 Task: In the event  named  Client Appreciation Dinner Gala, Set a range of dates when you can accept meetings  '25 Jul â€" 20 Aug 2023'. Select a duration of  30 min. Select working hours  	_x000D_
MON- SAT 9:00am â€" 5:00pm. Add time before or after your events  as 5 min. Set the frequency of available time slots for invitees as  15 min. Set the minimum notice period and maximum events allowed per day as  39 hour and 6. , logged in from the account softage.4@softage.net and add another guest for the event, softage.5@softage.net
Action: Mouse pressed left at (439, 584)
Screenshot: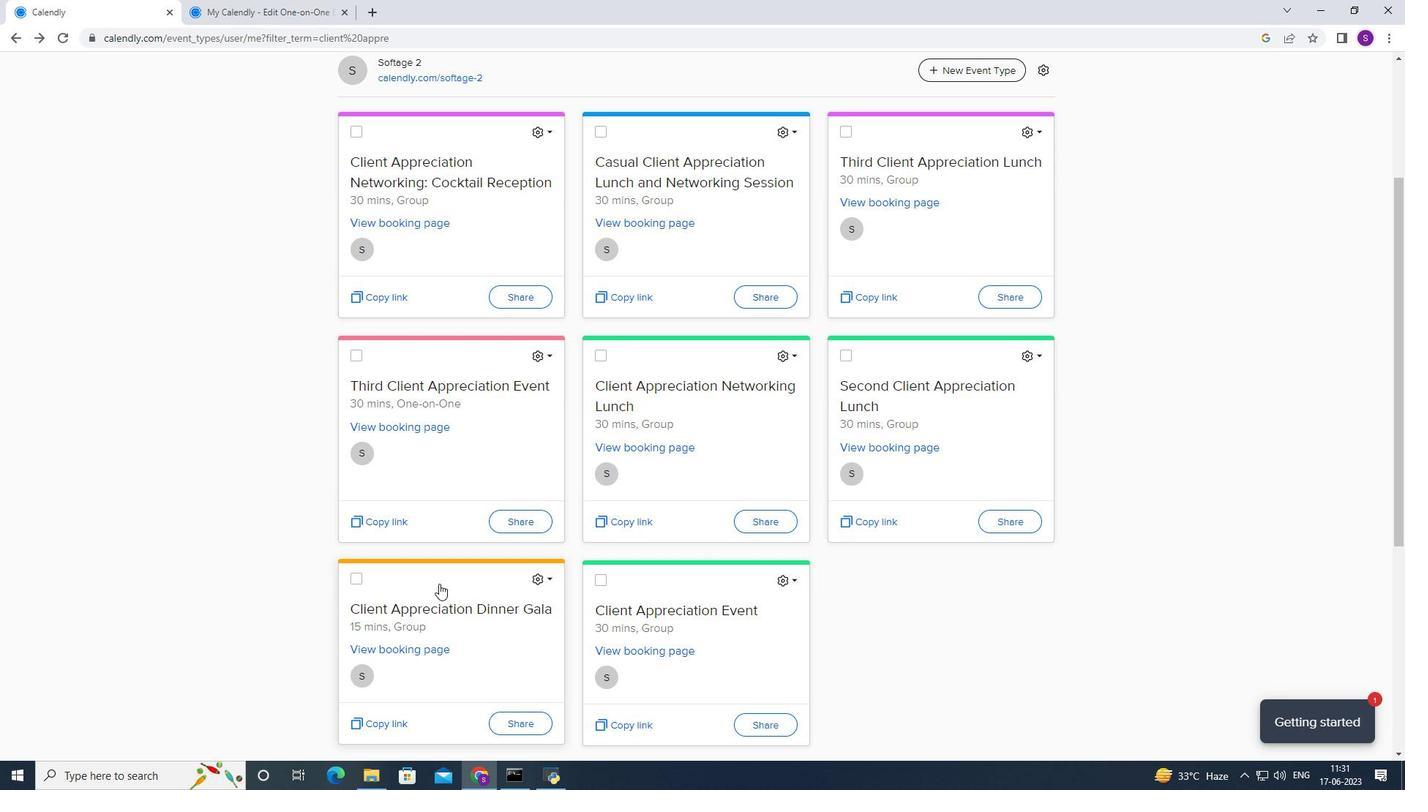 
Action: Mouse moved to (508, 324)
Screenshot: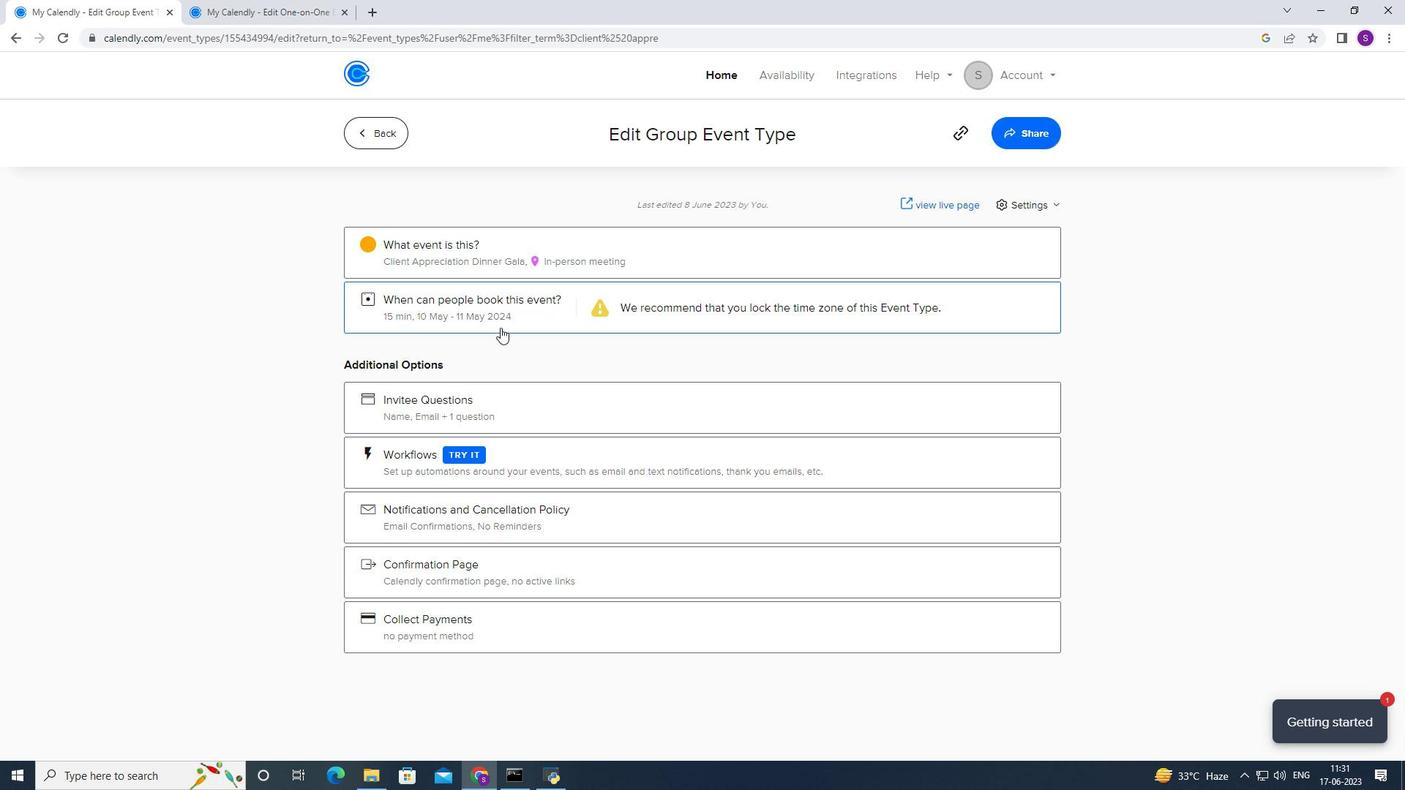 
Action: Mouse pressed left at (508, 324)
Screenshot: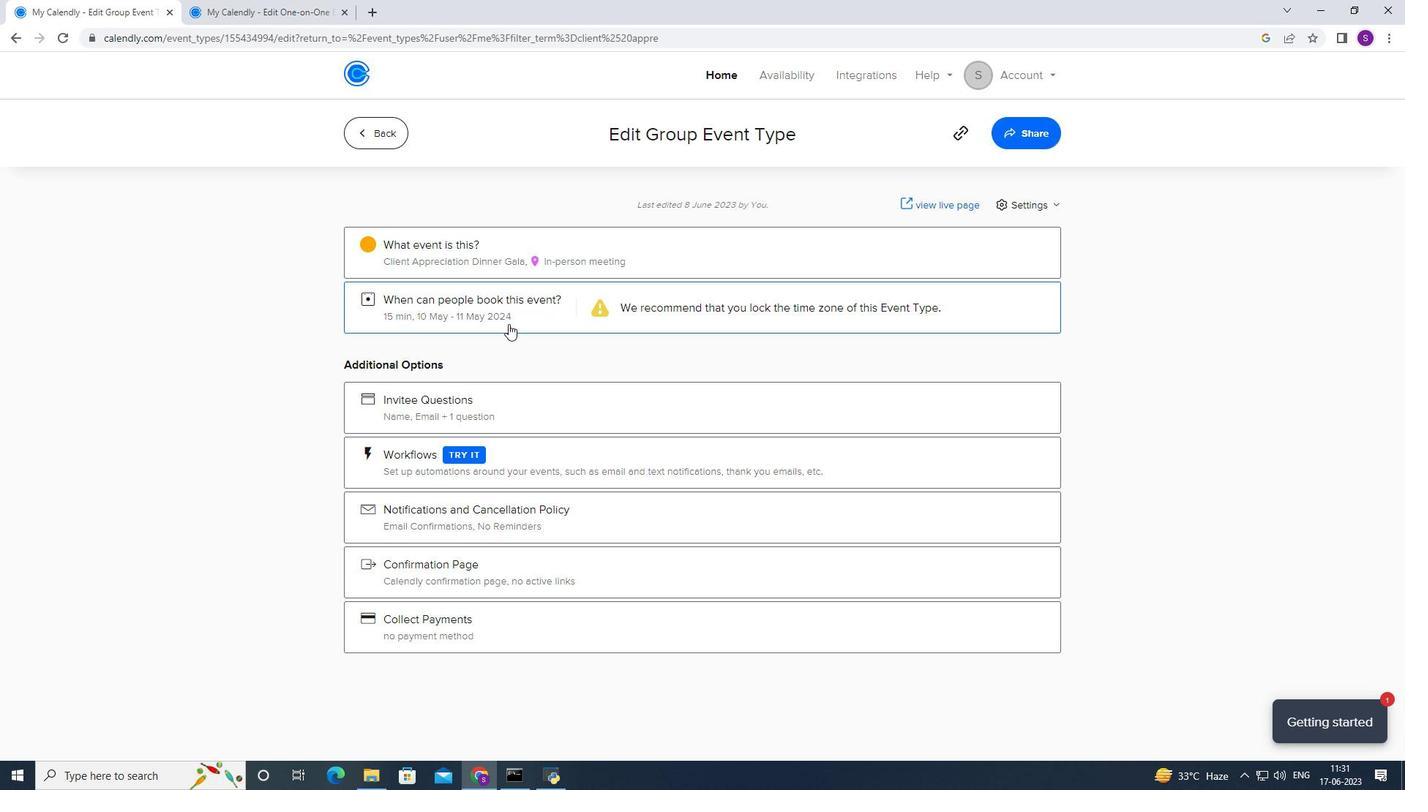 
Action: Mouse moved to (533, 508)
Screenshot: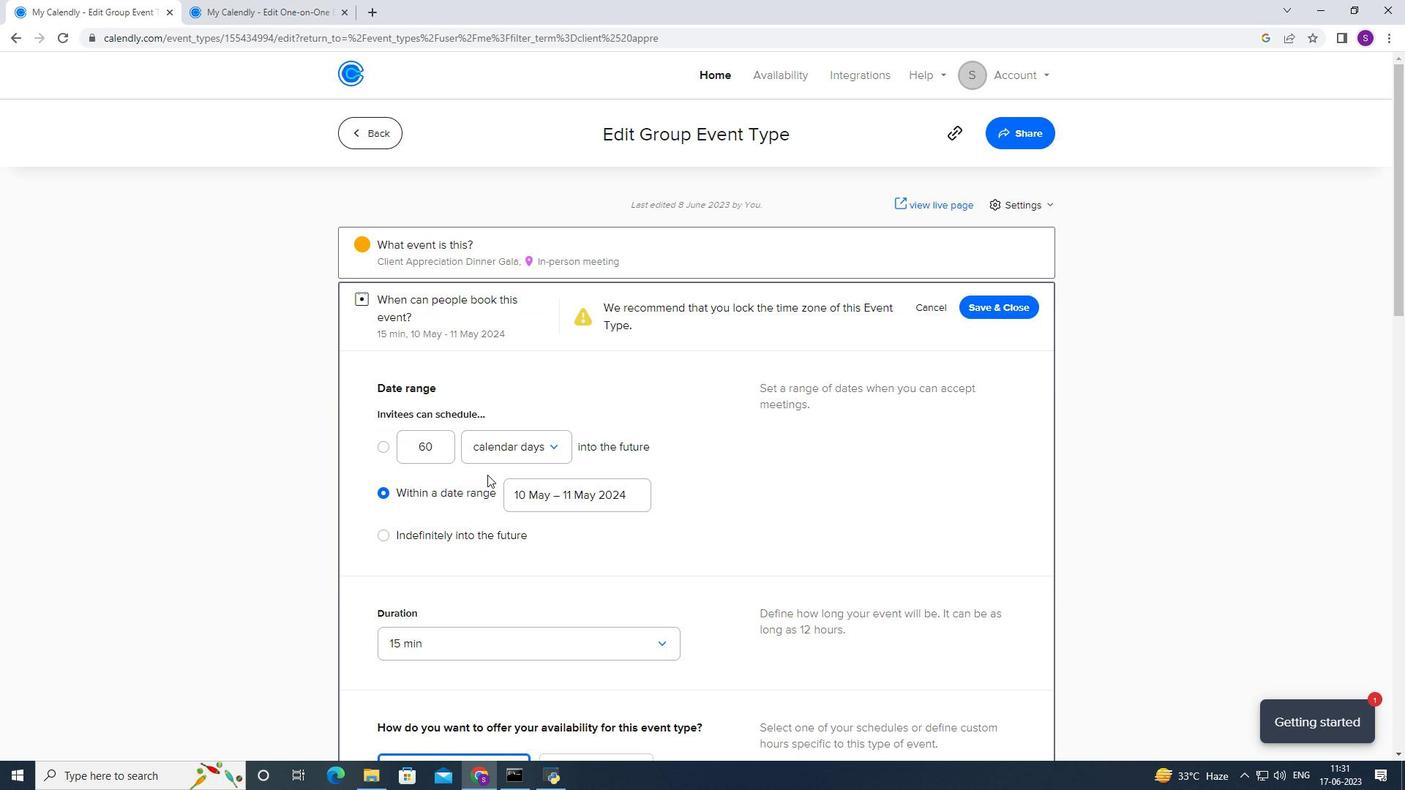 
Action: Mouse pressed left at (533, 508)
Screenshot: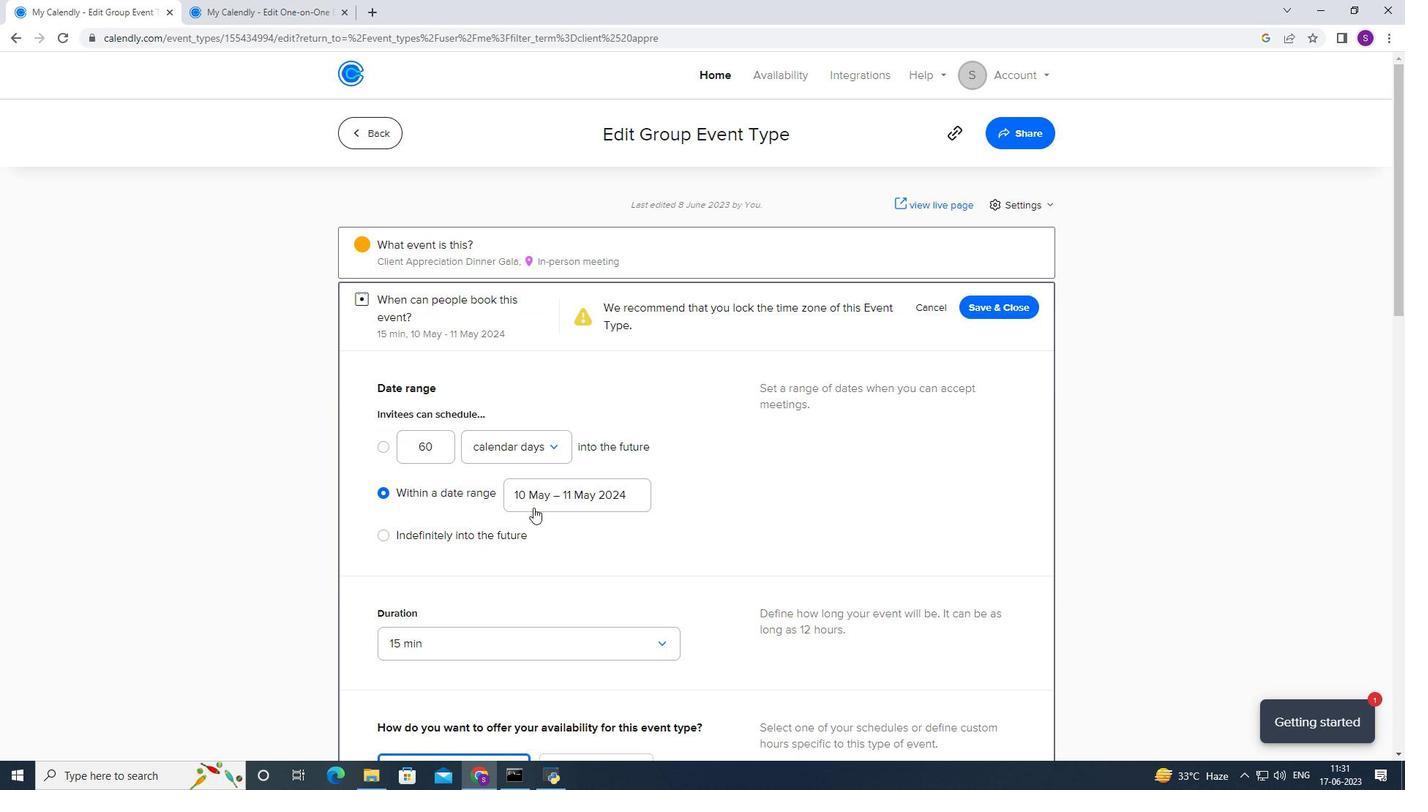
Action: Mouse moved to (623, 235)
Screenshot: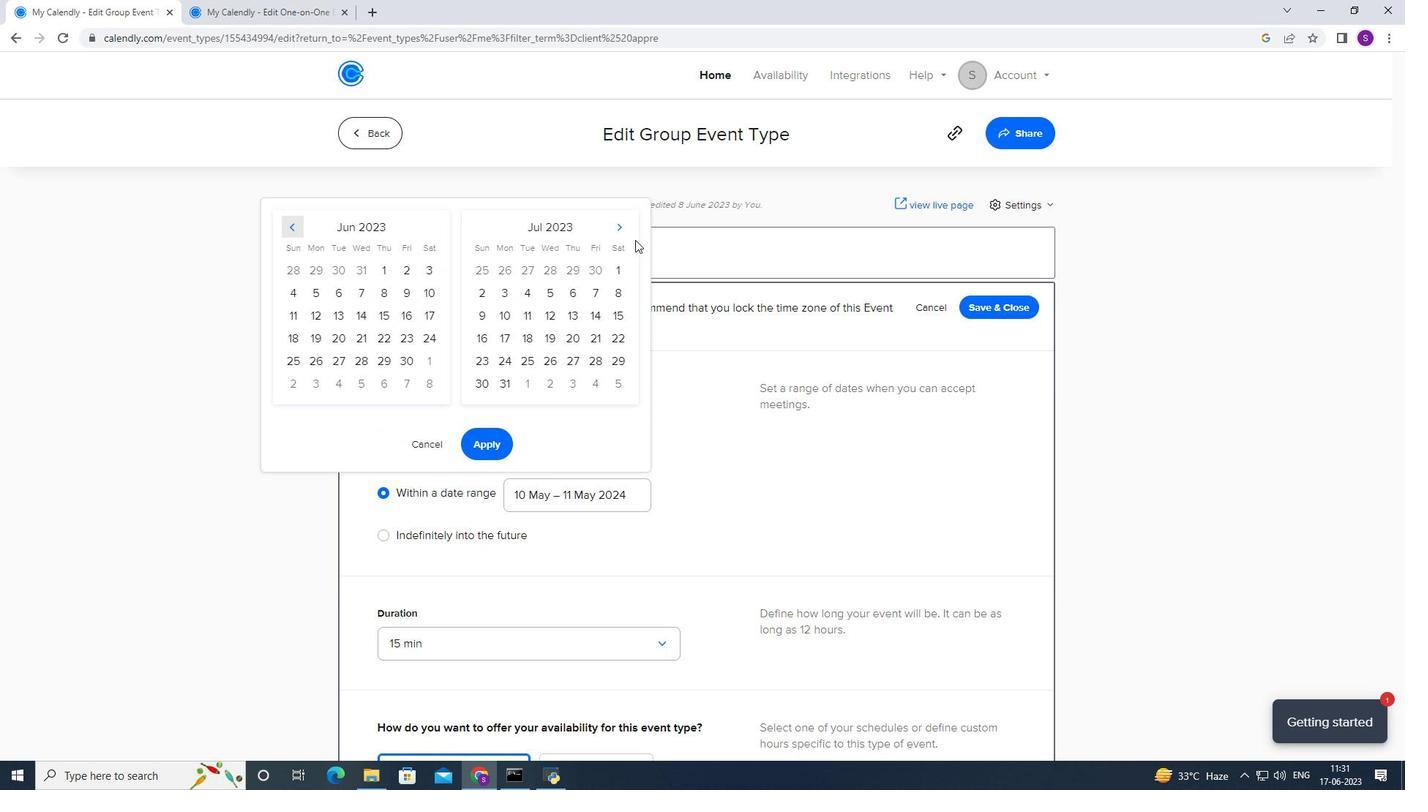 
Action: Mouse pressed left at (623, 235)
Screenshot: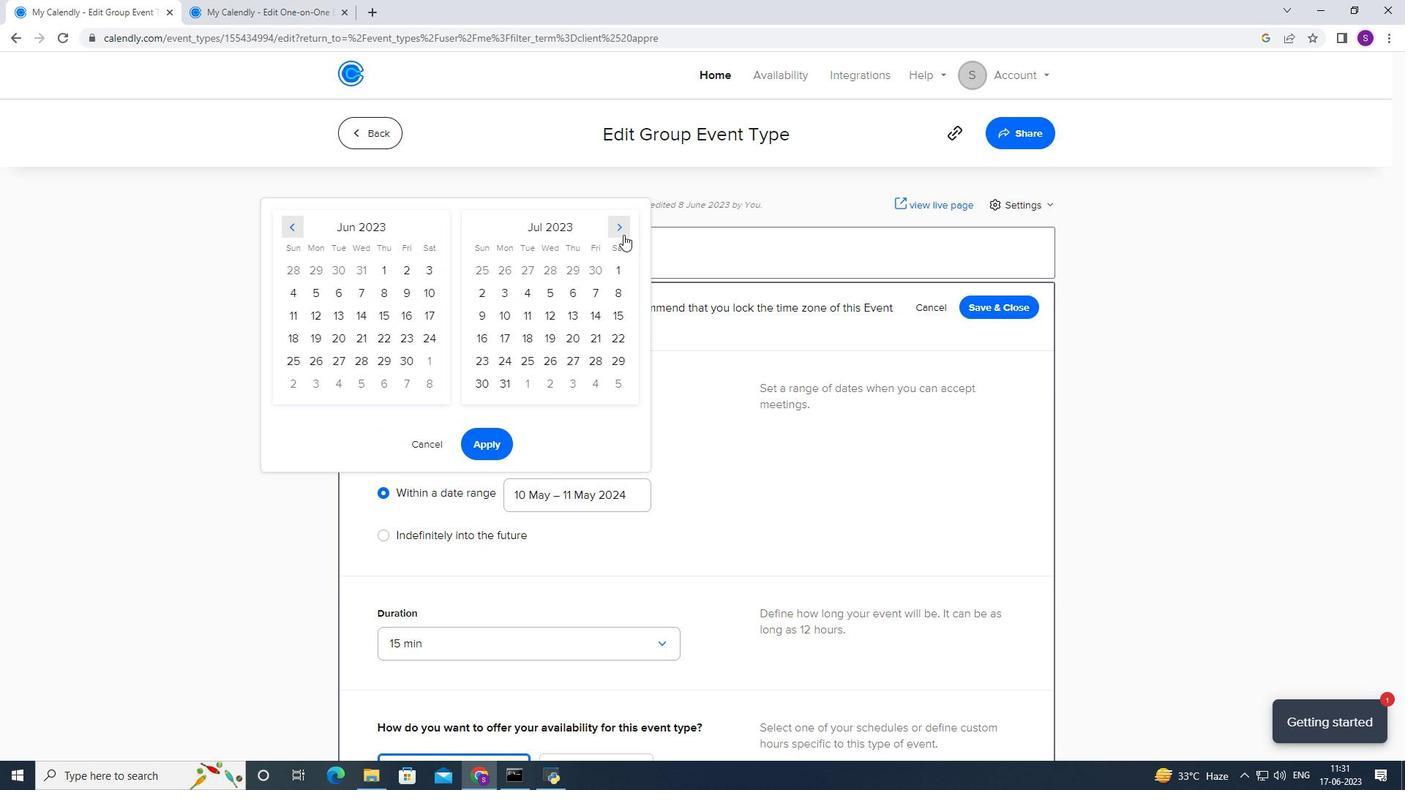 
Action: Mouse moved to (344, 356)
Screenshot: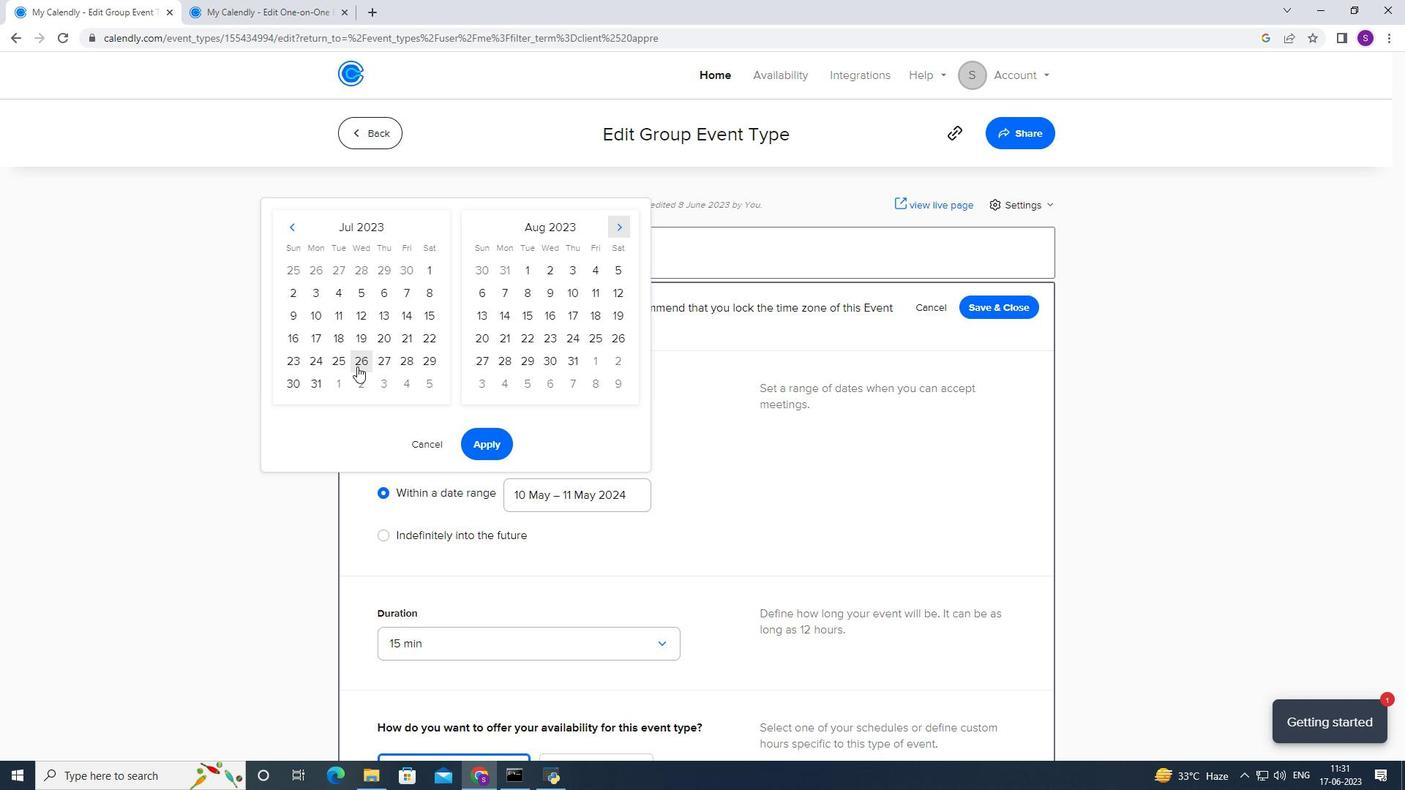
Action: Mouse pressed left at (344, 356)
Screenshot: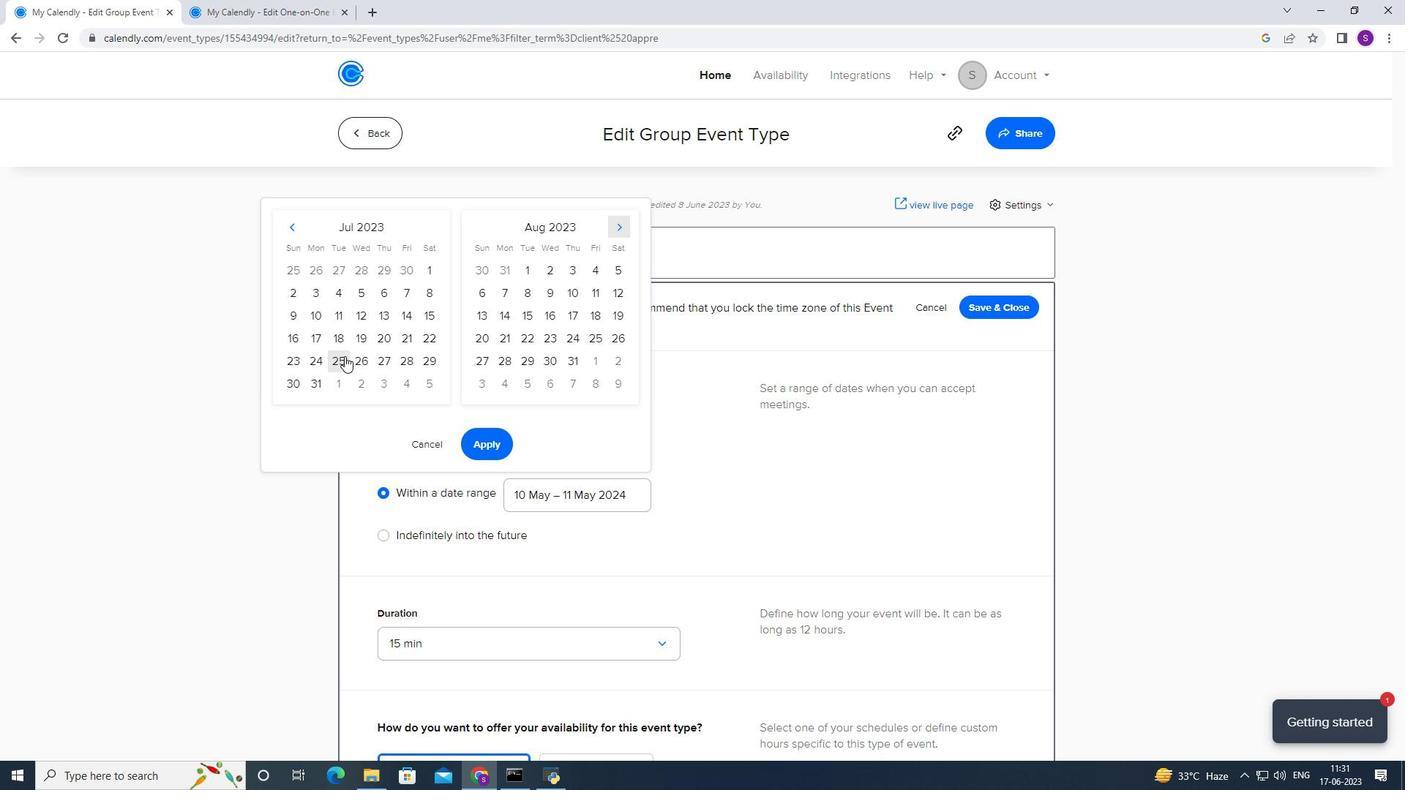 
Action: Mouse moved to (484, 332)
Screenshot: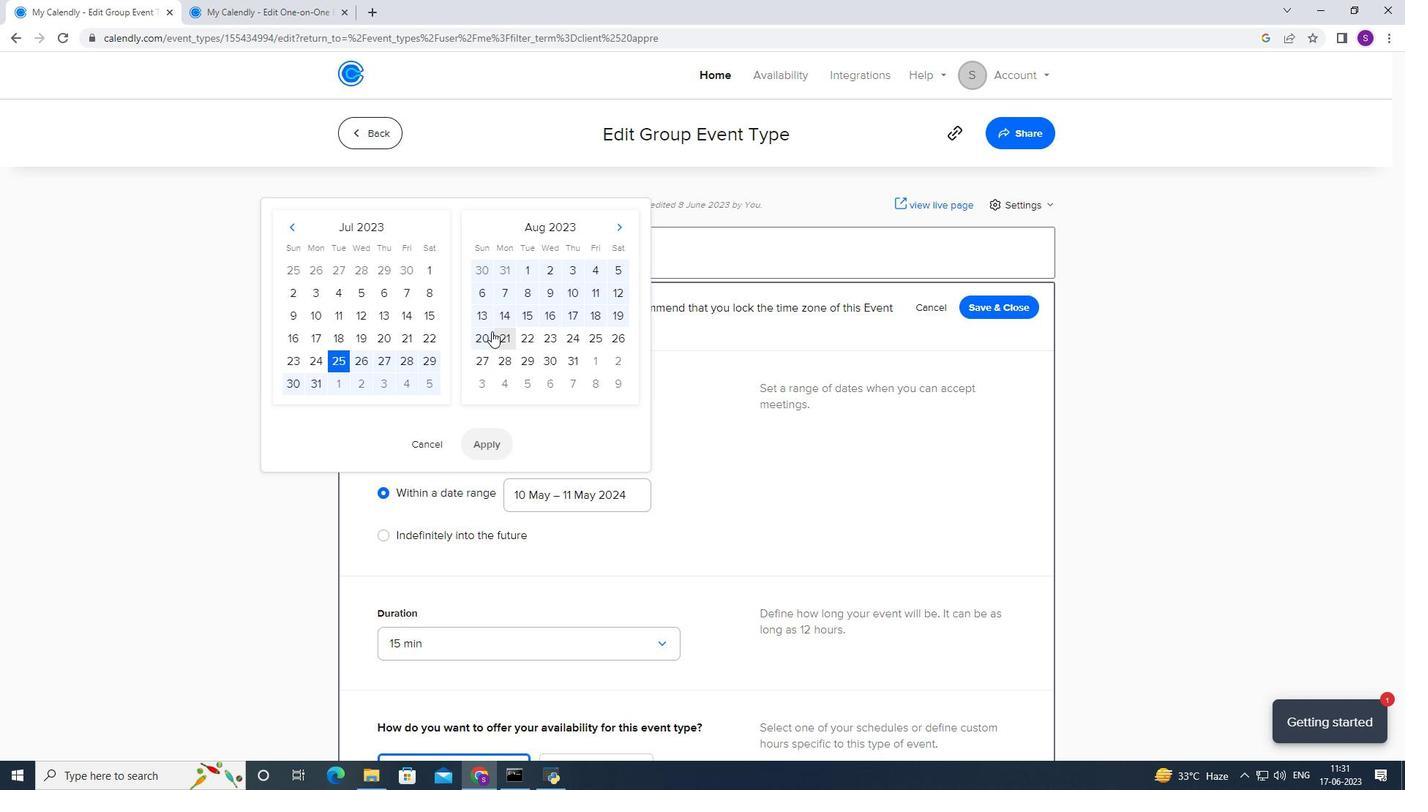 
Action: Mouse pressed left at (484, 332)
Screenshot: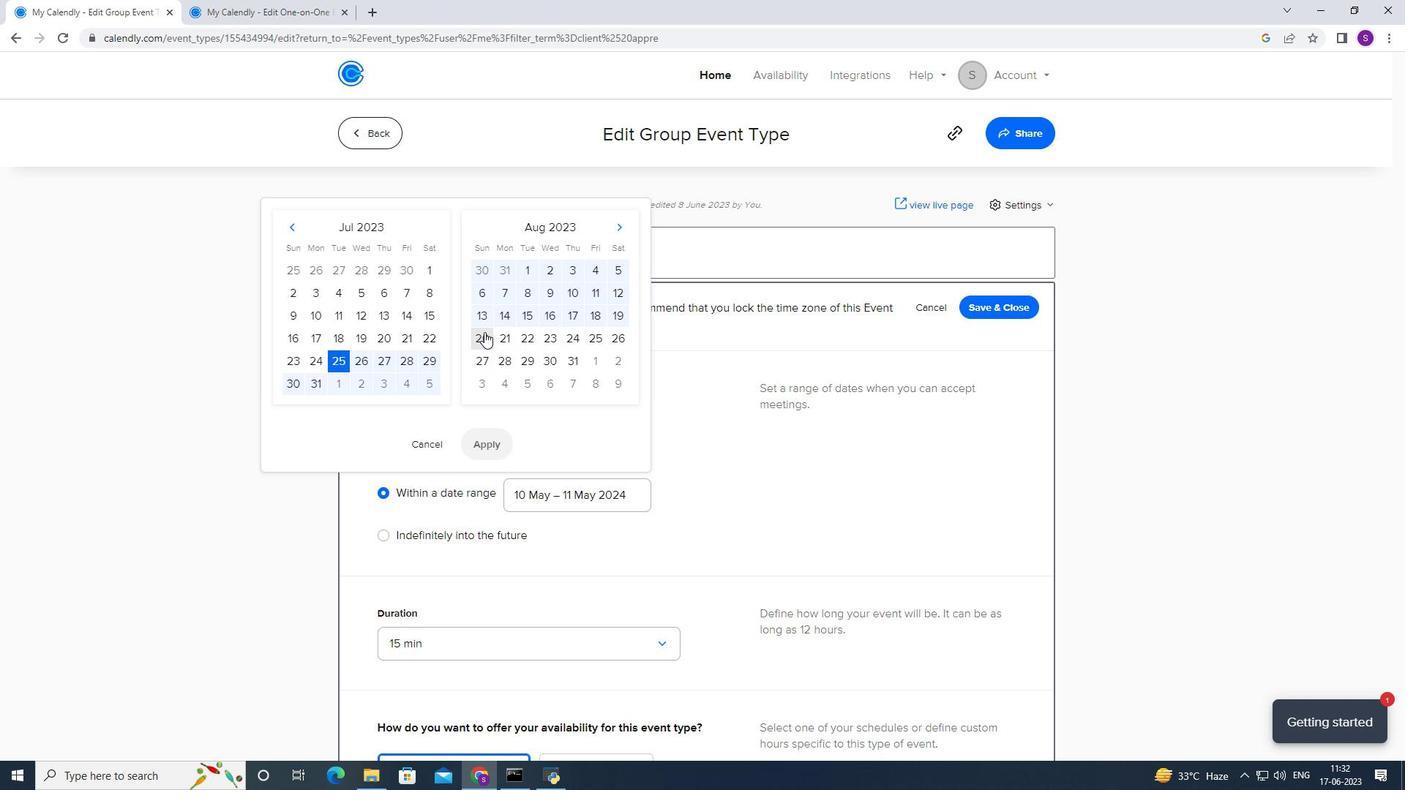 
Action: Mouse moved to (496, 456)
Screenshot: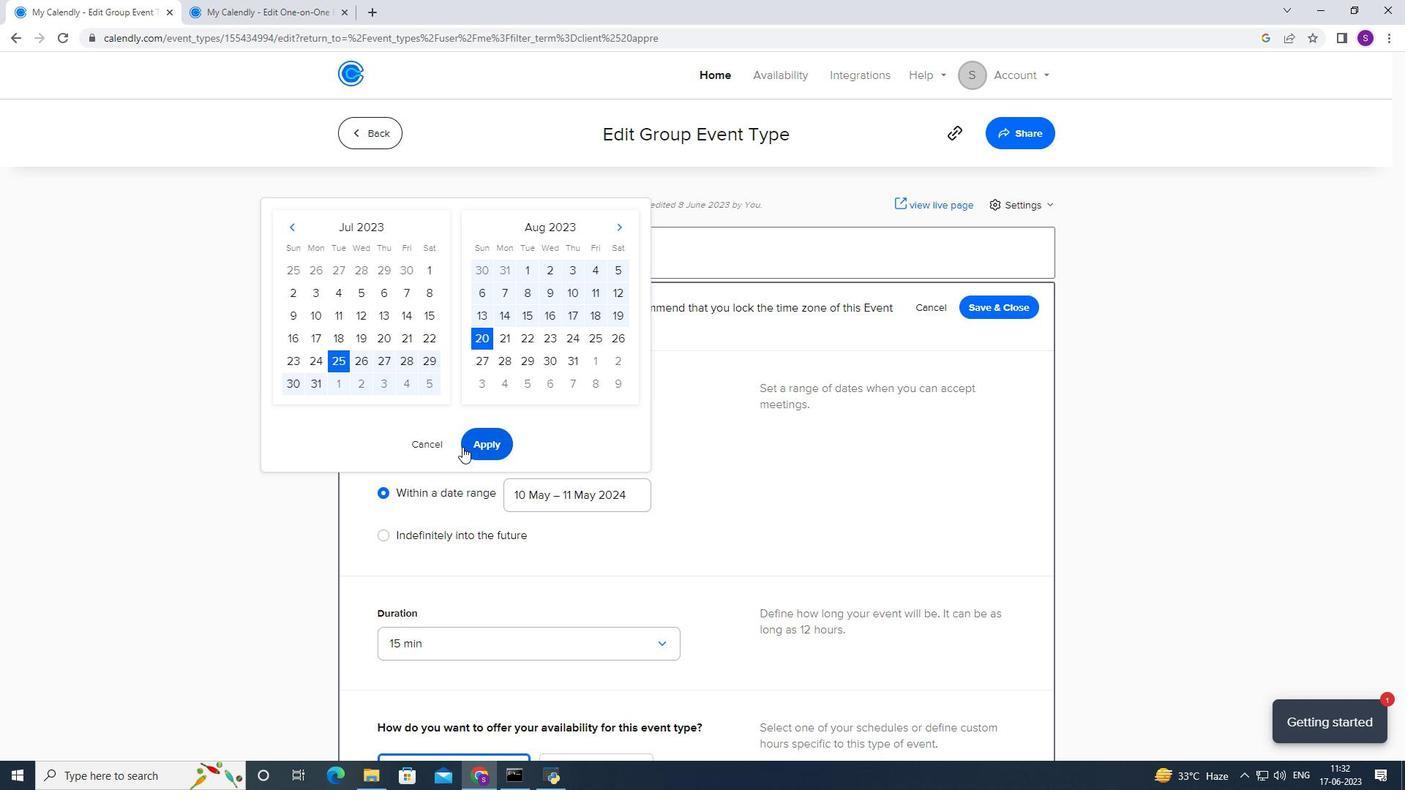 
Action: Mouse pressed left at (496, 456)
Screenshot: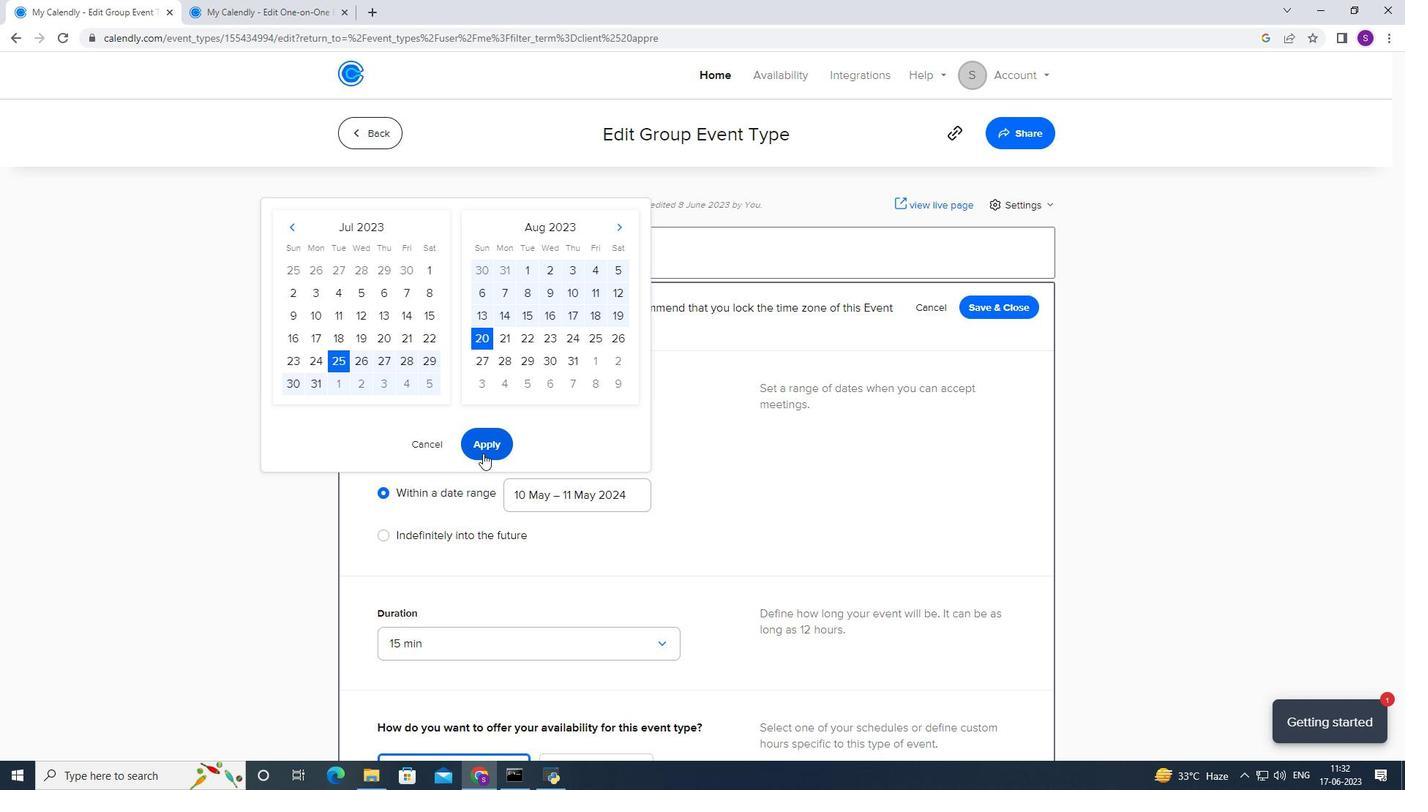 
Action: Mouse moved to (454, 435)
Screenshot: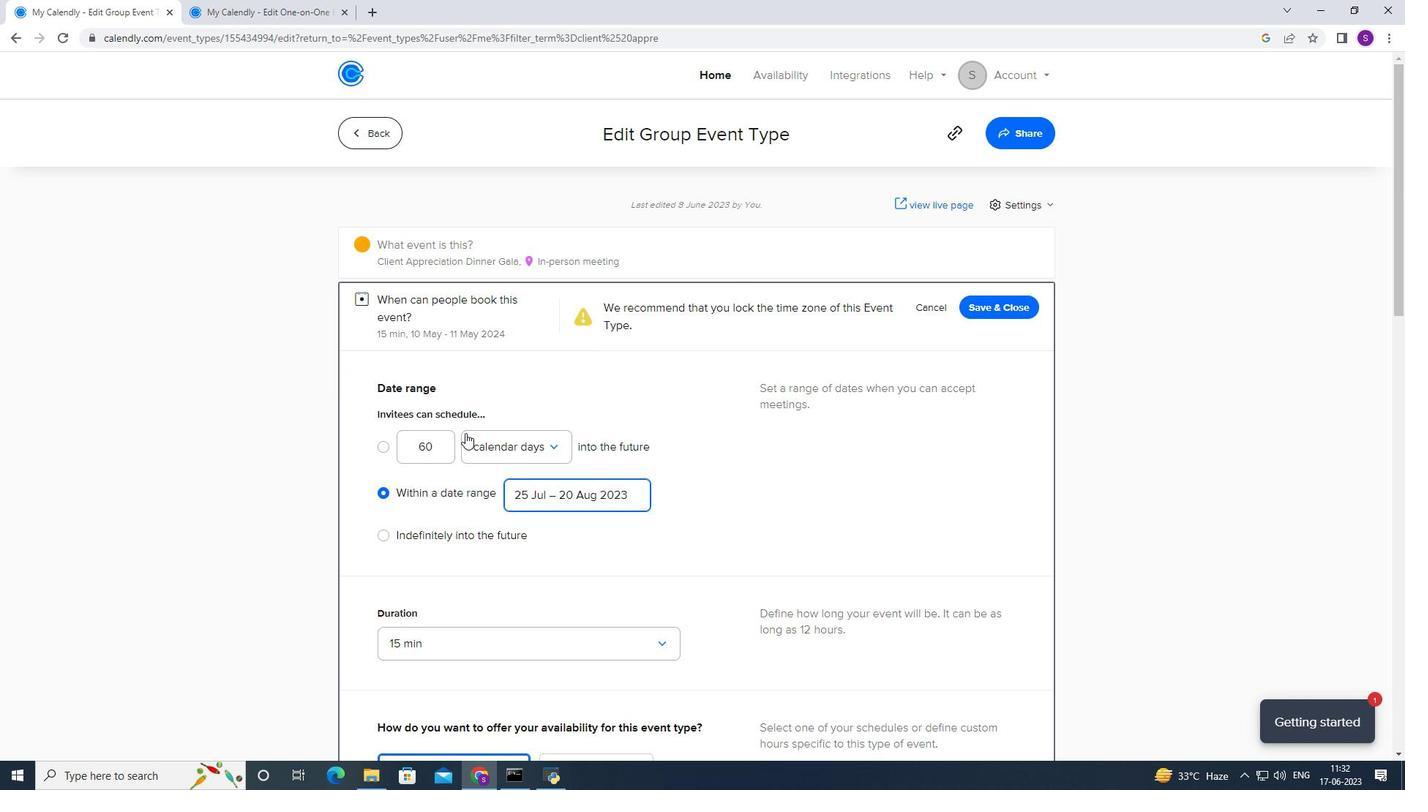 
Action: Mouse scrolled (454, 434) with delta (0, 0)
Screenshot: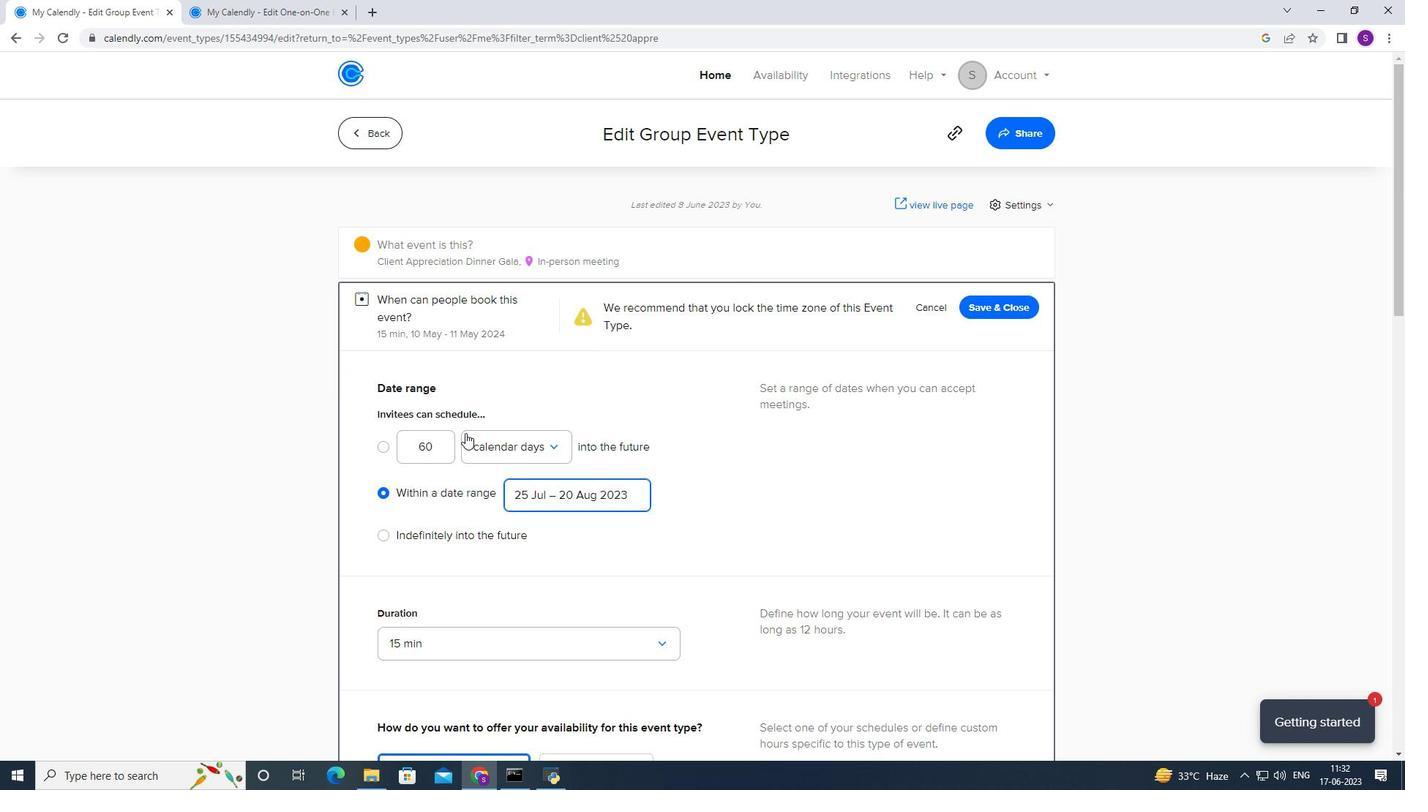 
Action: Mouse scrolled (454, 434) with delta (0, 0)
Screenshot: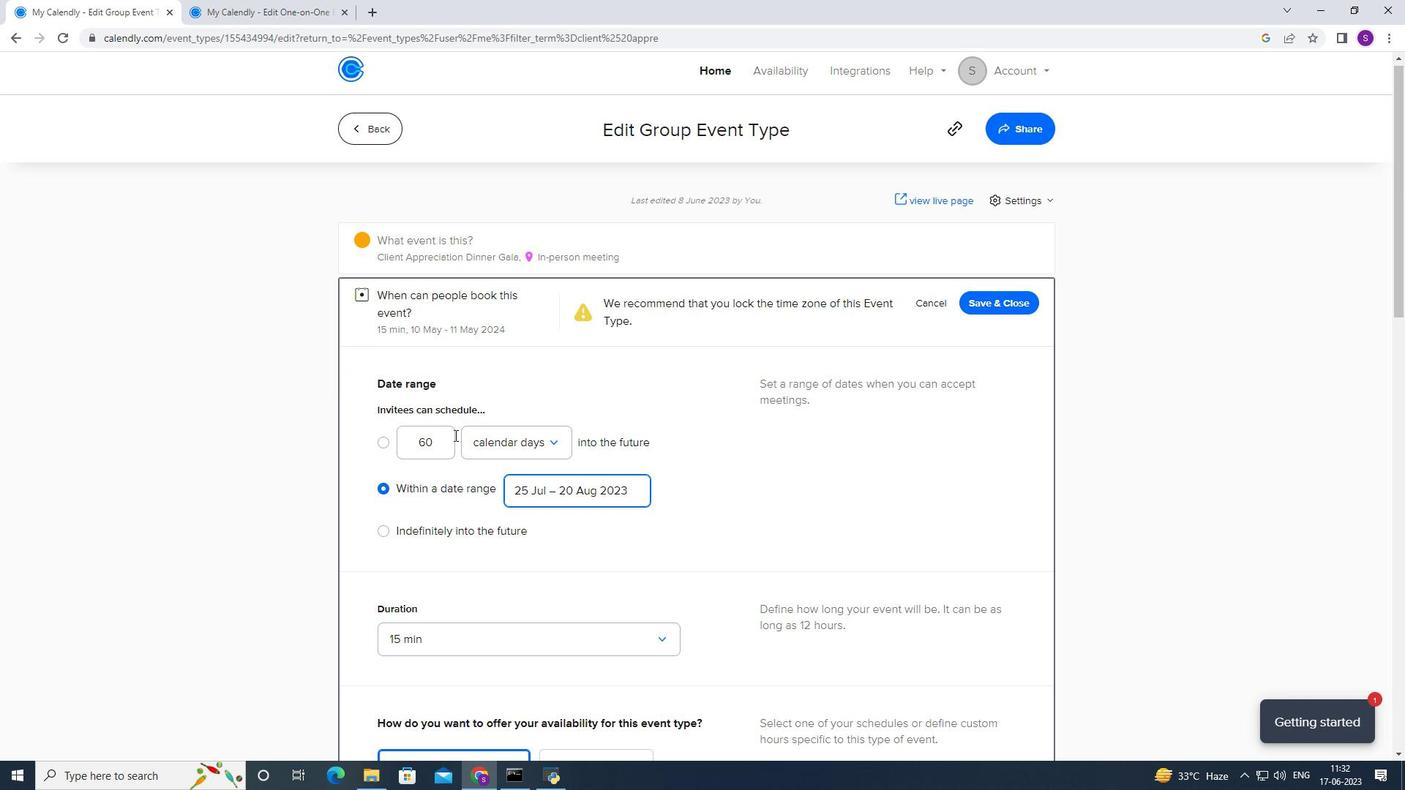 
Action: Mouse moved to (420, 483)
Screenshot: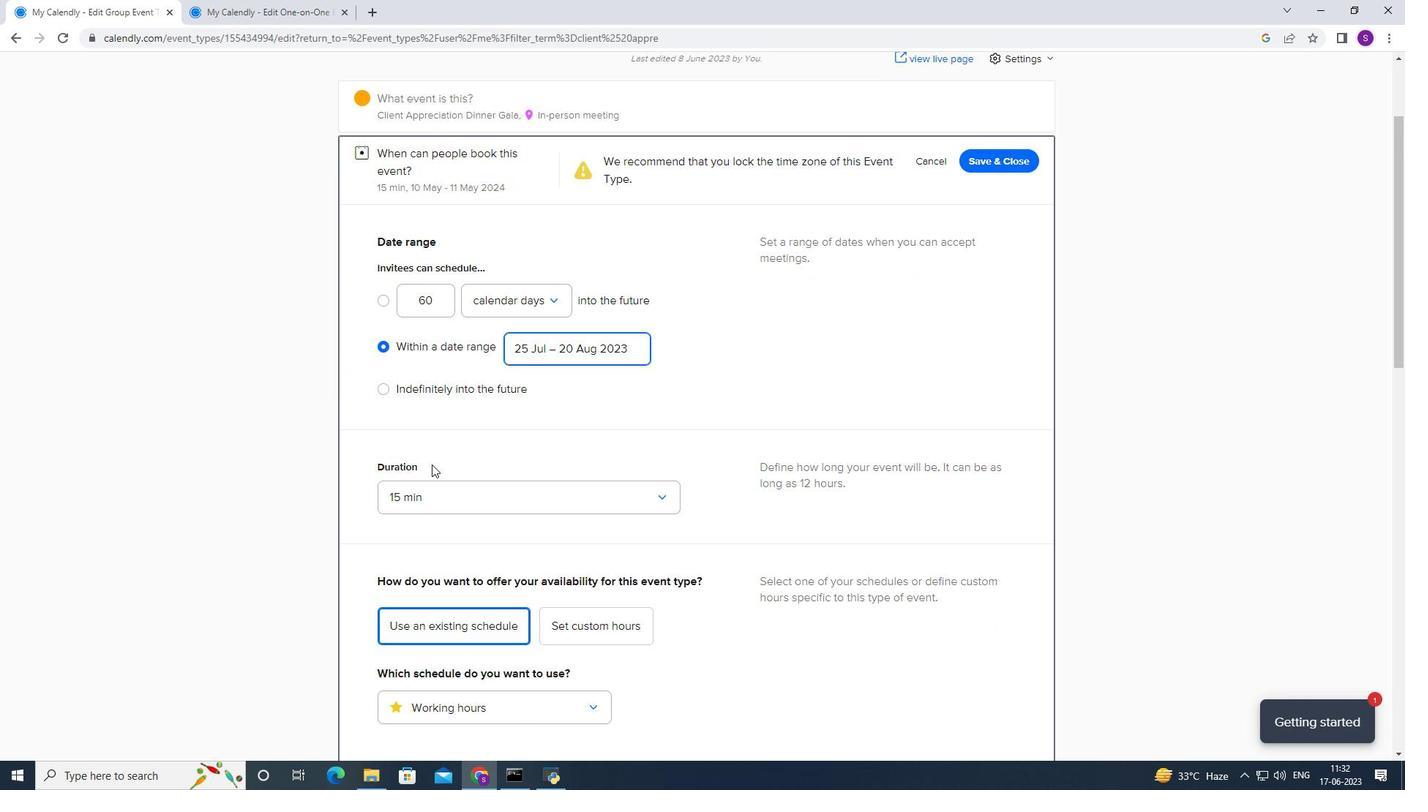
Action: Mouse pressed left at (420, 483)
Screenshot: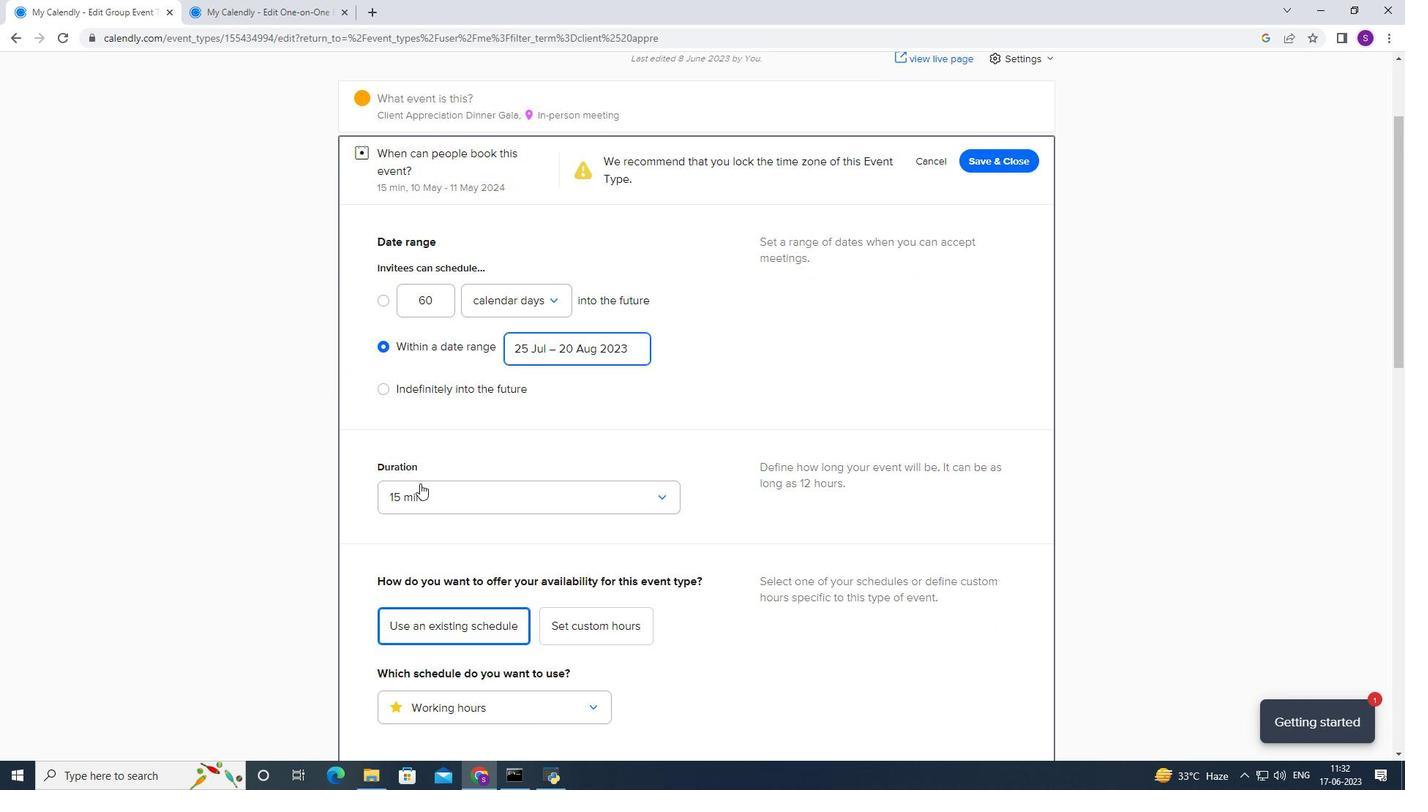 
Action: Mouse moved to (419, 483)
Screenshot: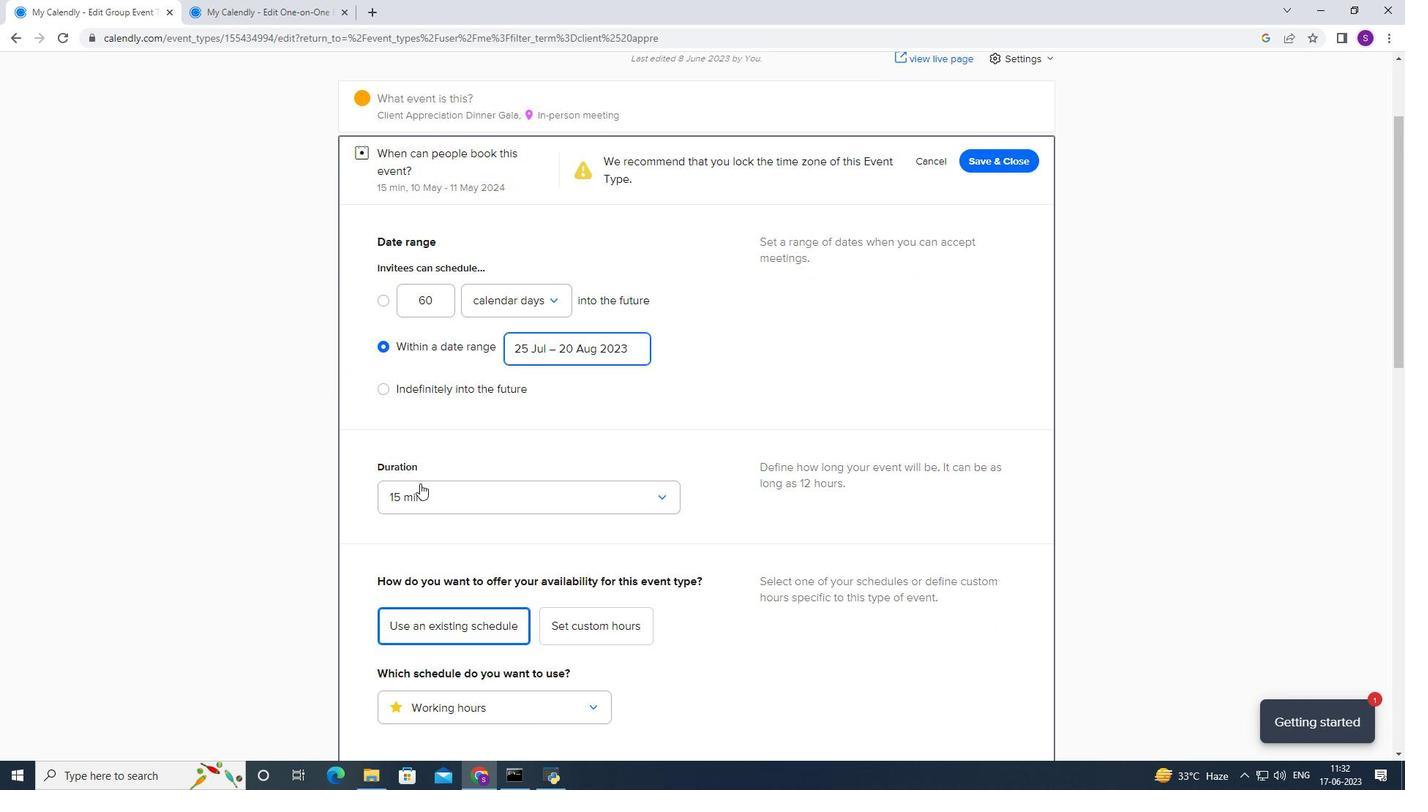 
Action: Mouse scrolled (419, 483) with delta (0, 0)
Screenshot: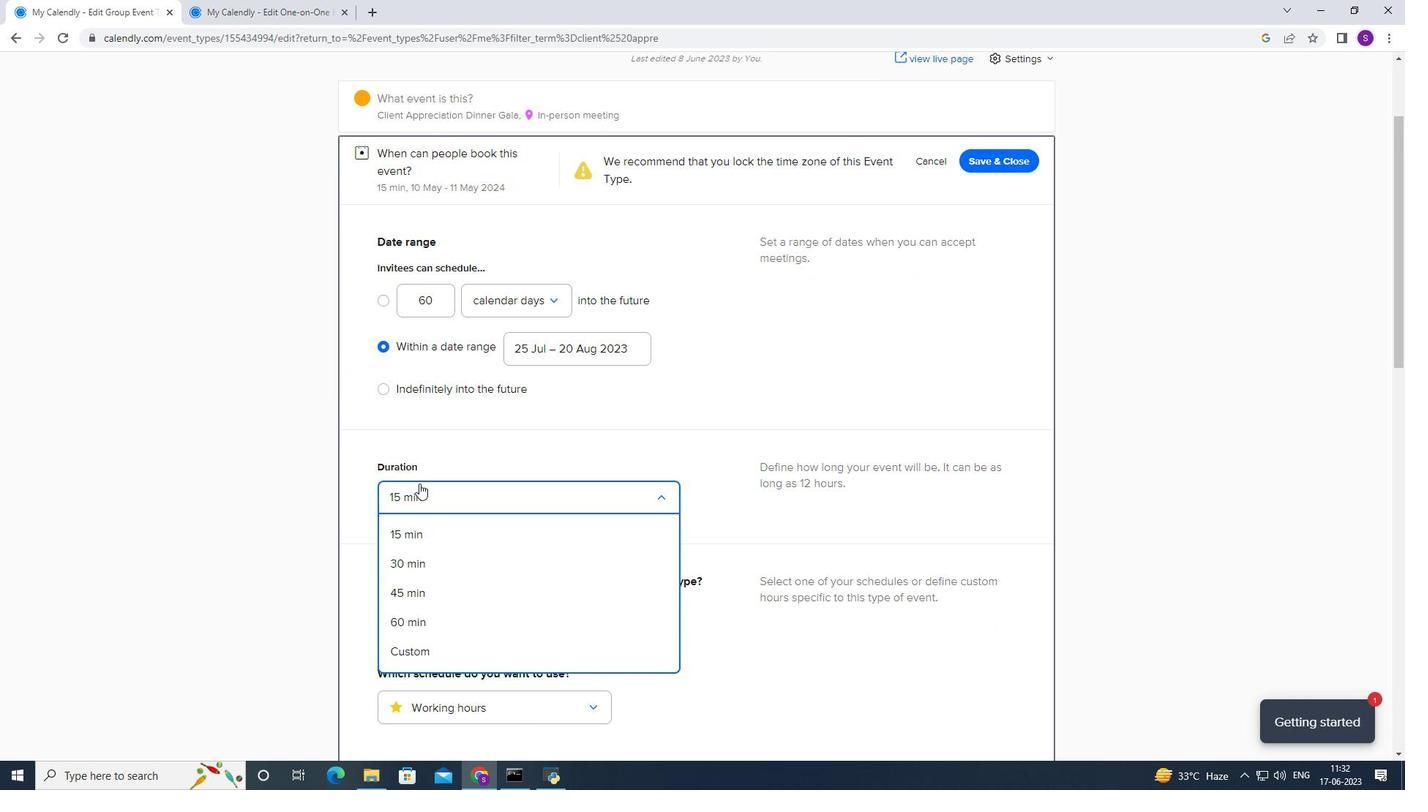 
Action: Mouse scrolled (419, 483) with delta (0, 0)
Screenshot: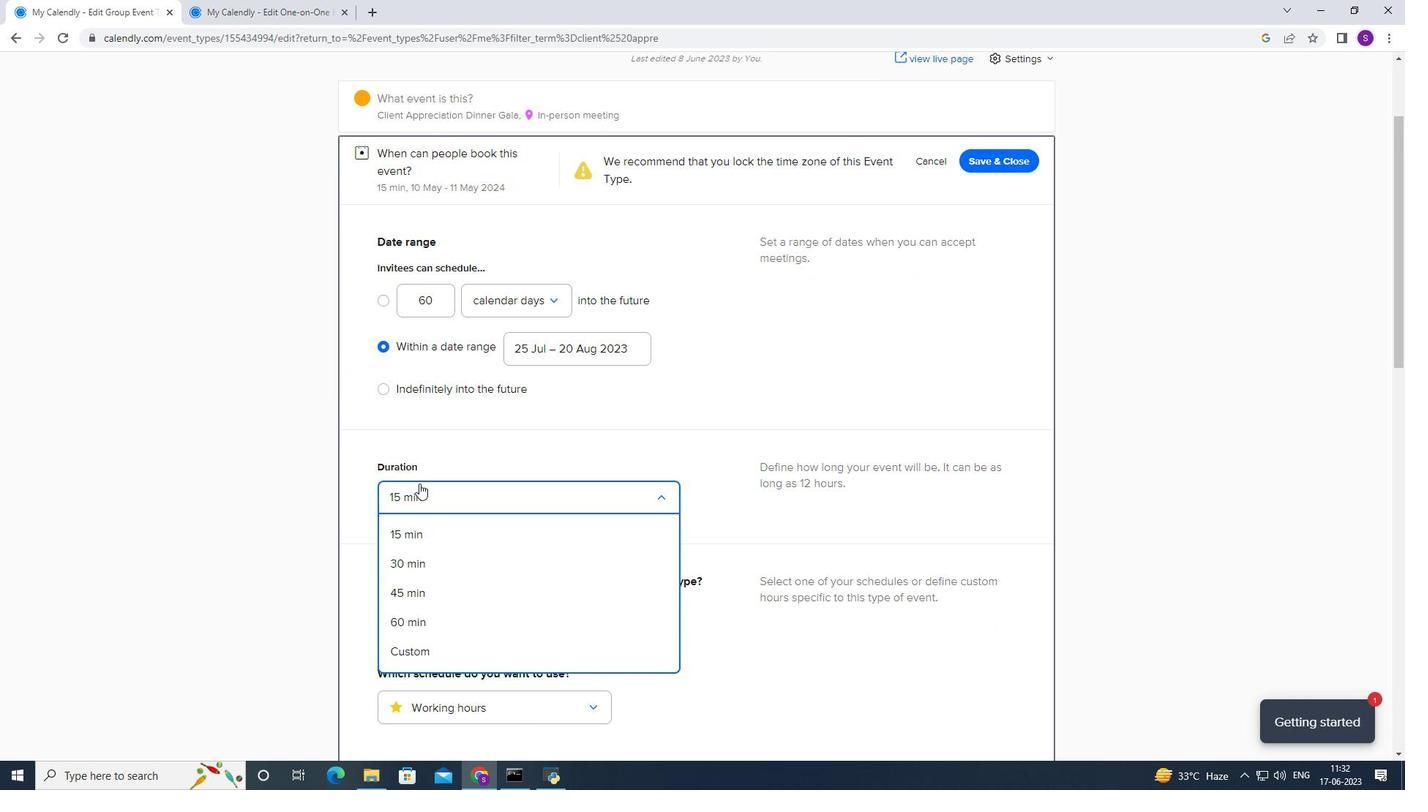 
Action: Mouse moved to (433, 421)
Screenshot: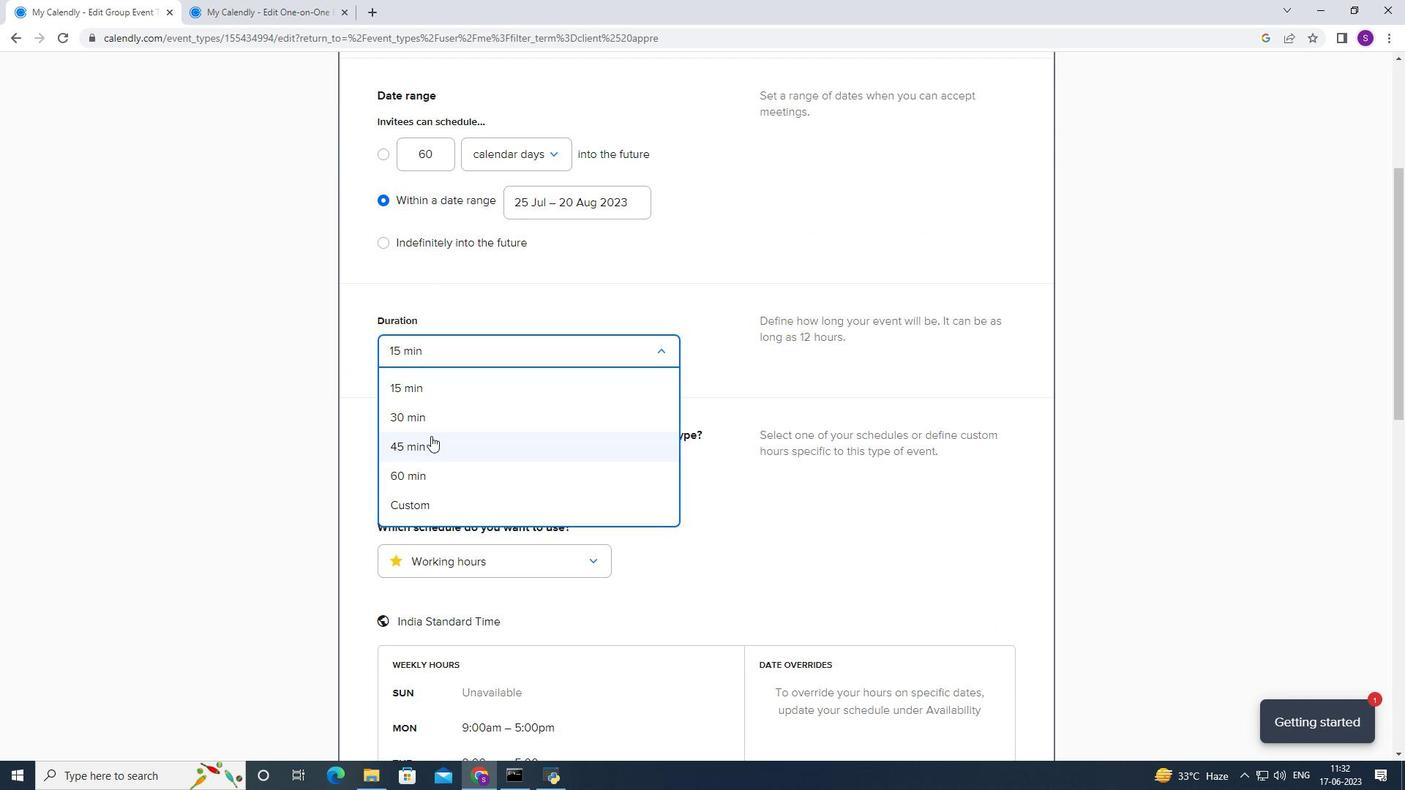 
Action: Mouse pressed left at (433, 421)
Screenshot: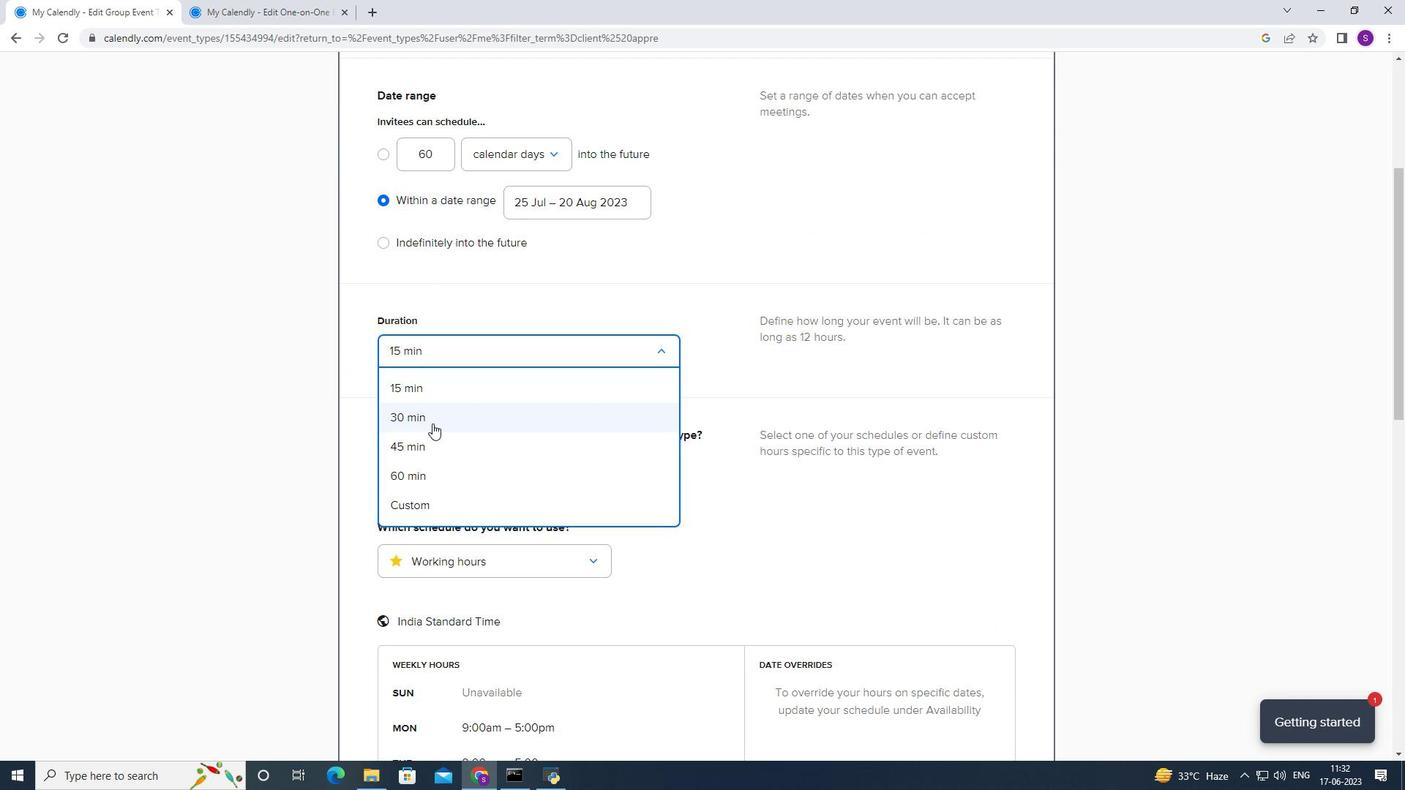 
Action: Mouse moved to (425, 465)
Screenshot: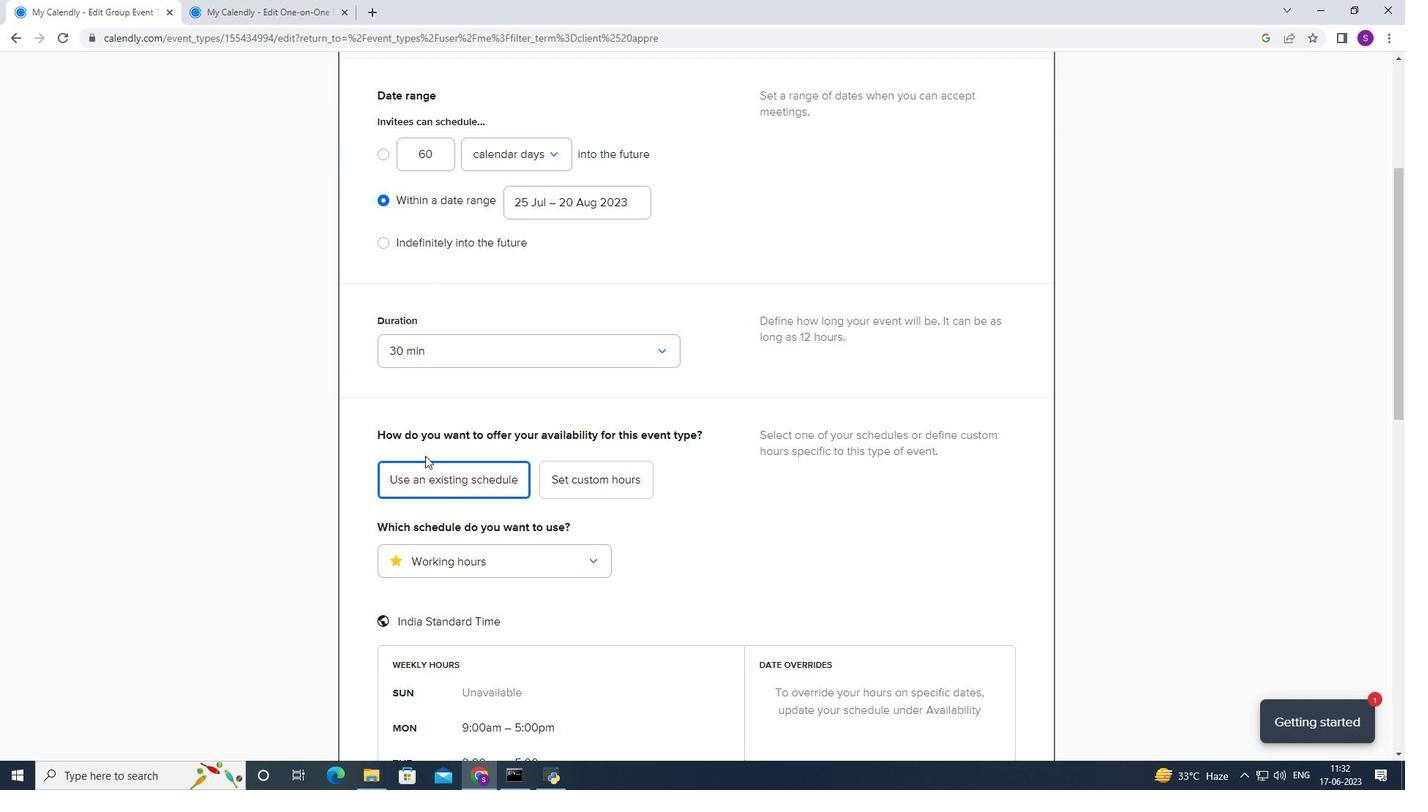 
Action: Mouse scrolled (425, 464) with delta (0, 0)
Screenshot: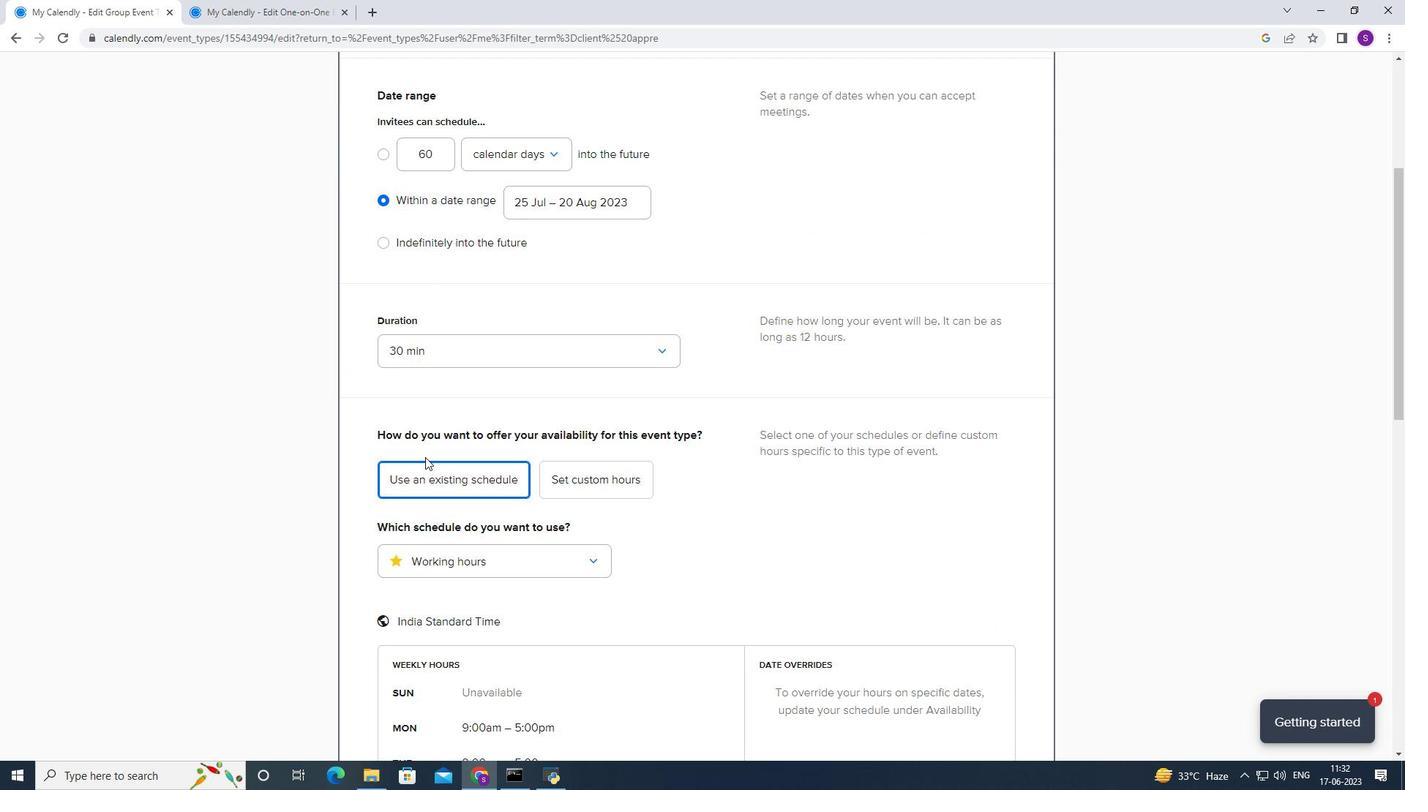 
Action: Mouse moved to (423, 479)
Screenshot: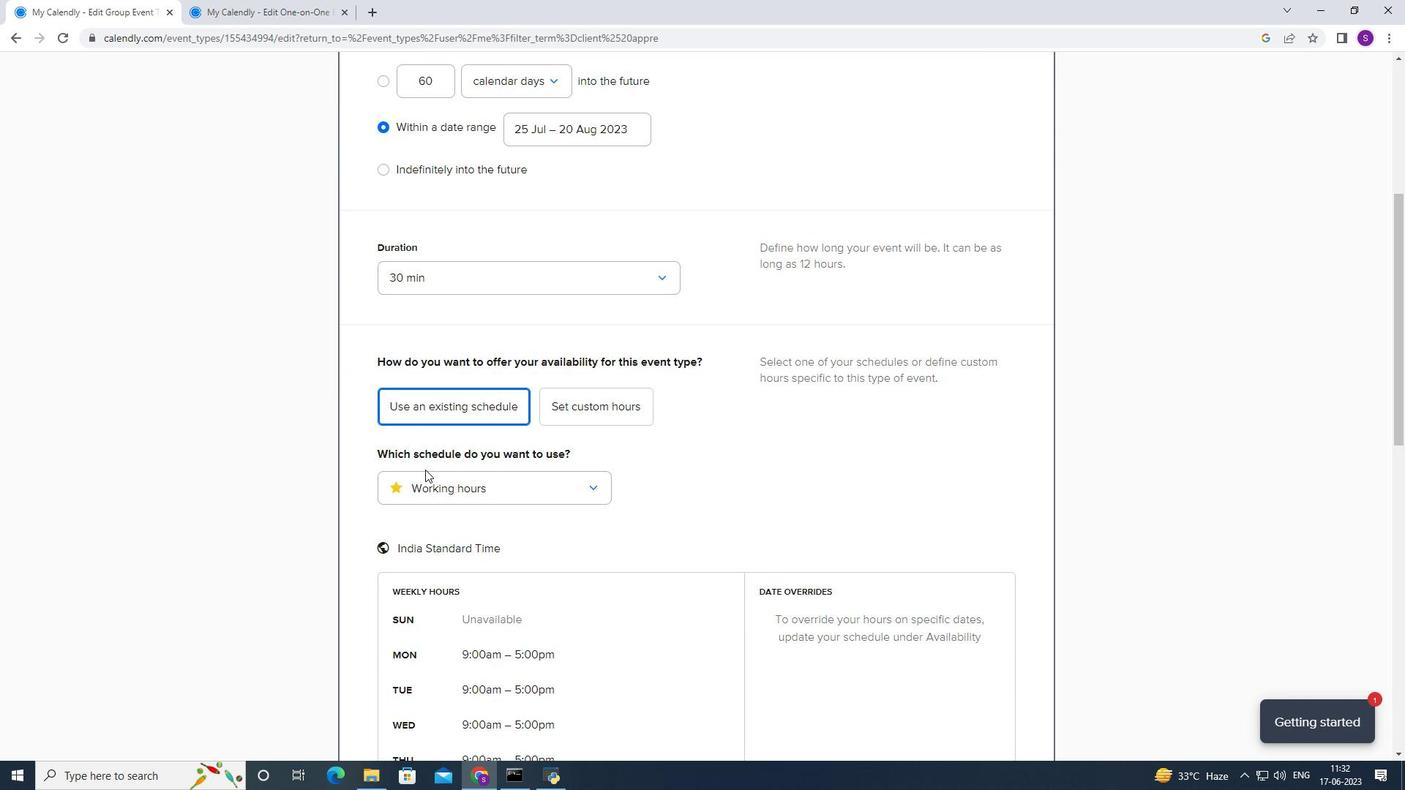 
Action: Mouse pressed left at (423, 479)
Screenshot: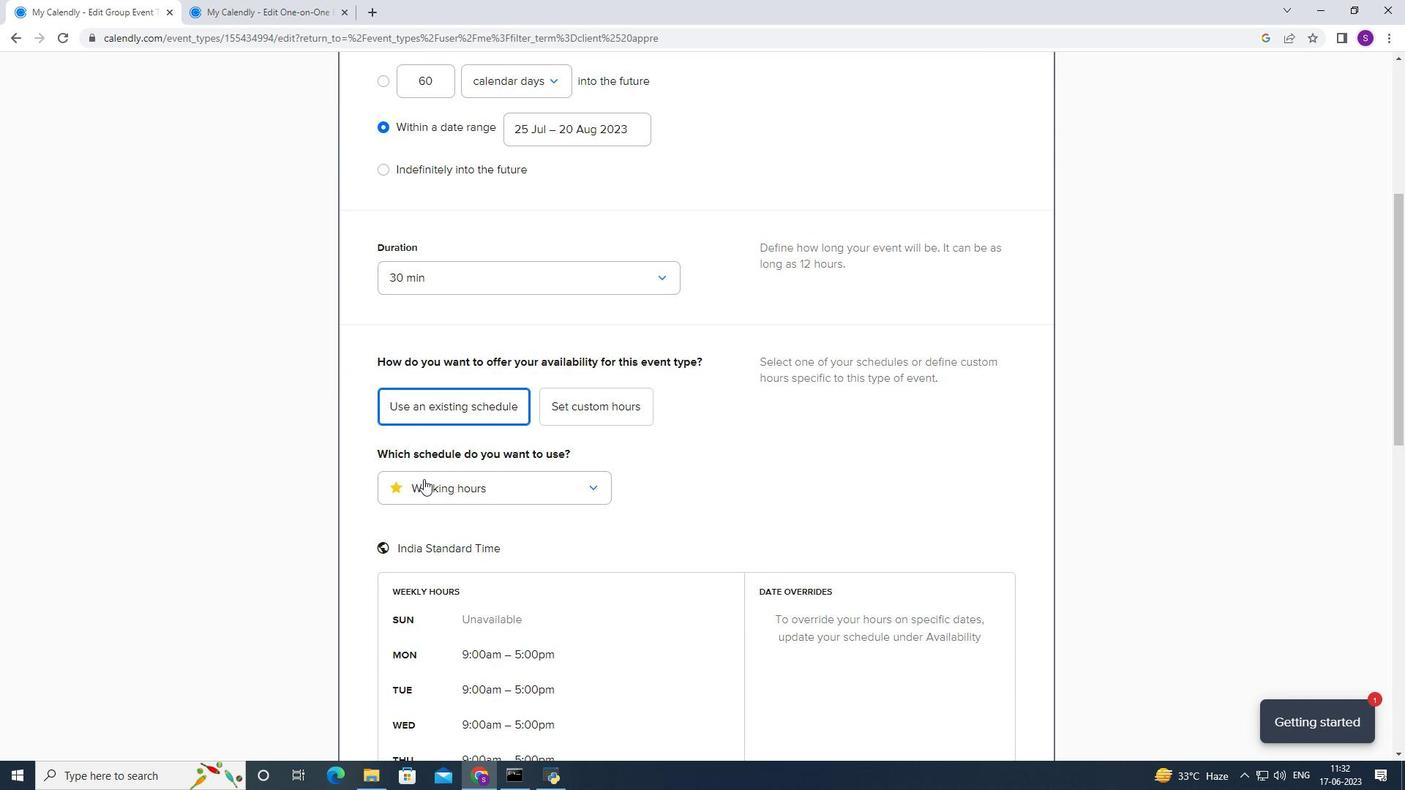 
Action: Mouse moved to (422, 526)
Screenshot: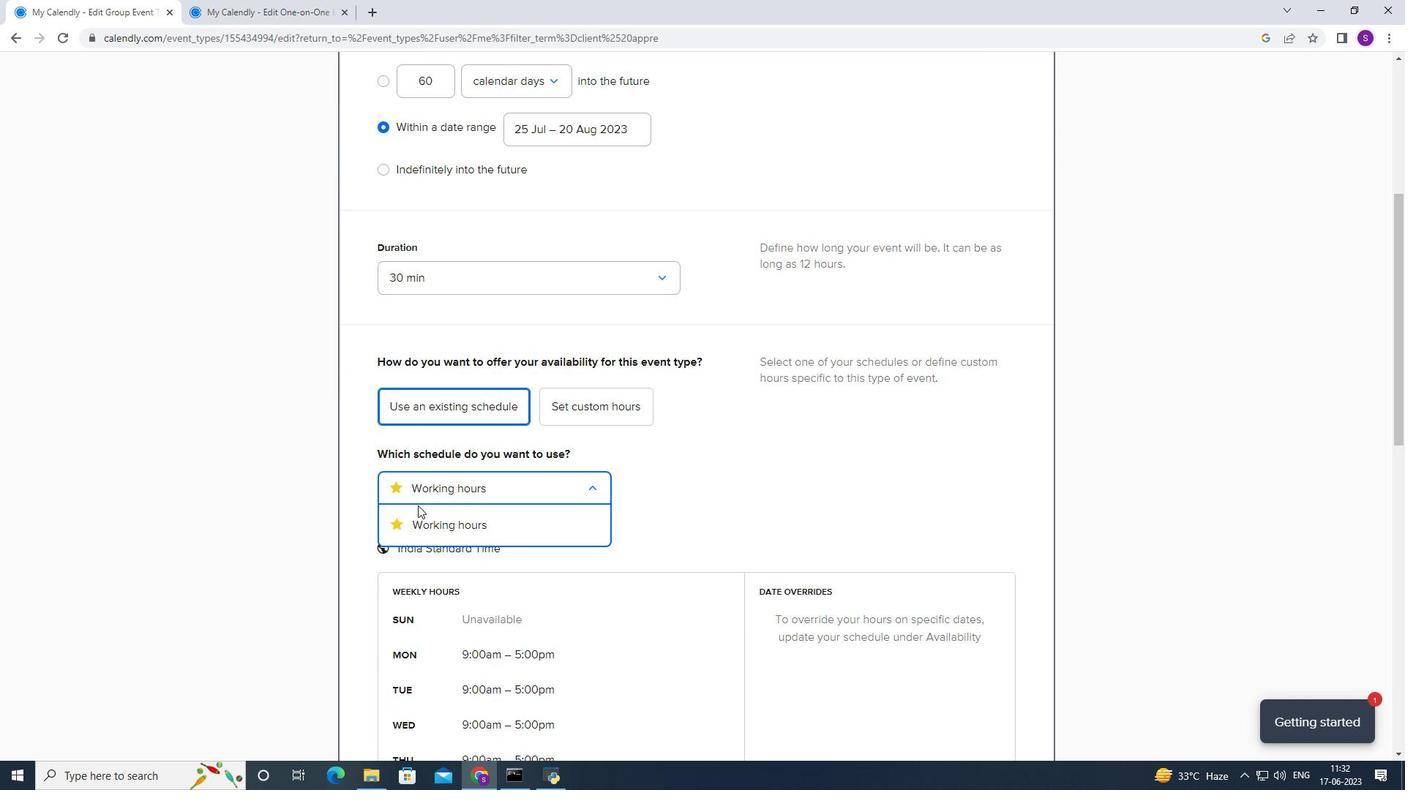 
Action: Mouse pressed left at (422, 526)
Screenshot: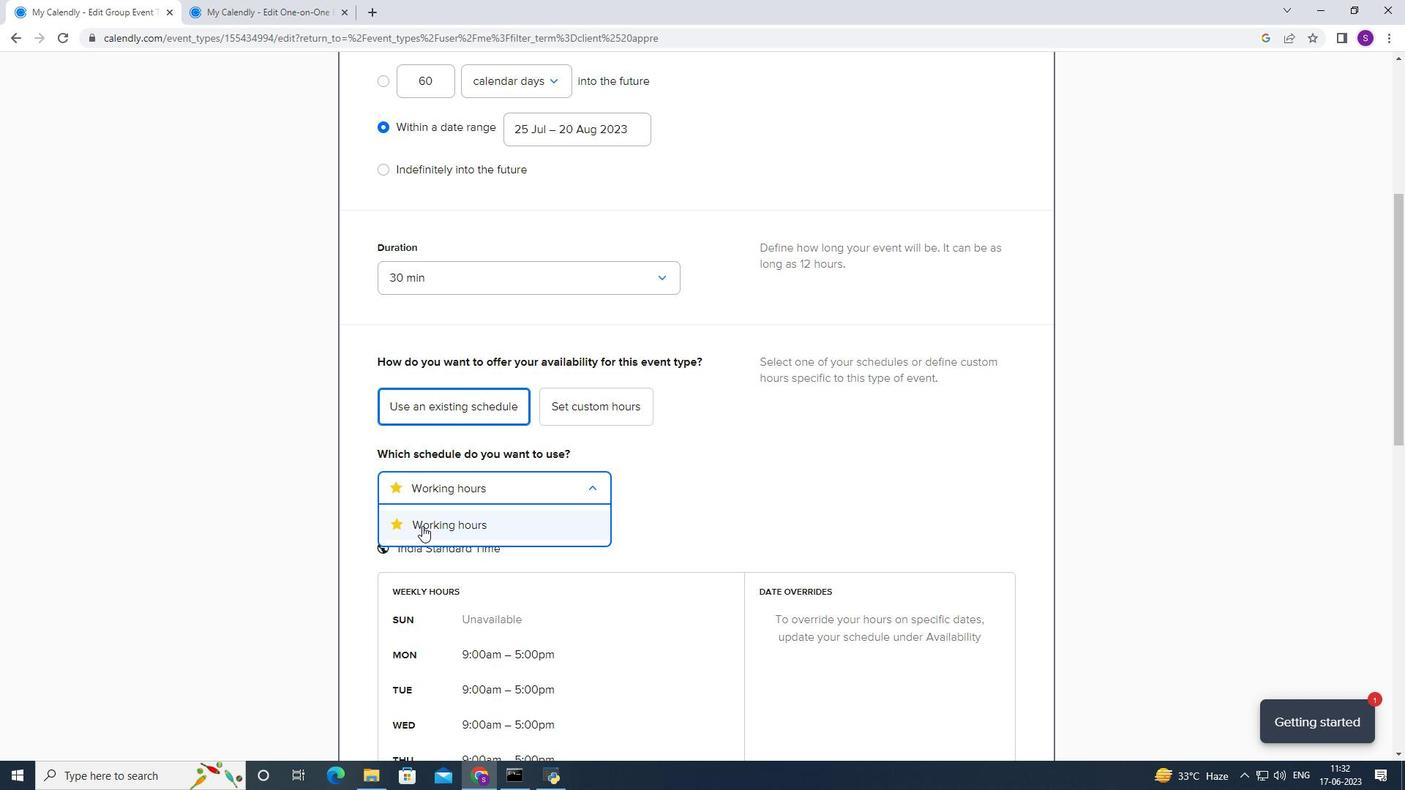 
Action: Mouse moved to (454, 500)
Screenshot: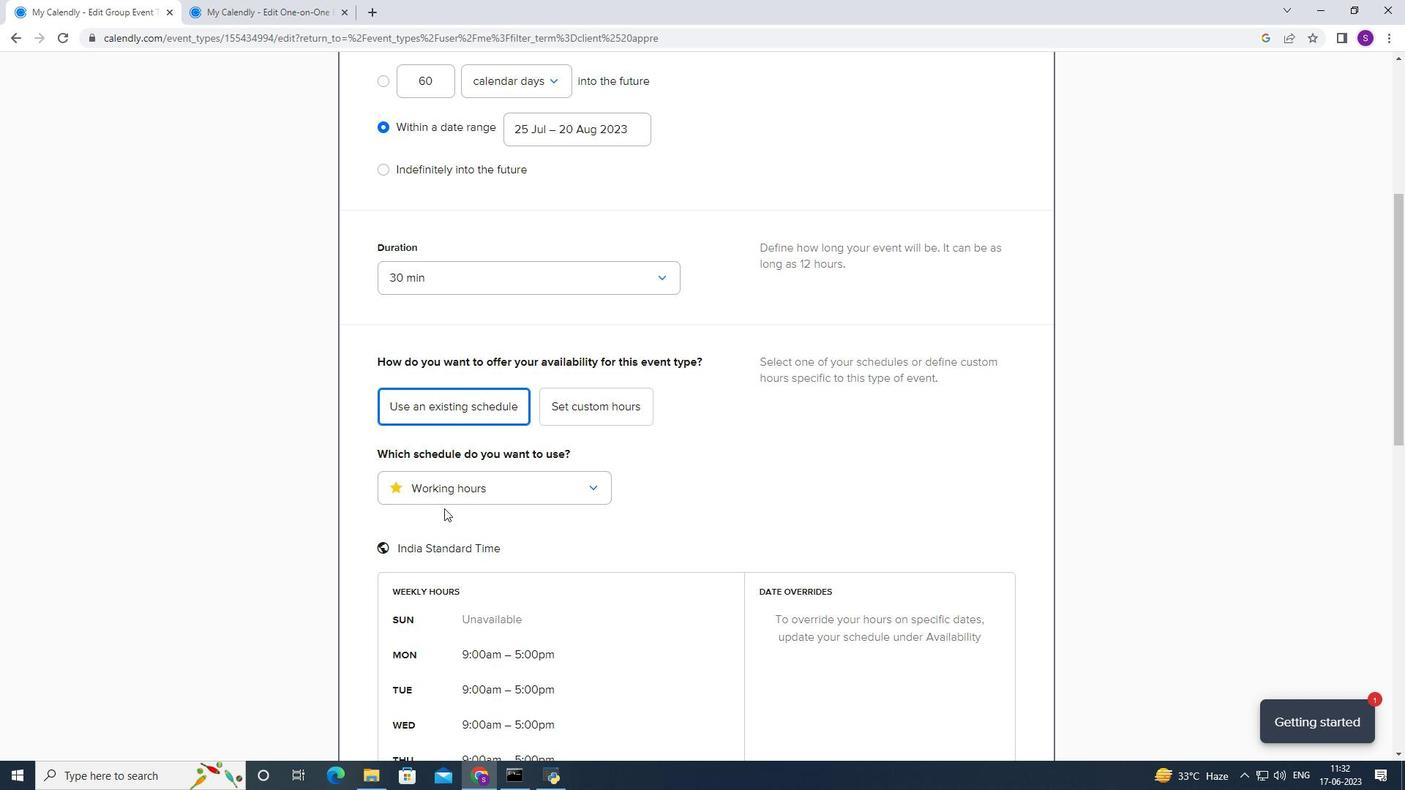 
Action: Mouse scrolled (454, 500) with delta (0, 0)
Screenshot: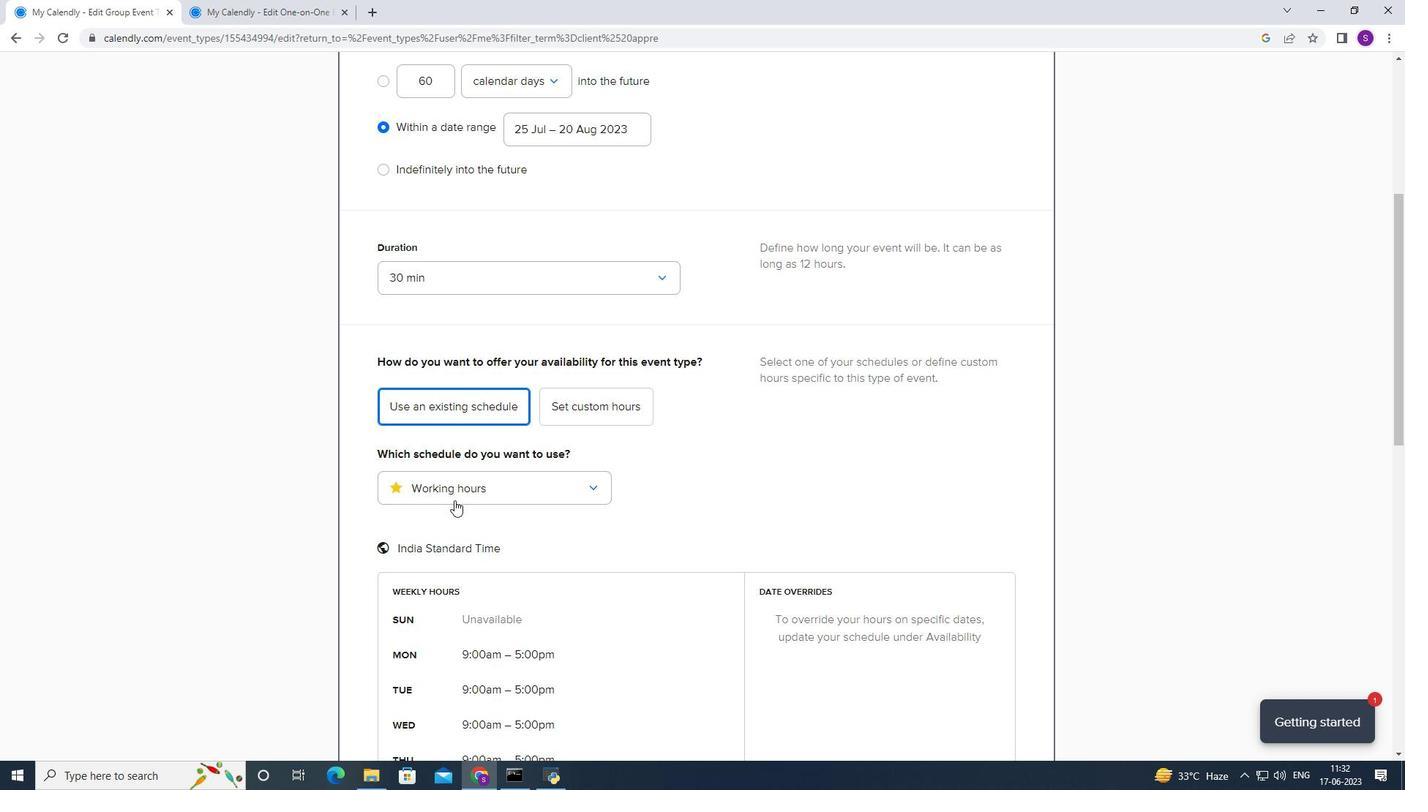 
Action: Mouse scrolled (454, 500) with delta (0, 0)
Screenshot: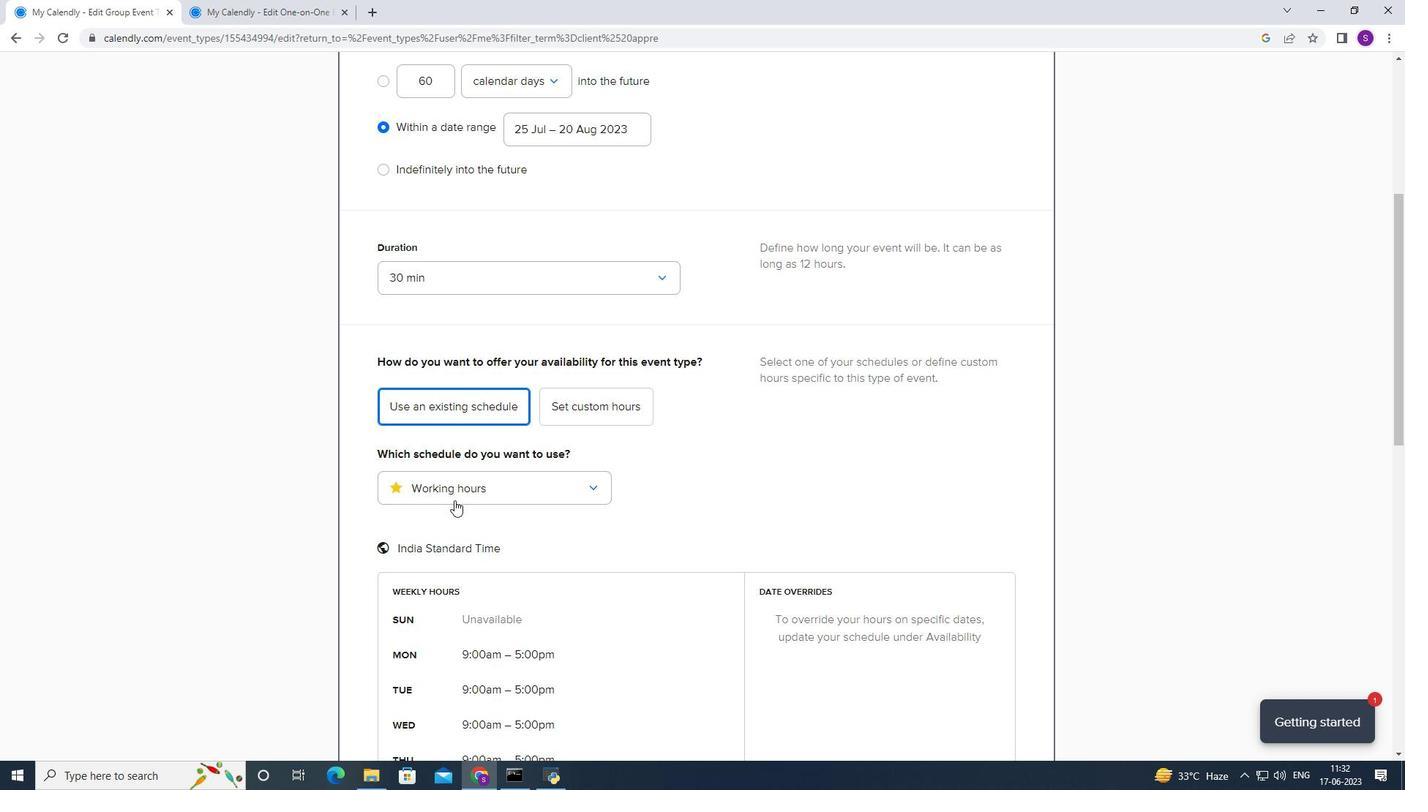 
Action: Mouse scrolled (454, 500) with delta (0, 0)
Screenshot: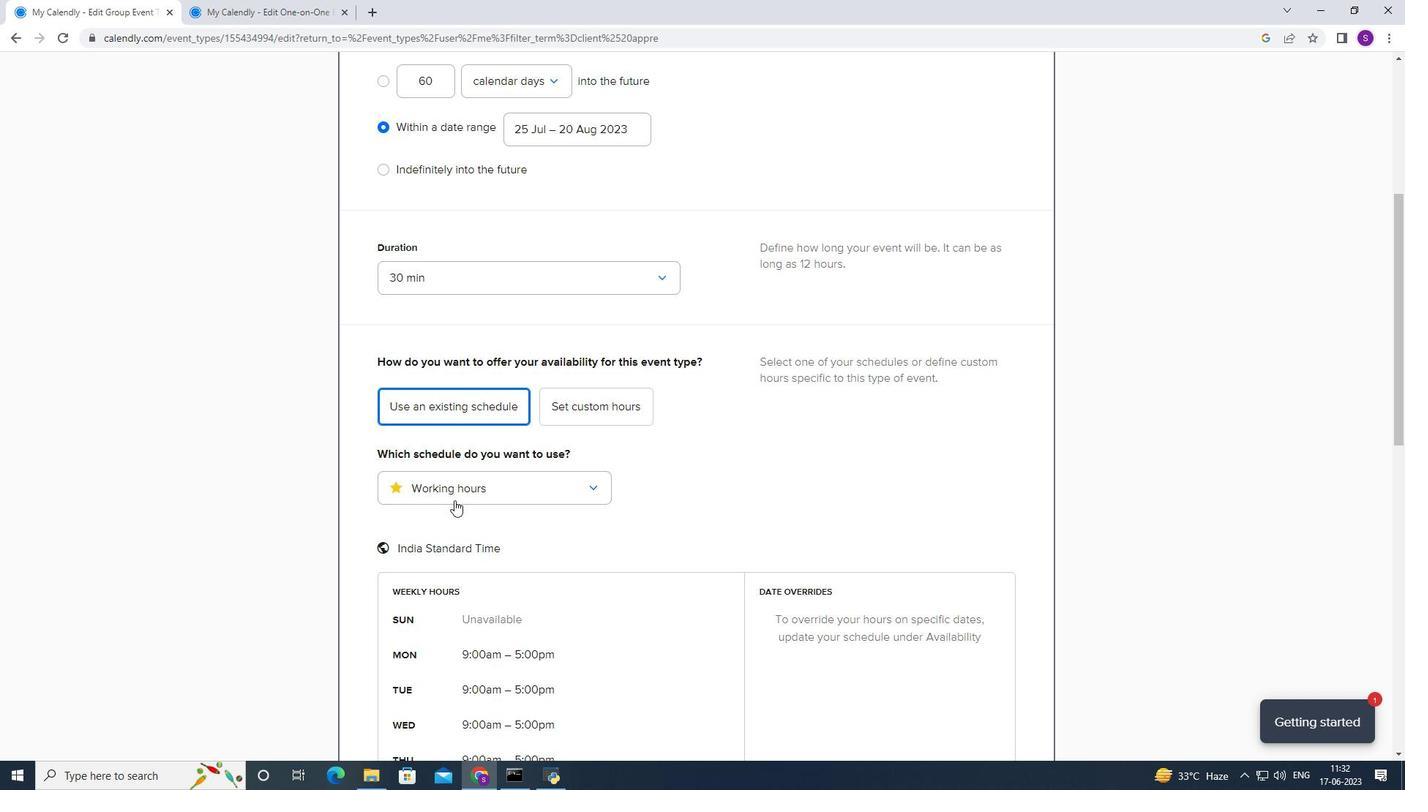
Action: Mouse moved to (606, 184)
Screenshot: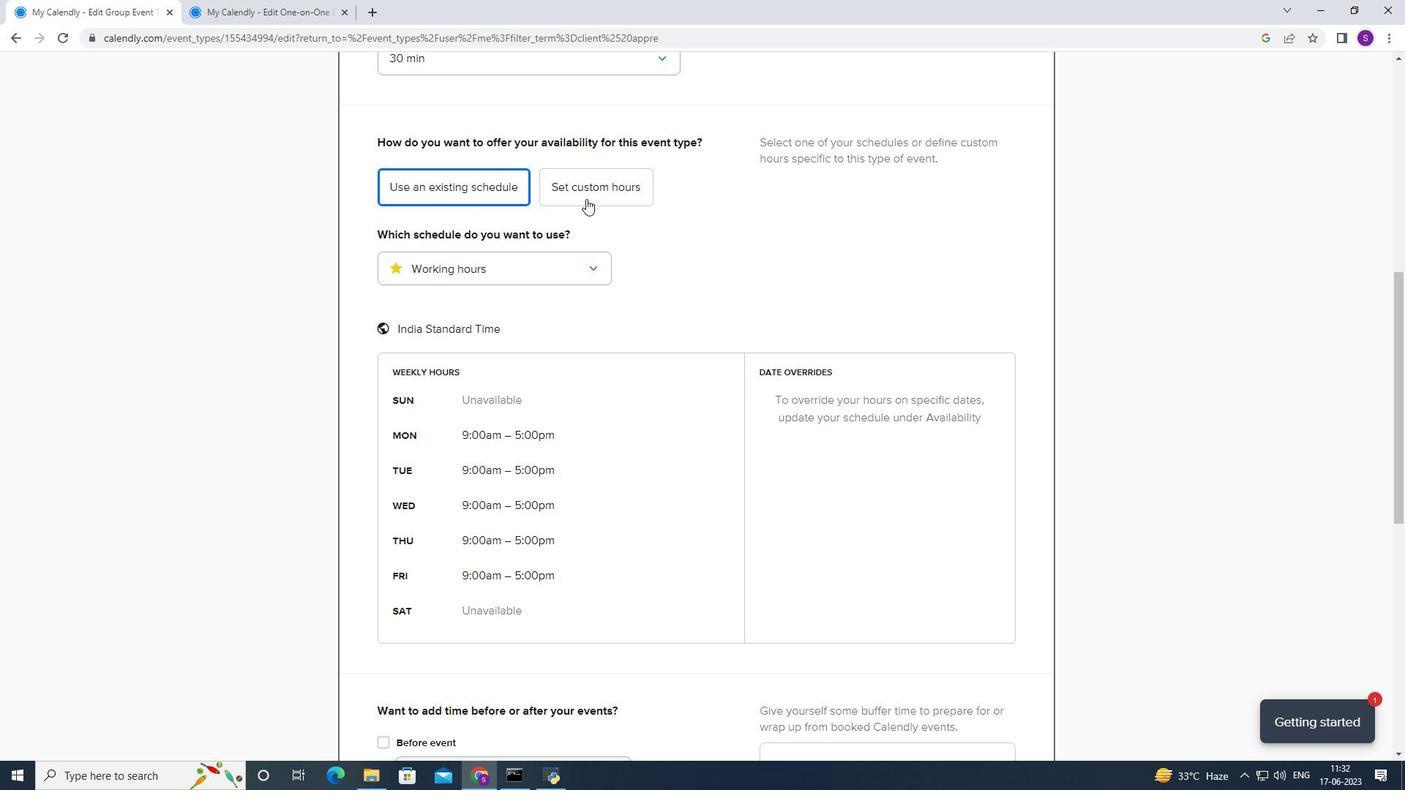 
Action: Mouse pressed left at (606, 184)
Screenshot: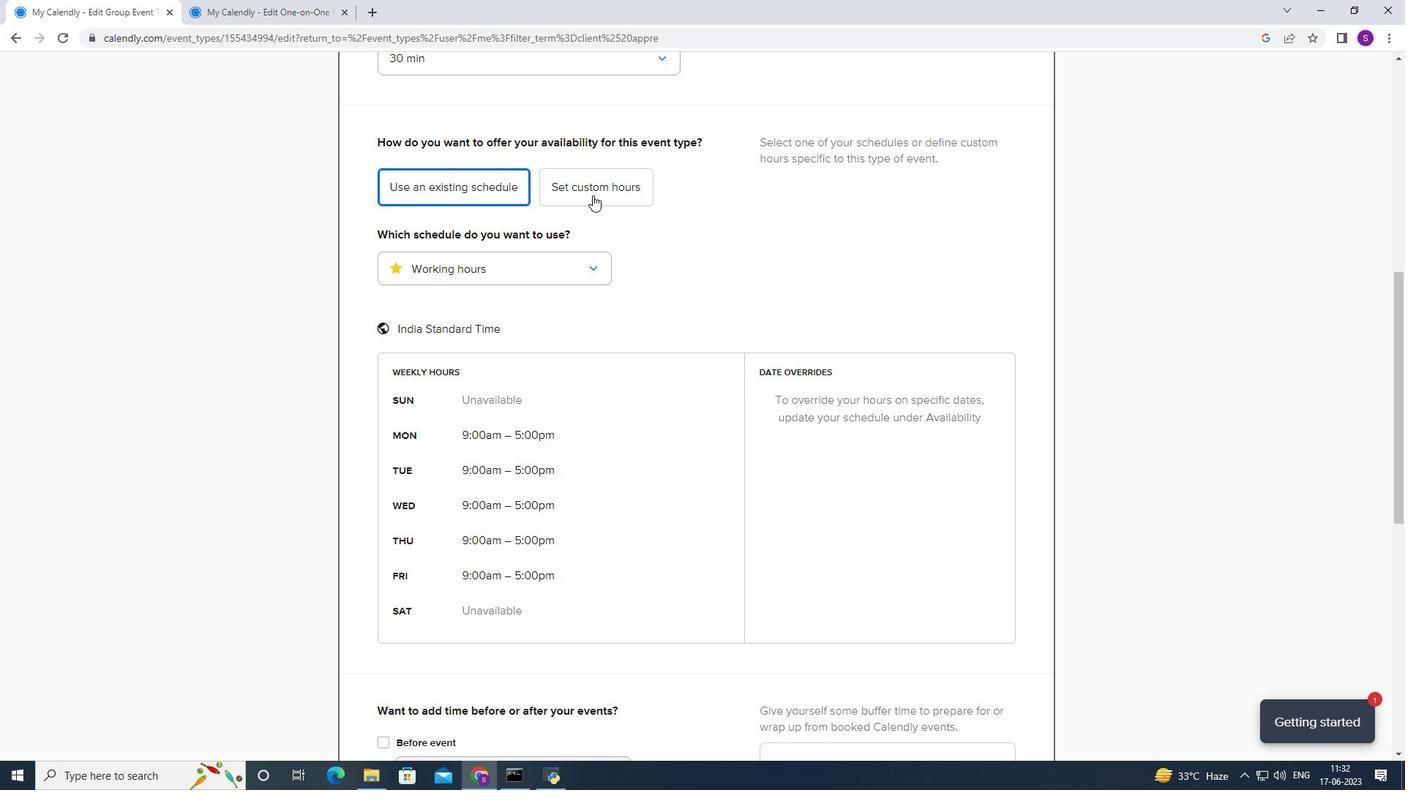 
Action: Mouse moved to (426, 502)
Screenshot: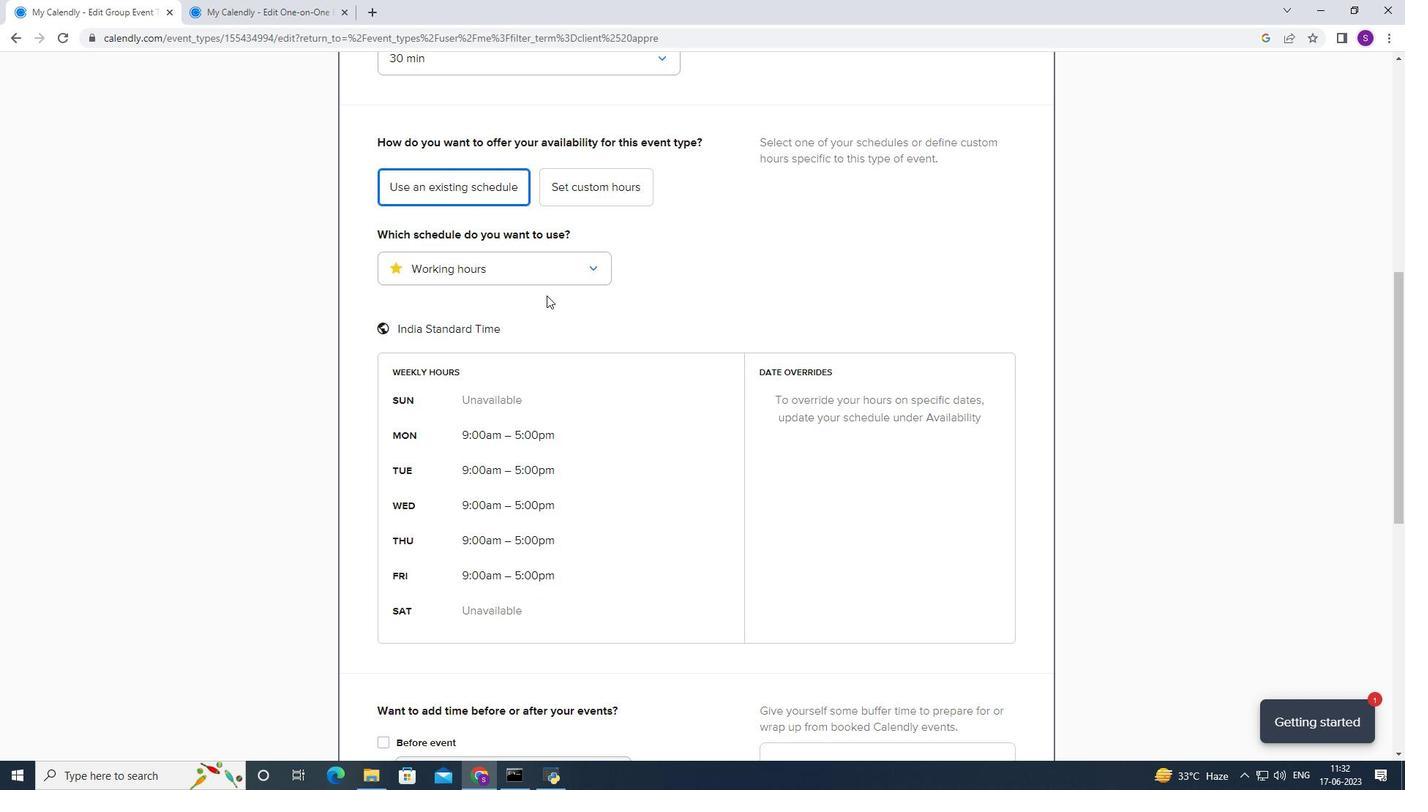 
Action: Mouse scrolled (426, 501) with delta (0, 0)
Screenshot: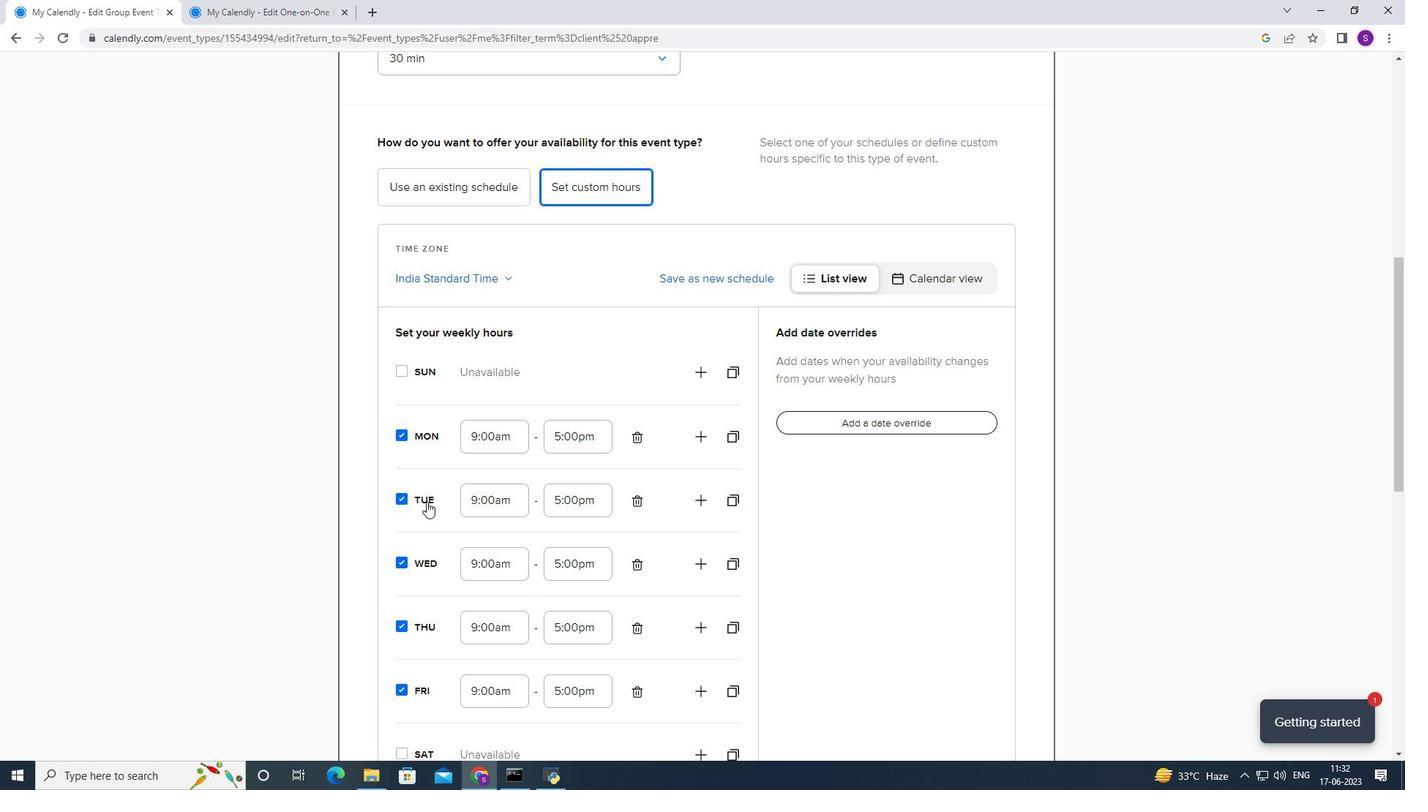 
Action: Mouse scrolled (426, 501) with delta (0, 0)
Screenshot: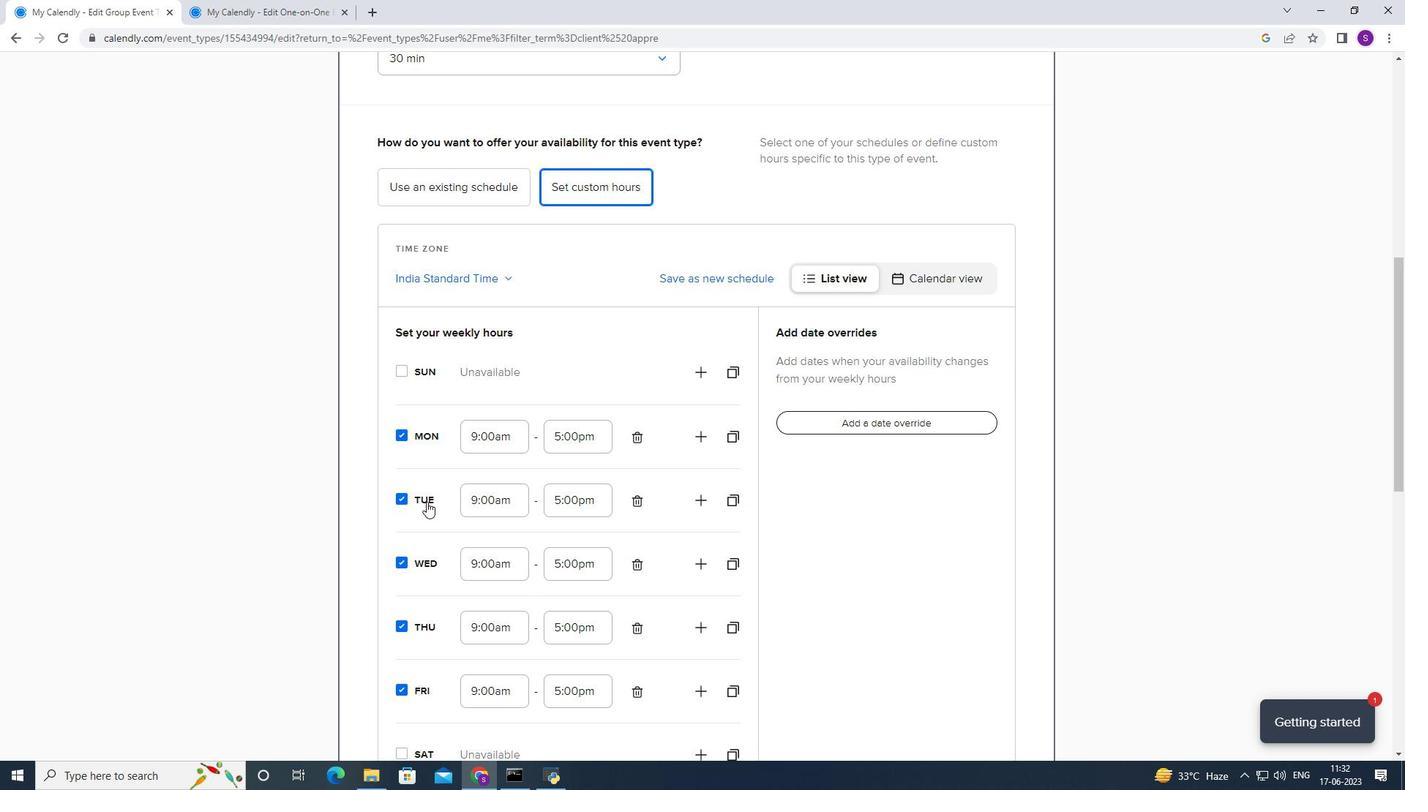 
Action: Mouse moved to (409, 611)
Screenshot: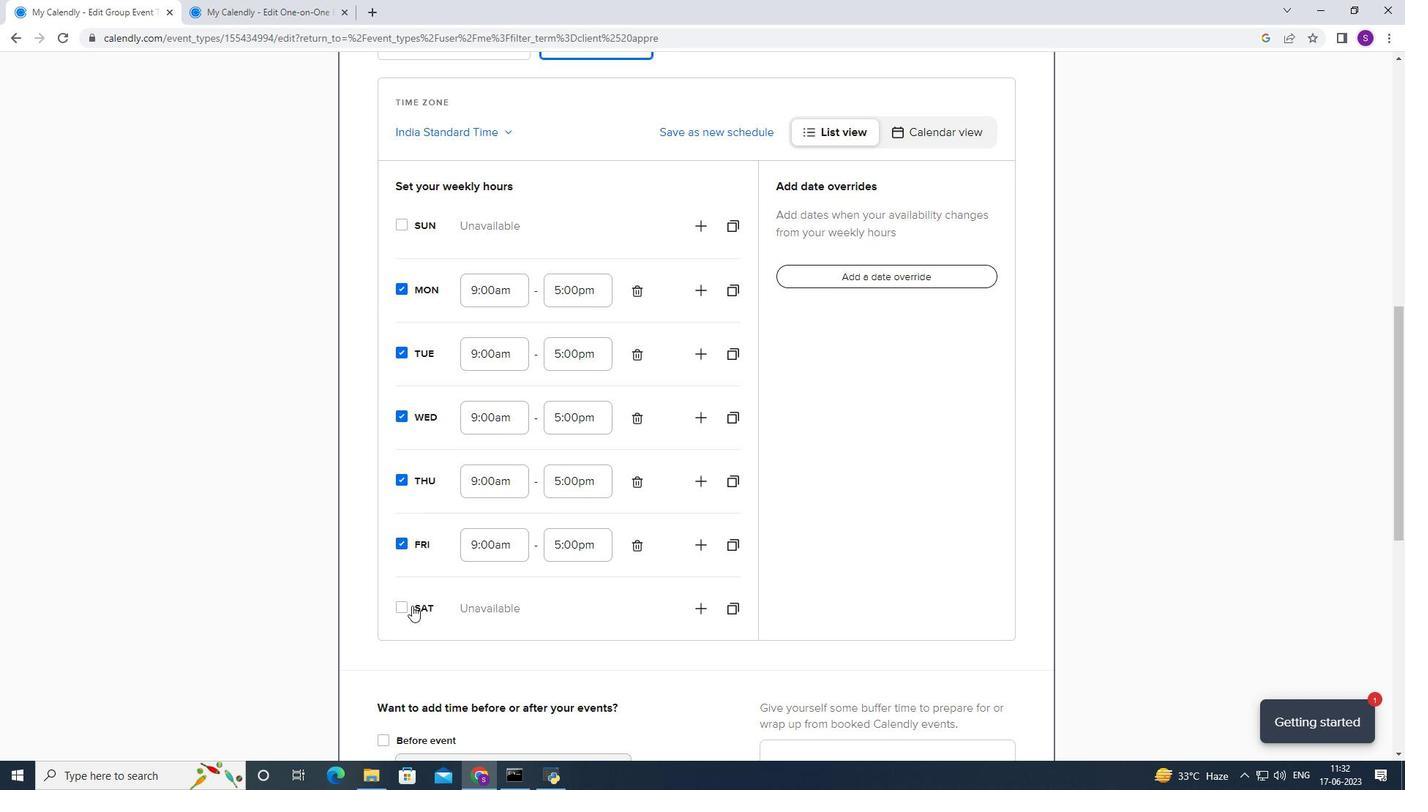 
Action: Mouse pressed left at (409, 611)
Screenshot: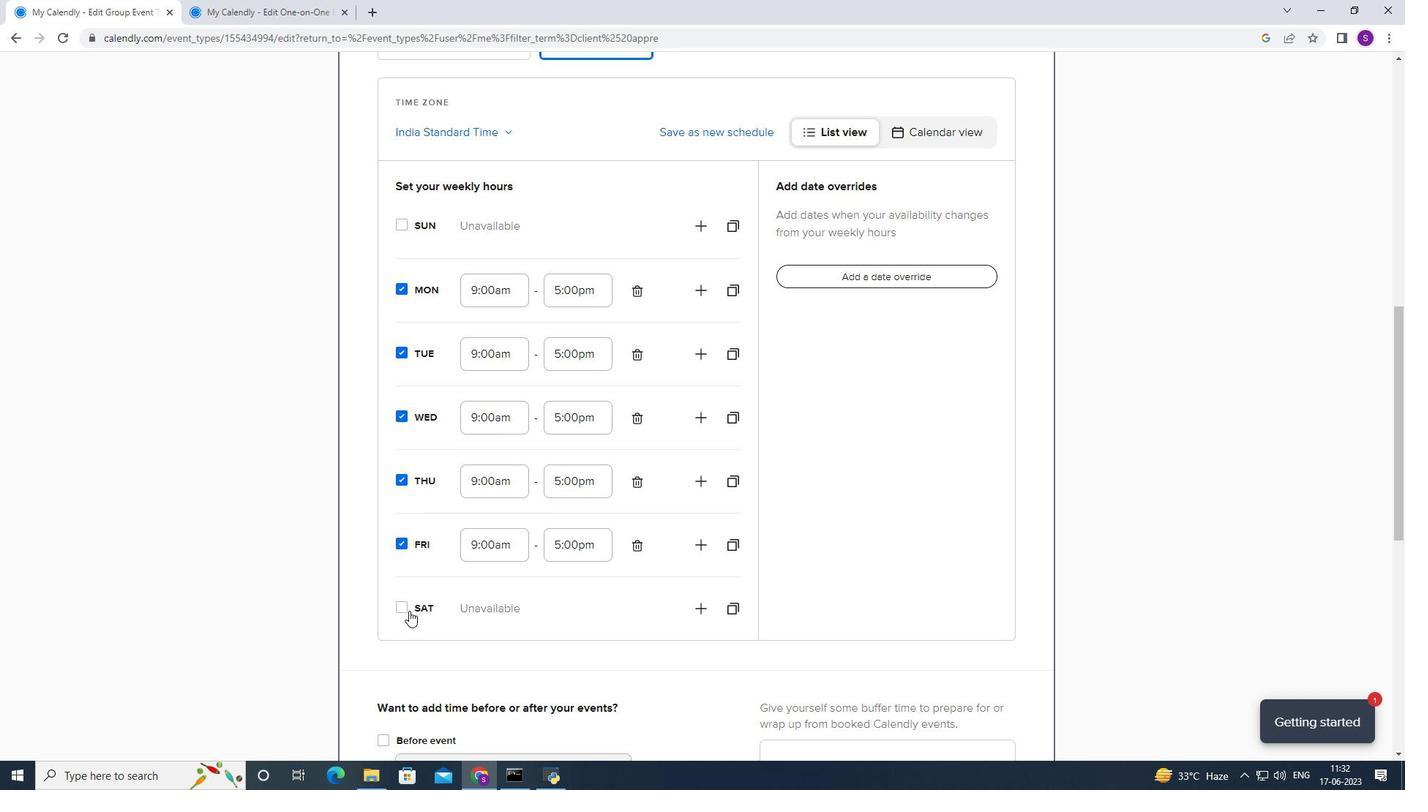 
Action: Mouse moved to (420, 601)
Screenshot: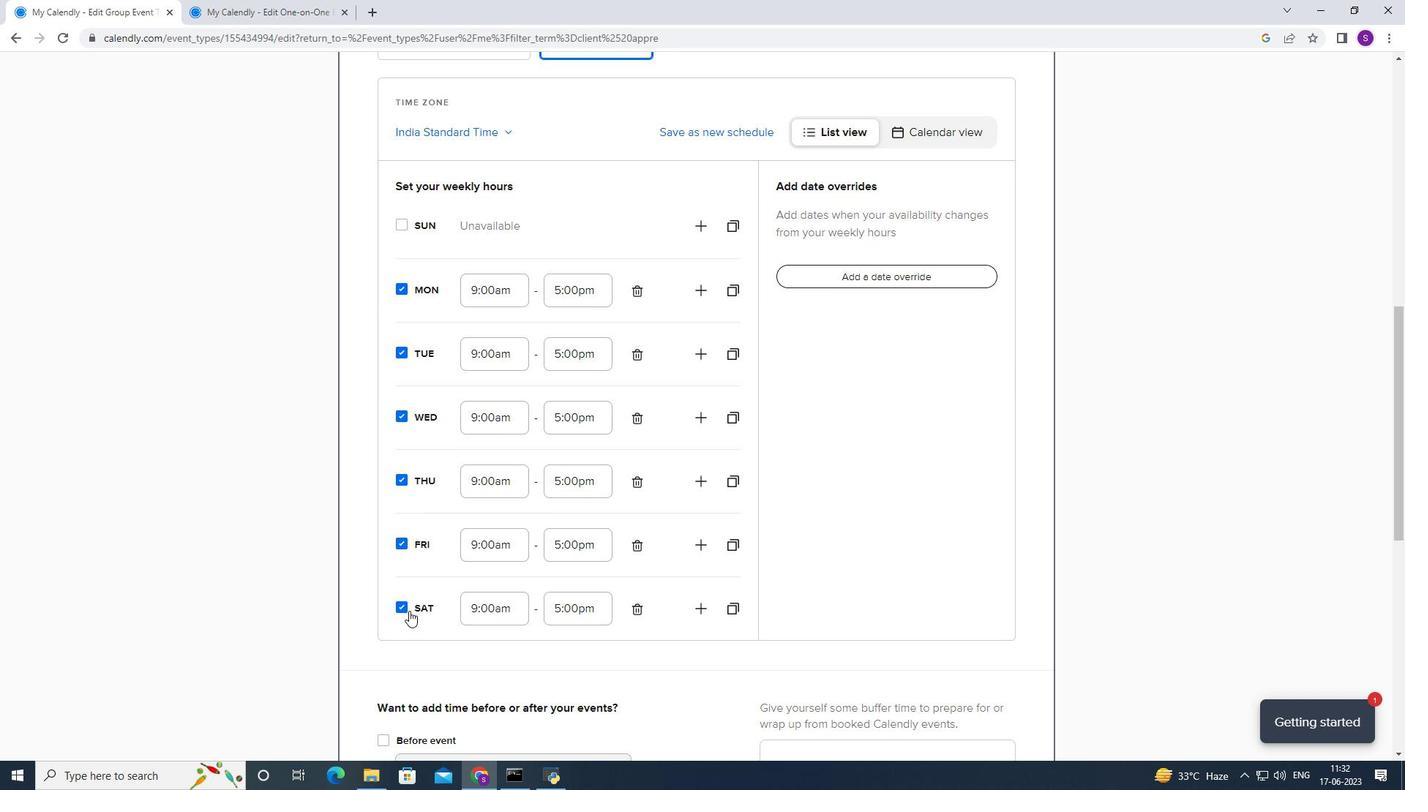 
Action: Mouse scrolled (420, 601) with delta (0, 0)
Screenshot: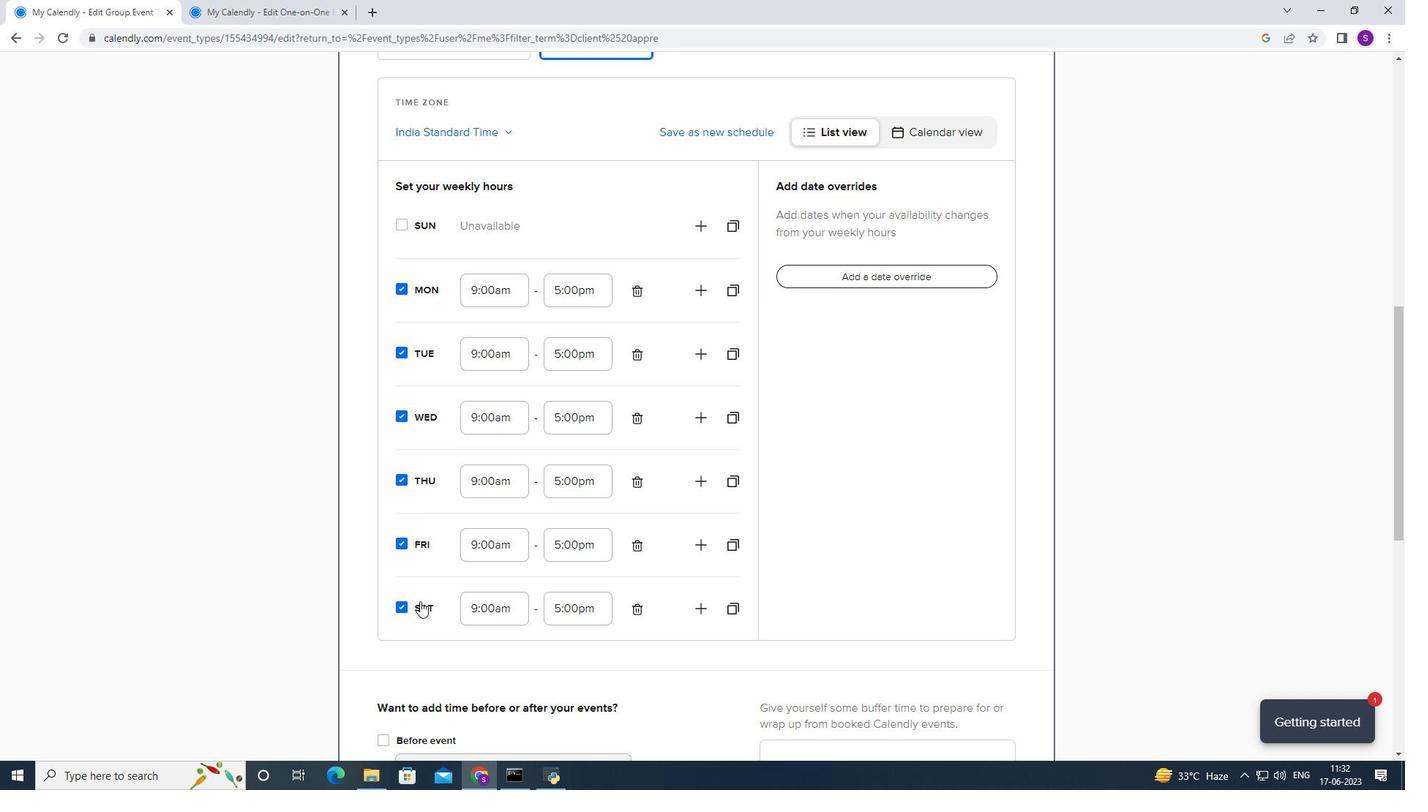 
Action: Mouse scrolled (420, 601) with delta (0, 0)
Screenshot: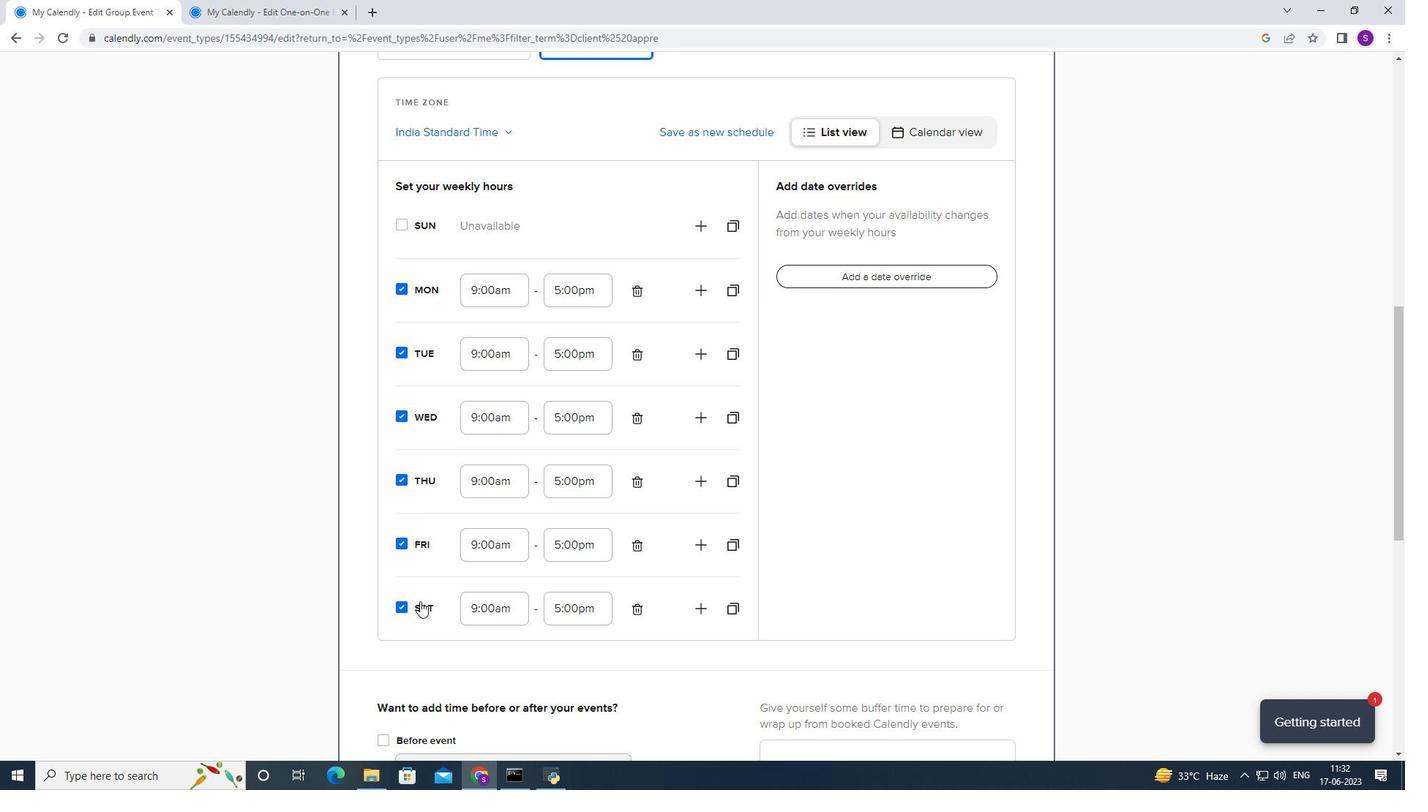 
Action: Mouse scrolled (420, 601) with delta (0, 0)
Screenshot: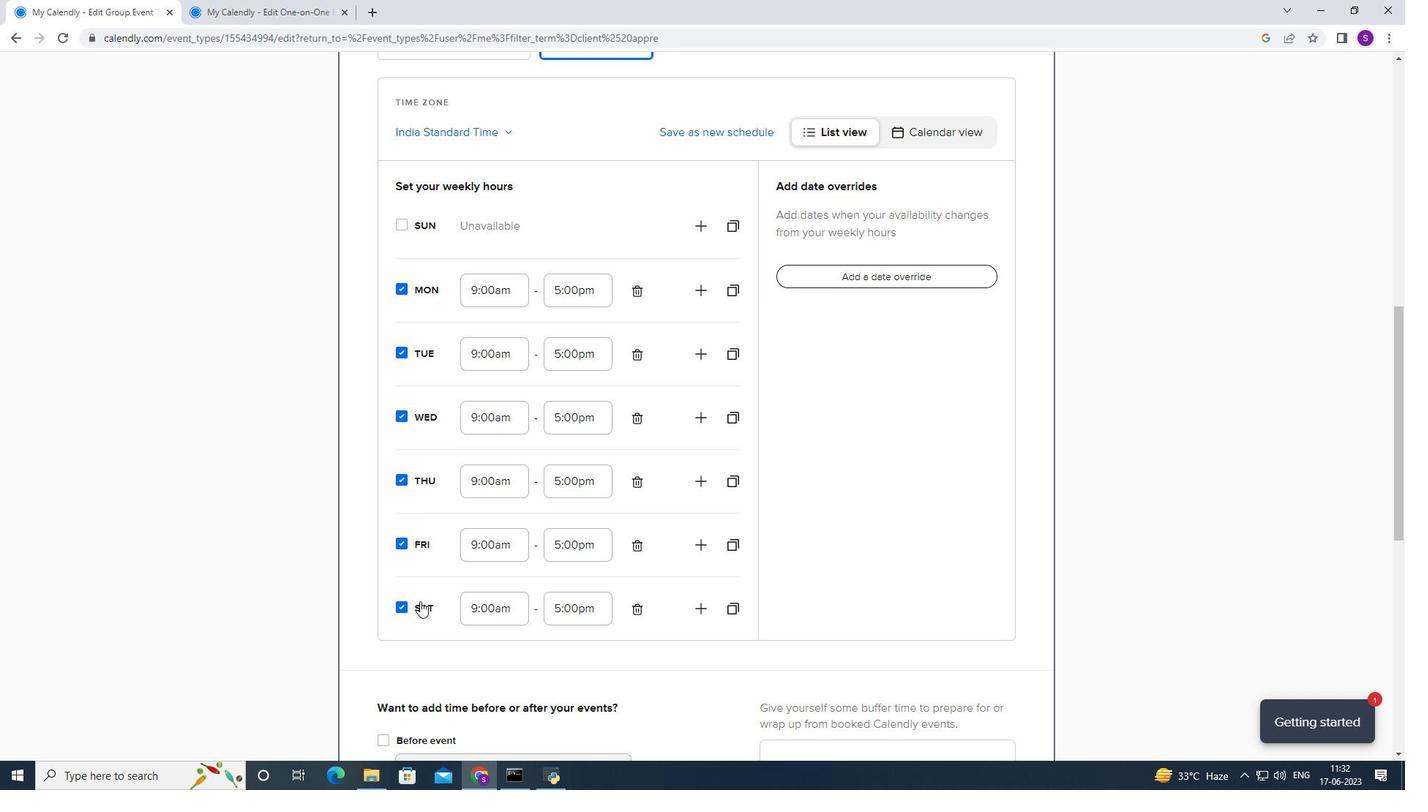 
Action: Mouse scrolled (420, 601) with delta (0, 0)
Screenshot: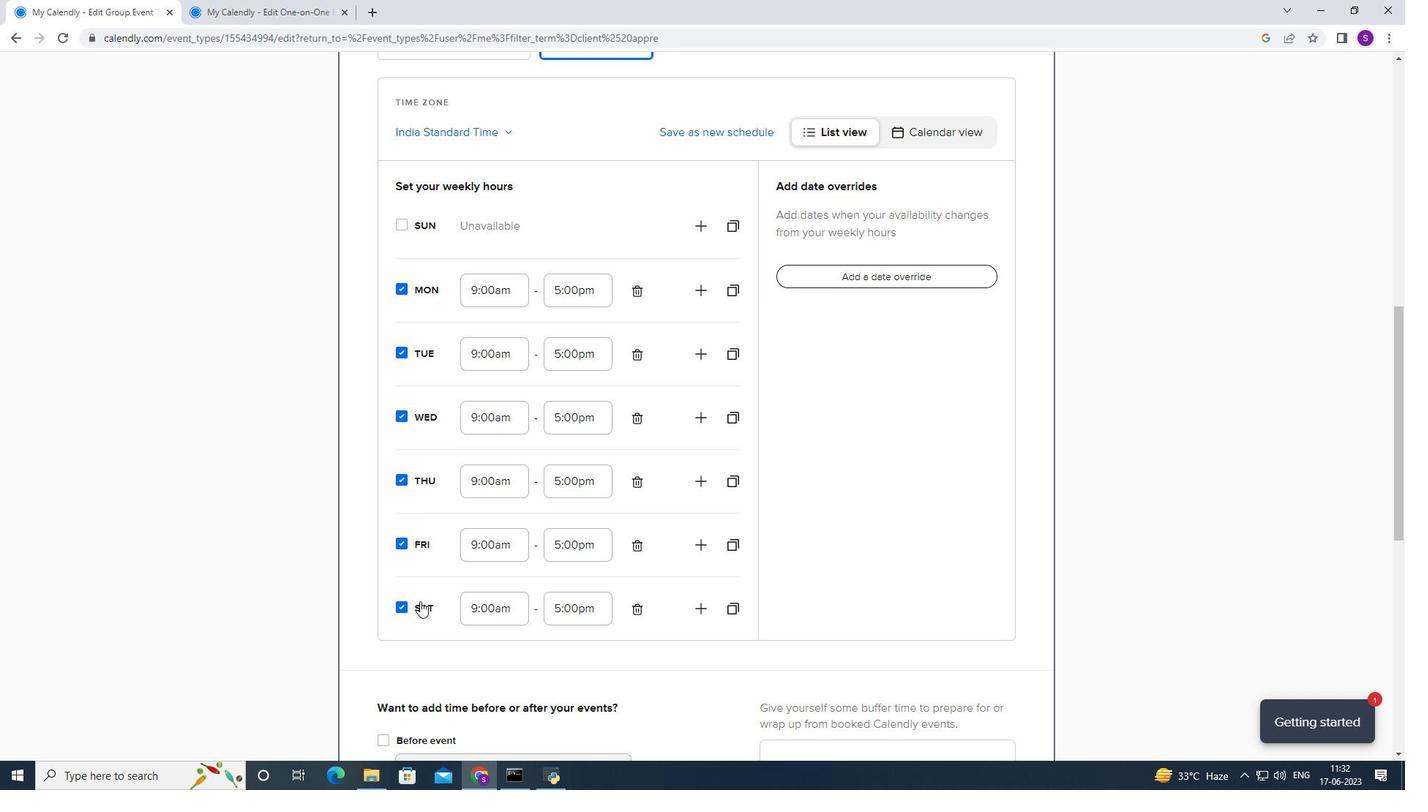 
Action: Mouse scrolled (420, 601) with delta (0, 0)
Screenshot: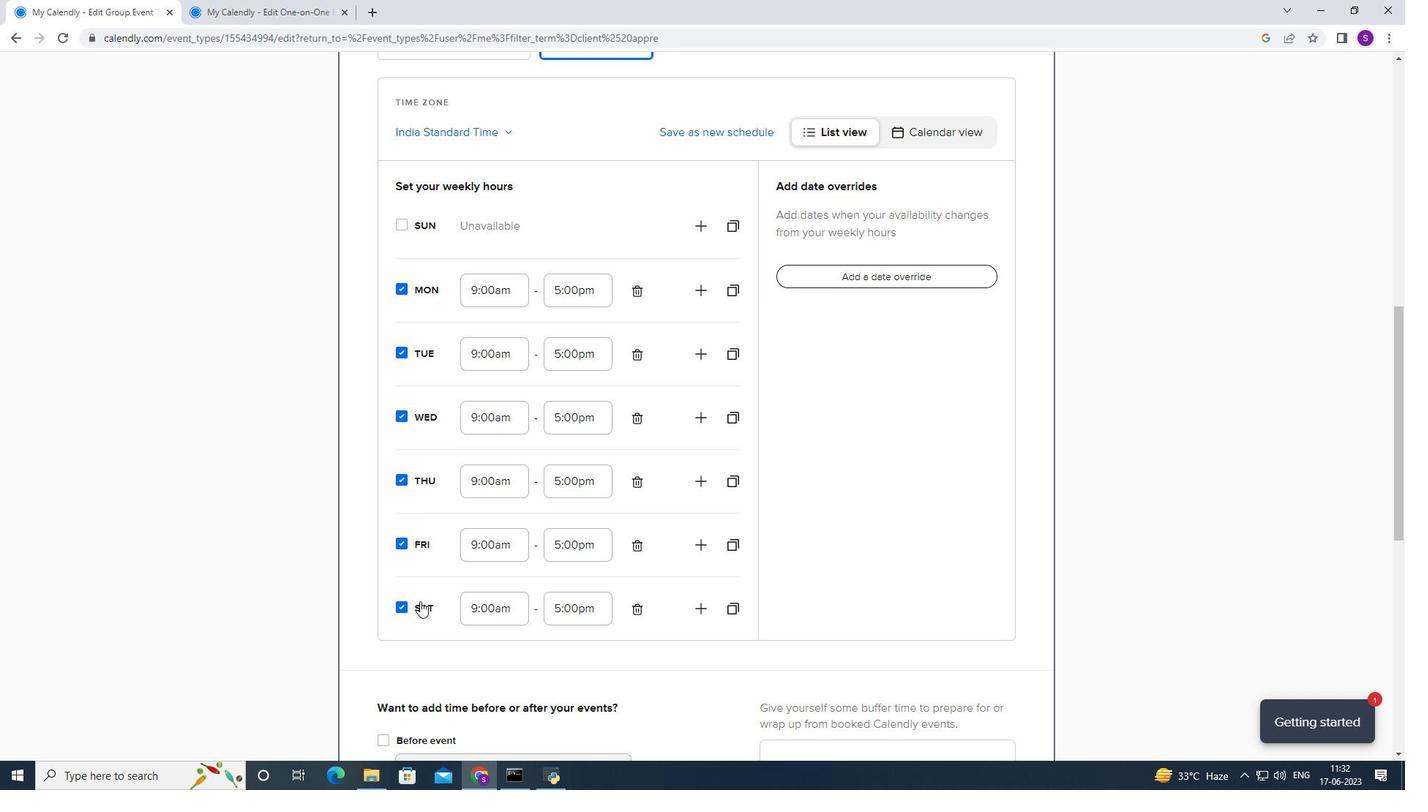 
Action: Mouse moved to (379, 371)
Screenshot: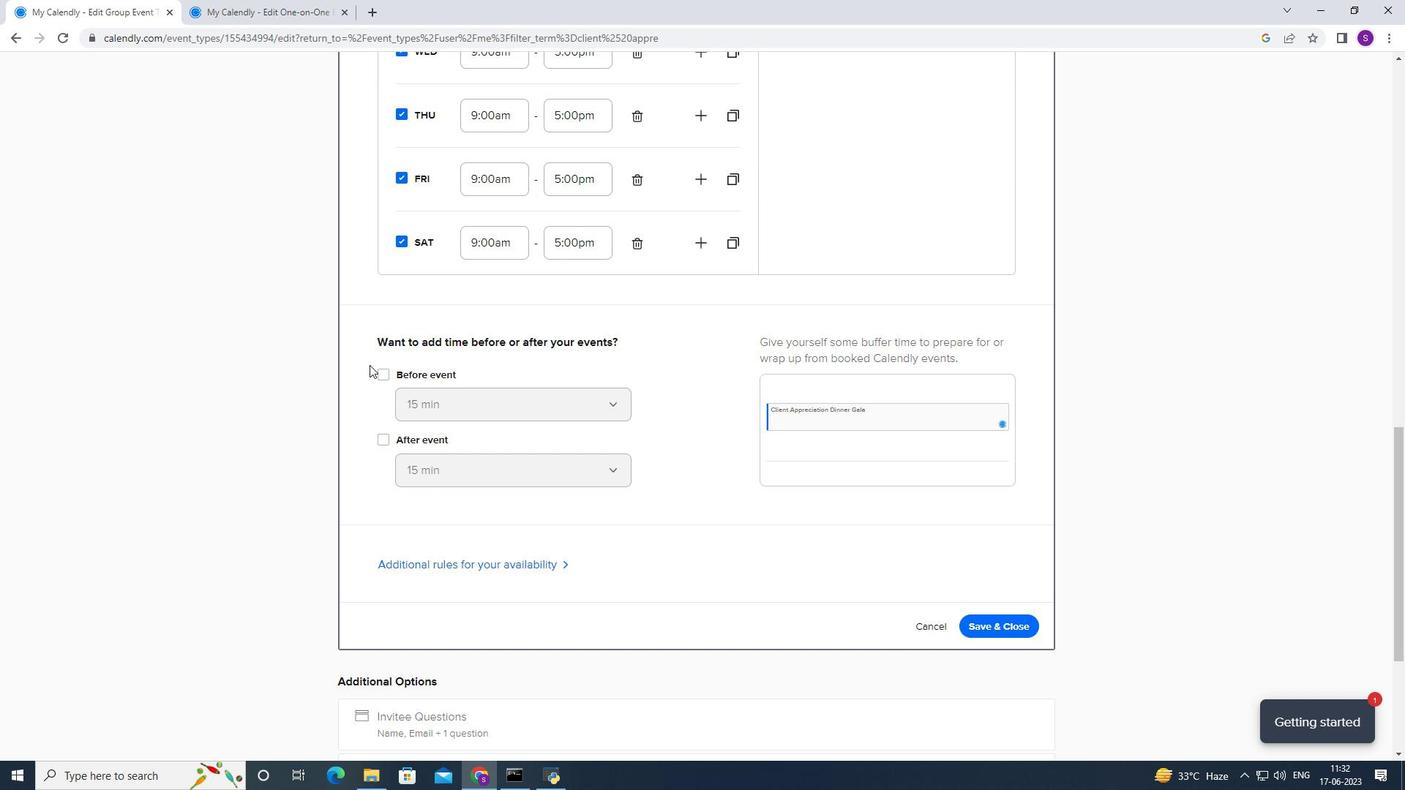 
Action: Mouse pressed left at (379, 371)
Screenshot: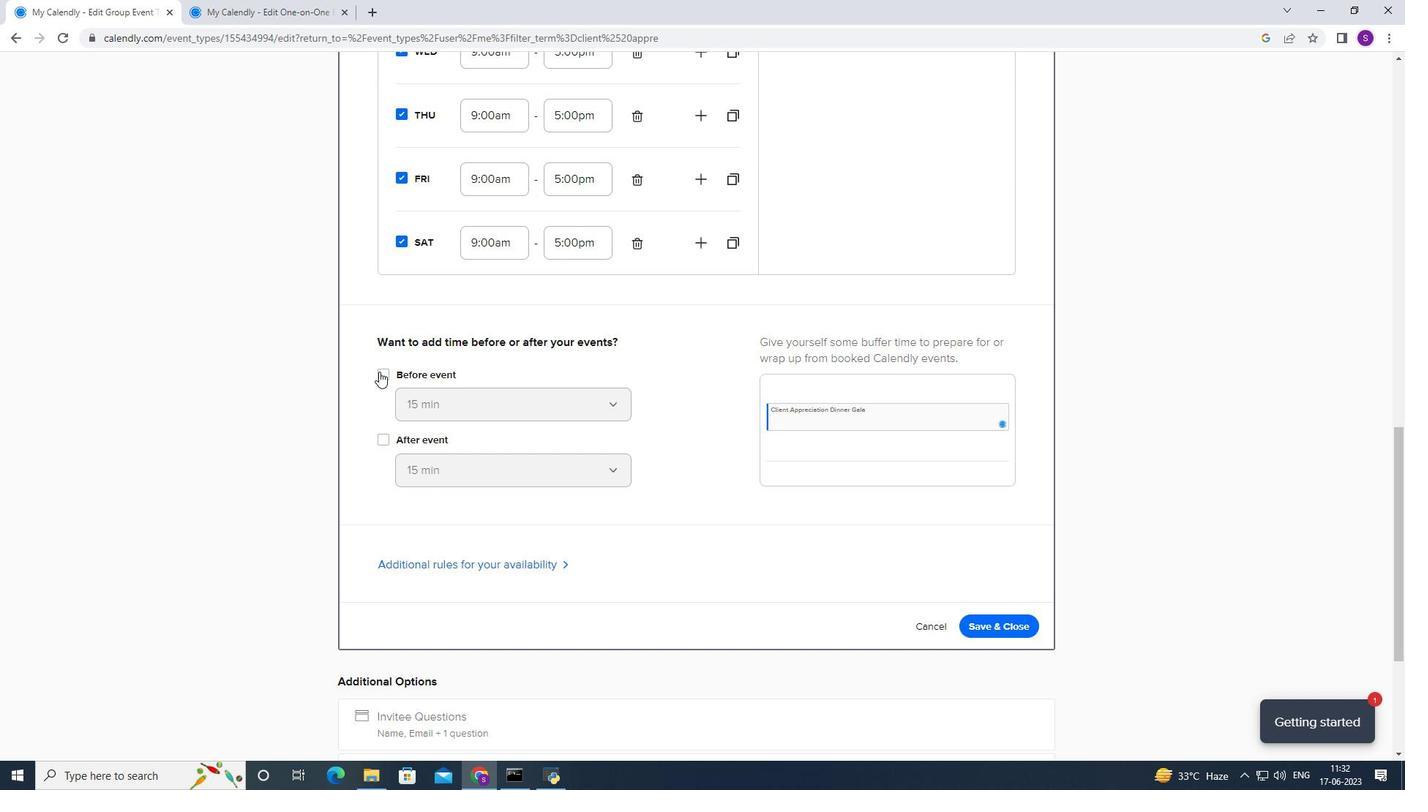 
Action: Mouse moved to (404, 401)
Screenshot: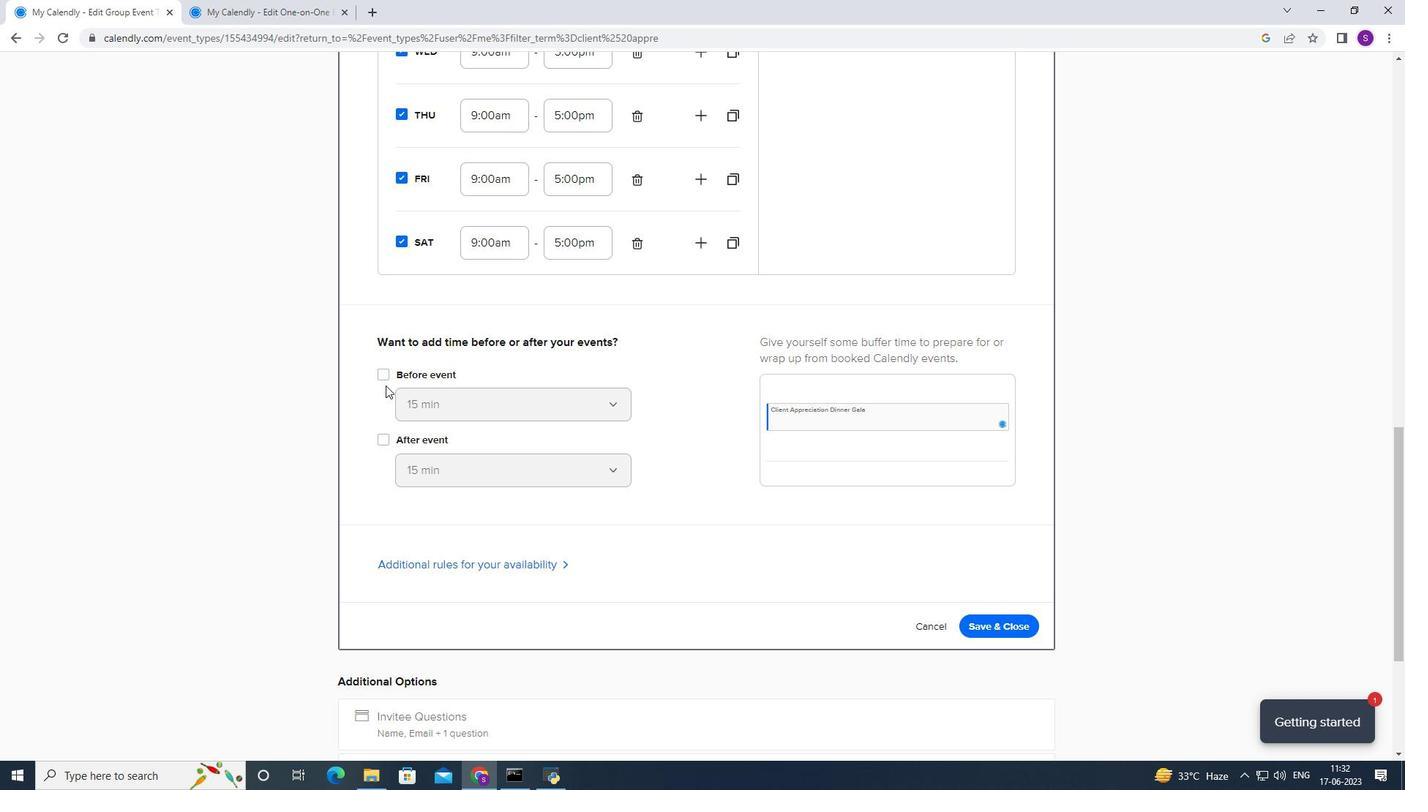 
Action: Mouse pressed left at (404, 401)
Screenshot: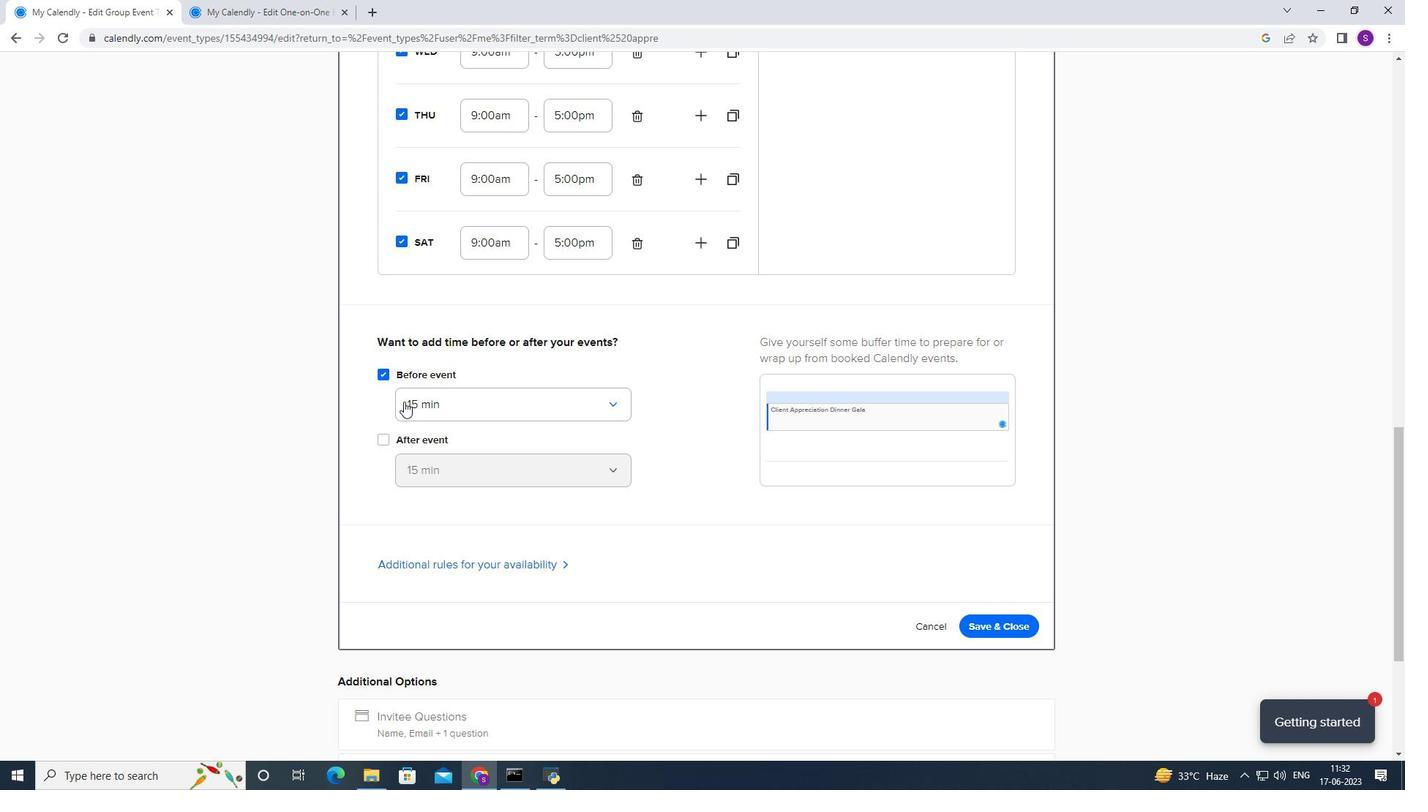 
Action: Mouse moved to (467, 489)
Screenshot: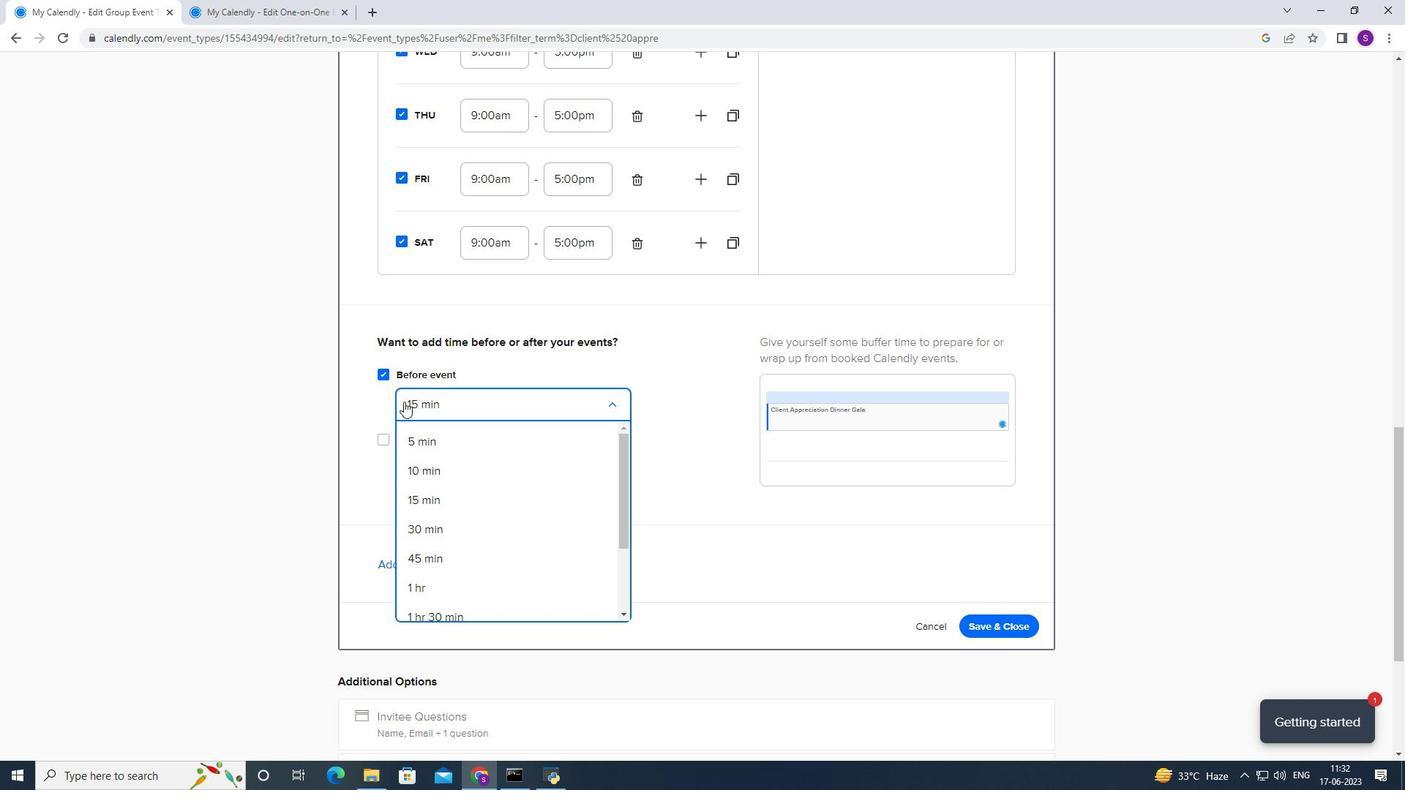 
Action: Mouse scrolled (467, 489) with delta (0, 0)
Screenshot: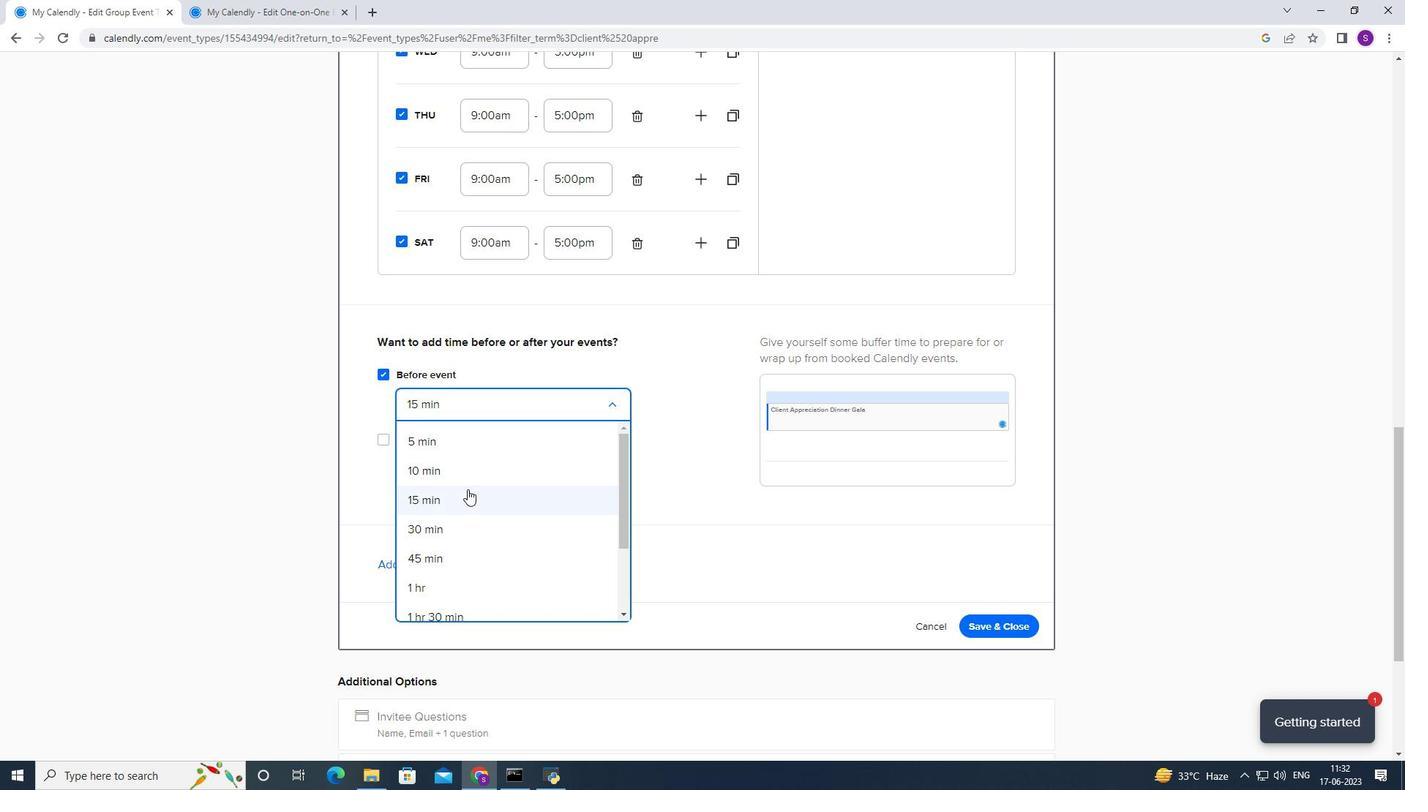 
Action: Mouse scrolled (467, 489) with delta (0, 0)
Screenshot: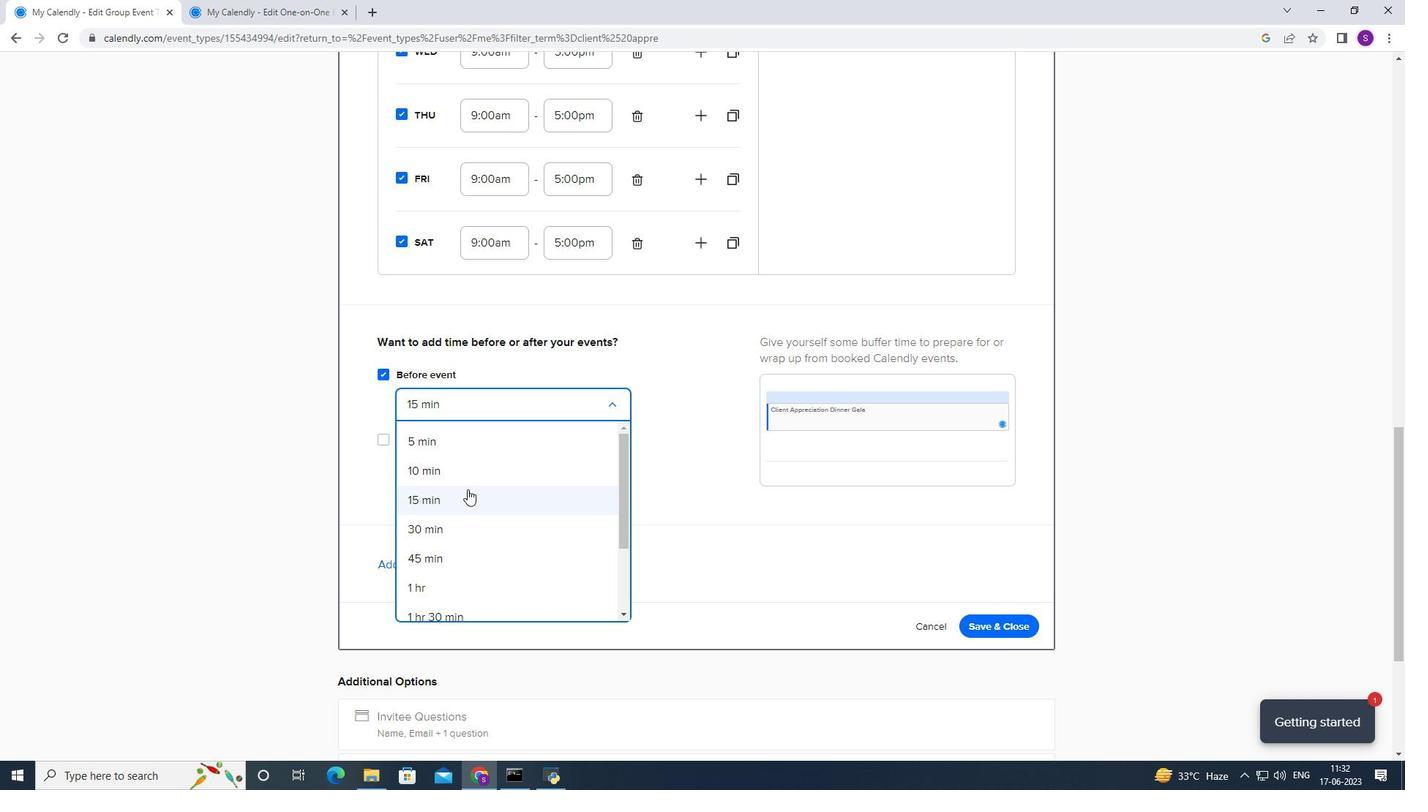 
Action: Mouse scrolled (467, 490) with delta (0, 0)
Screenshot: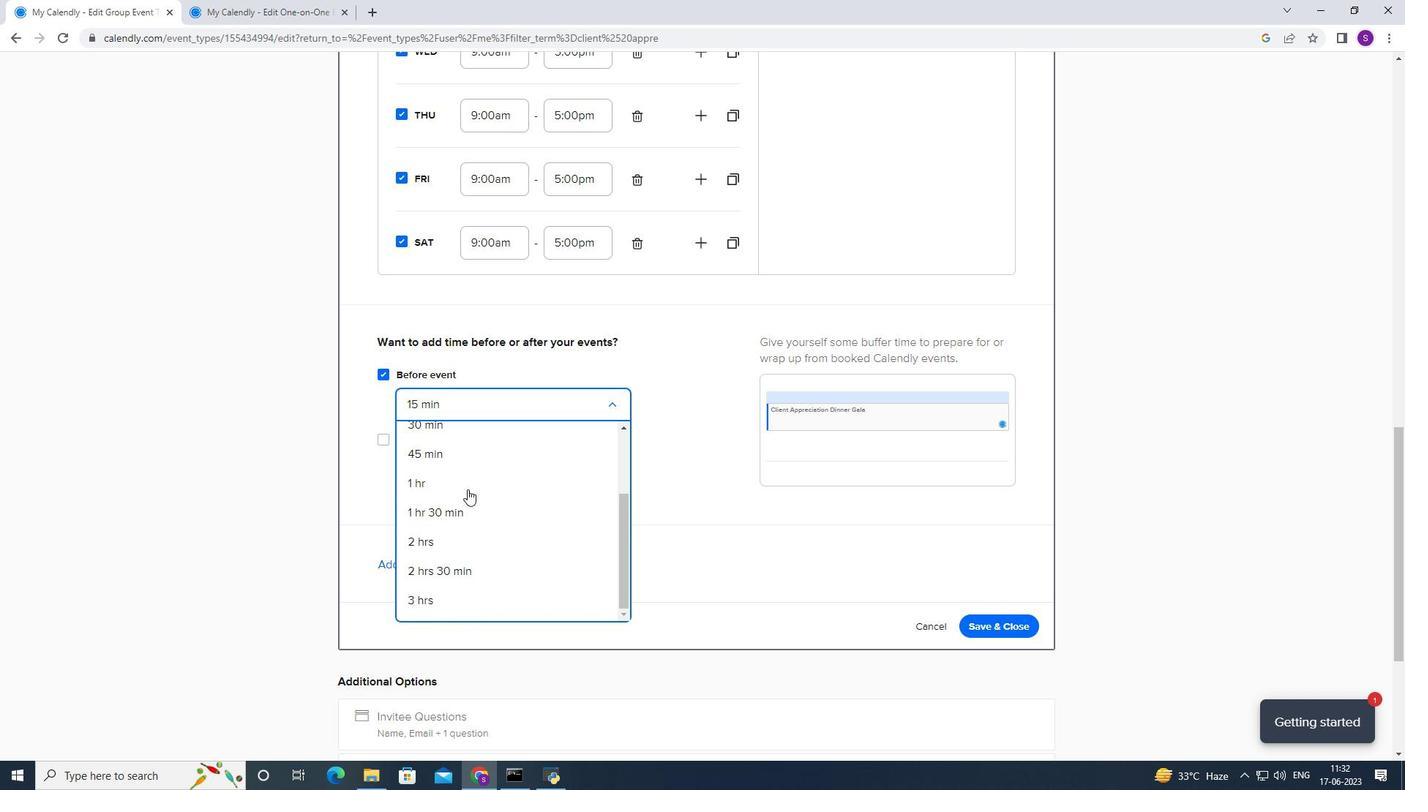 
Action: Mouse scrolled (467, 490) with delta (0, 0)
Screenshot: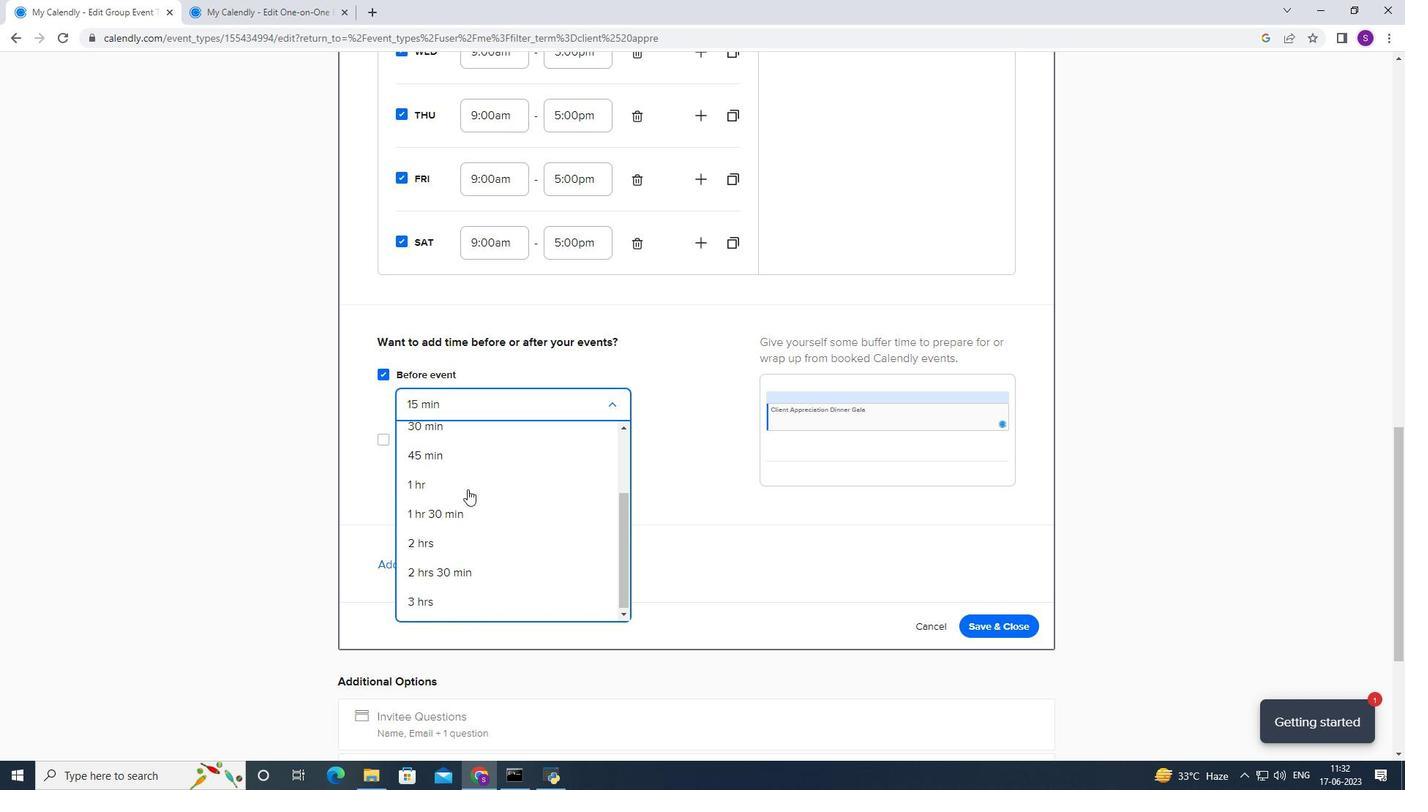 
Action: Mouse scrolled (467, 490) with delta (0, 0)
Screenshot: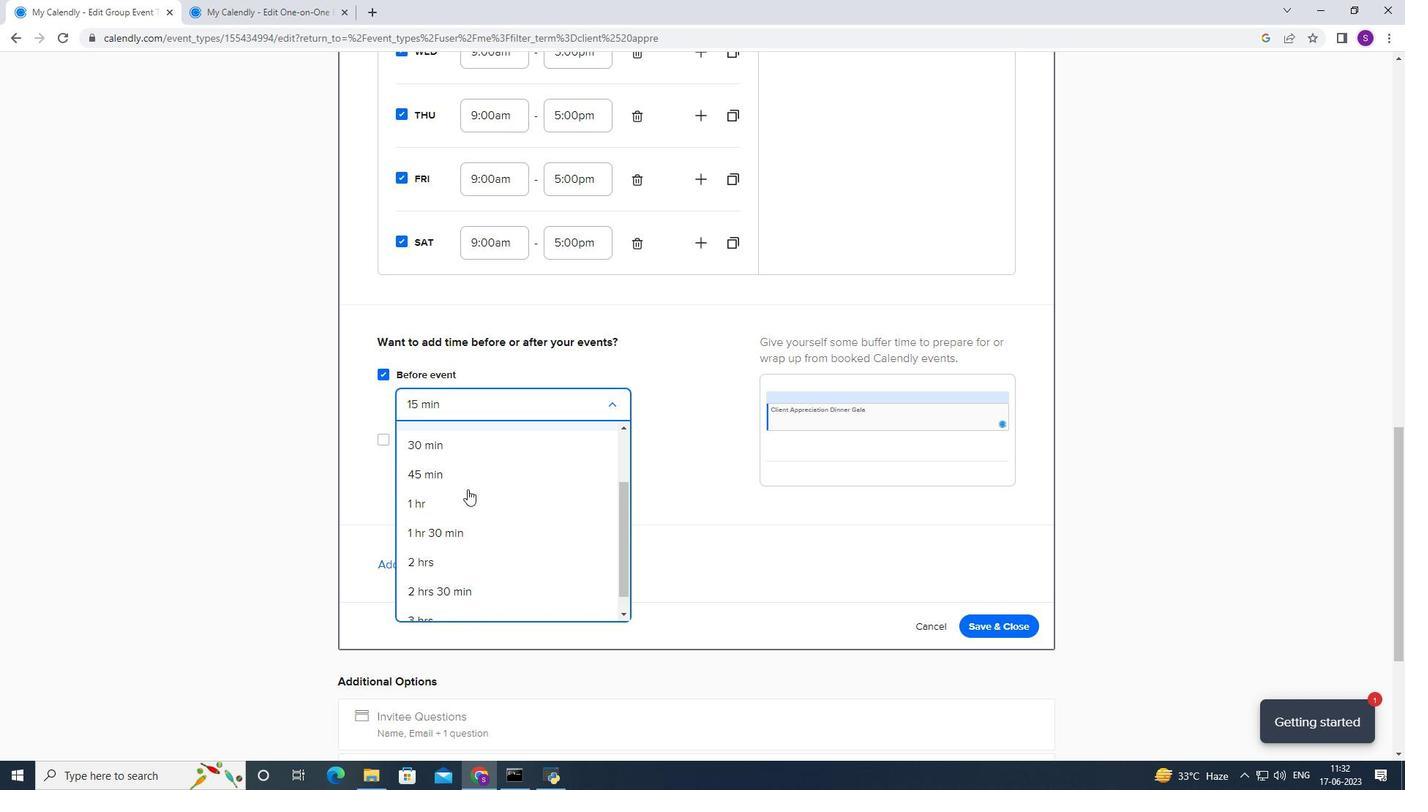 
Action: Mouse scrolled (467, 490) with delta (0, 0)
Screenshot: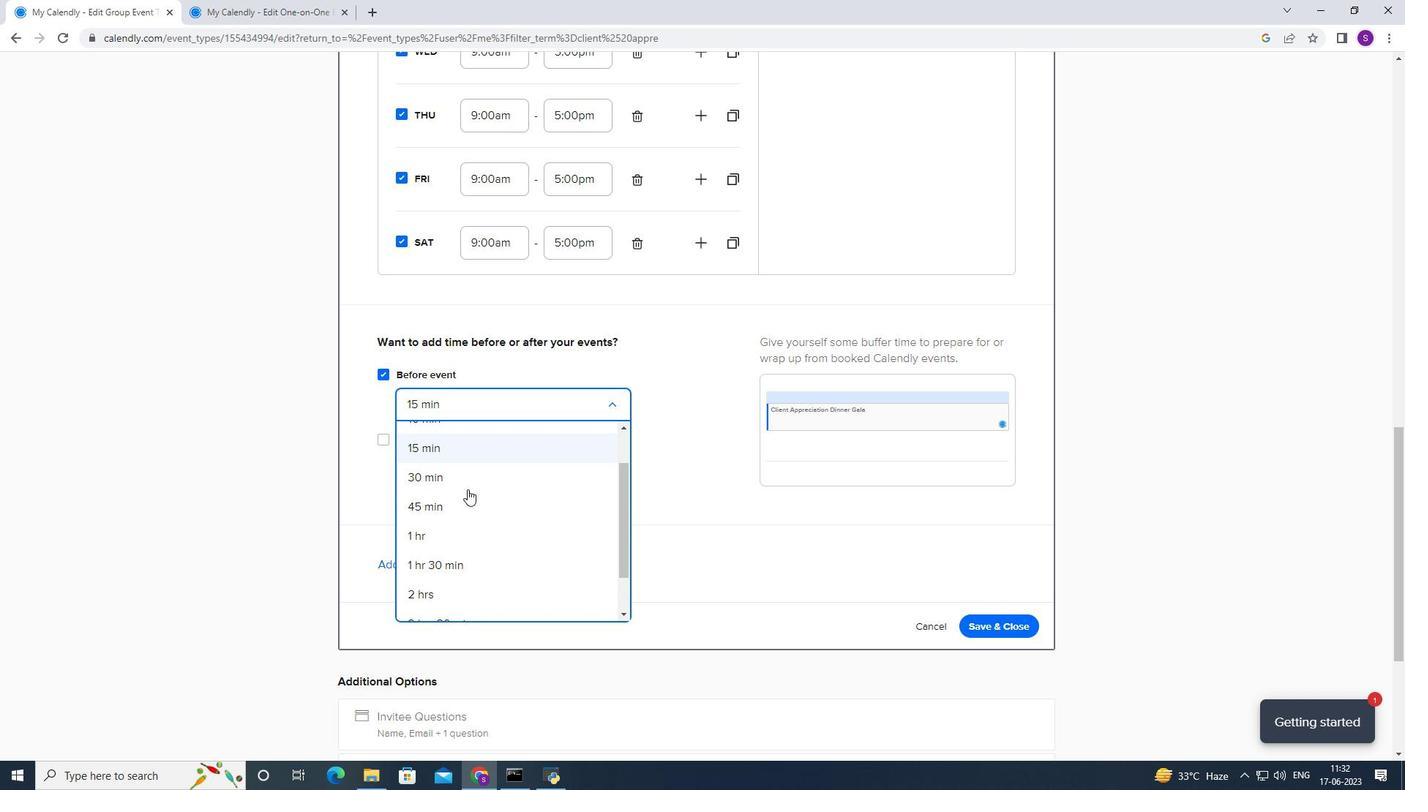 
Action: Mouse moved to (468, 453)
Screenshot: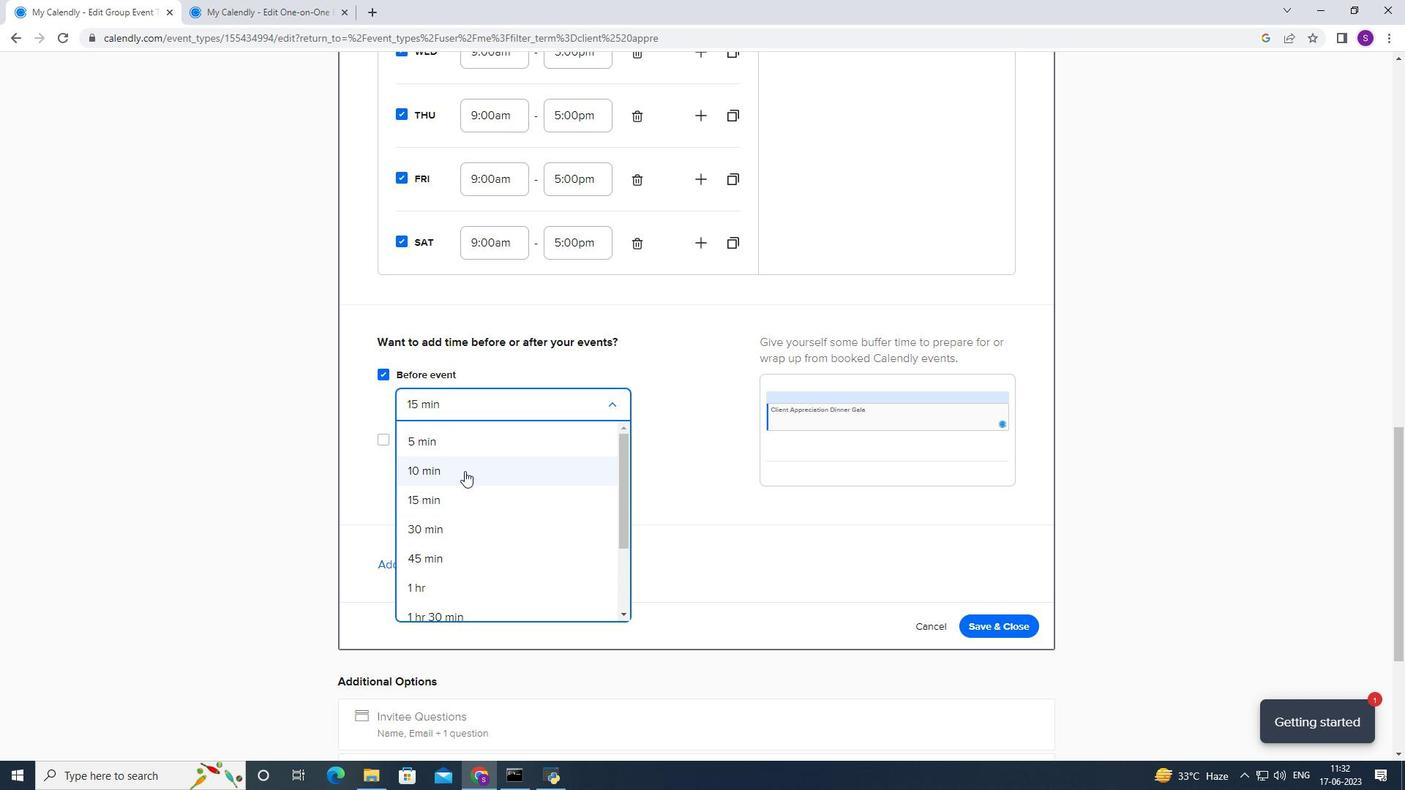 
Action: Mouse pressed left at (468, 453)
Screenshot: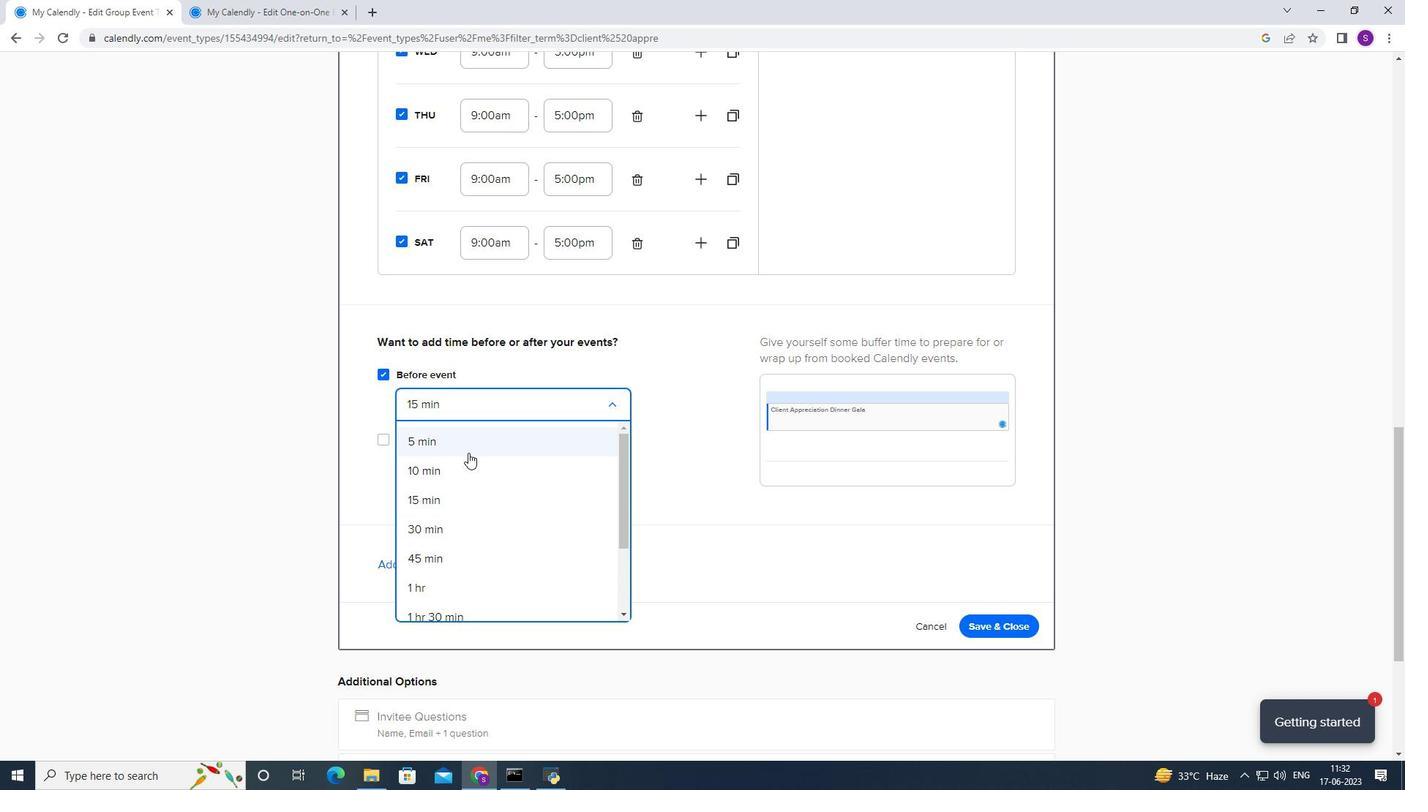 
Action: Mouse moved to (400, 440)
Screenshot: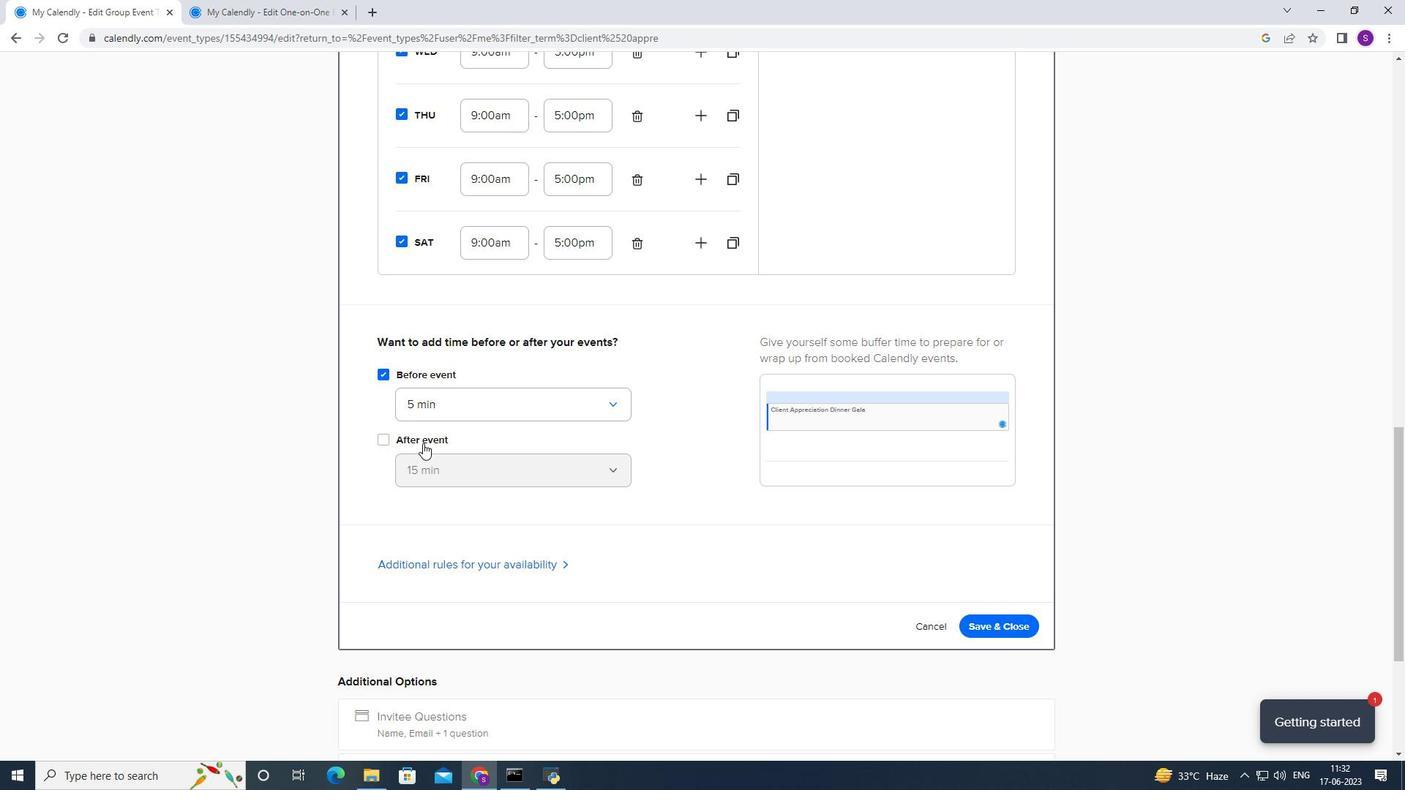 
Action: Mouse pressed left at (400, 440)
Screenshot: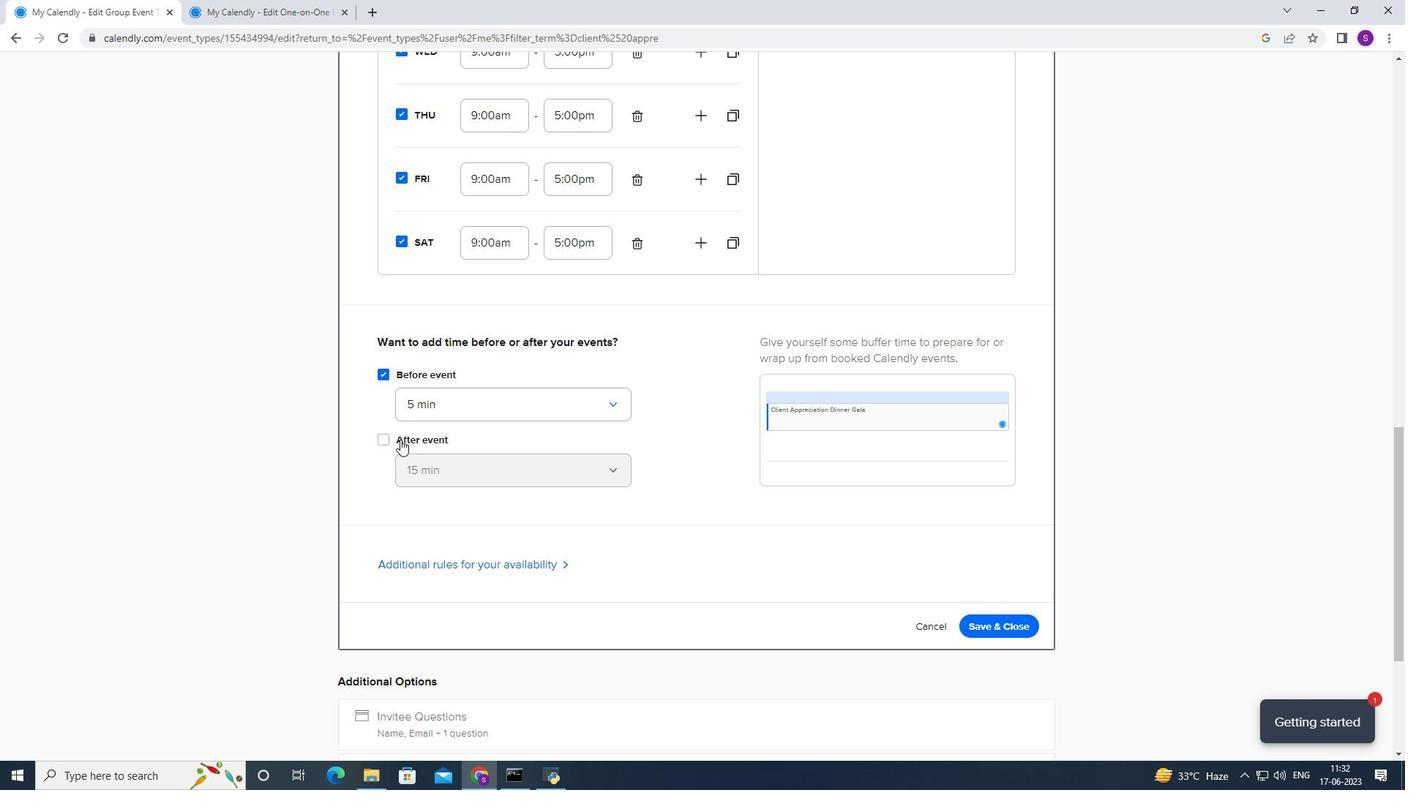 
Action: Mouse moved to (404, 468)
Screenshot: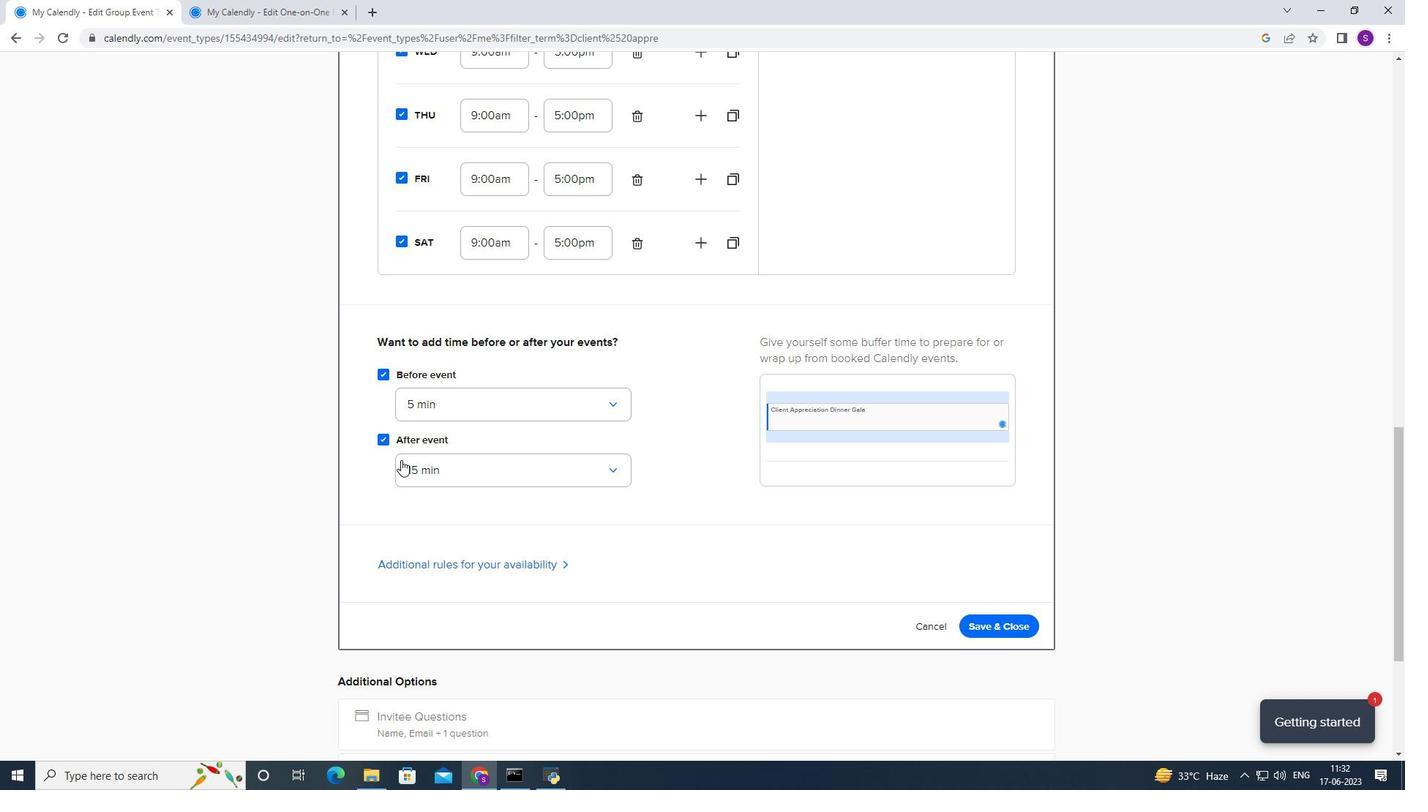 
Action: Mouse pressed left at (404, 468)
Screenshot: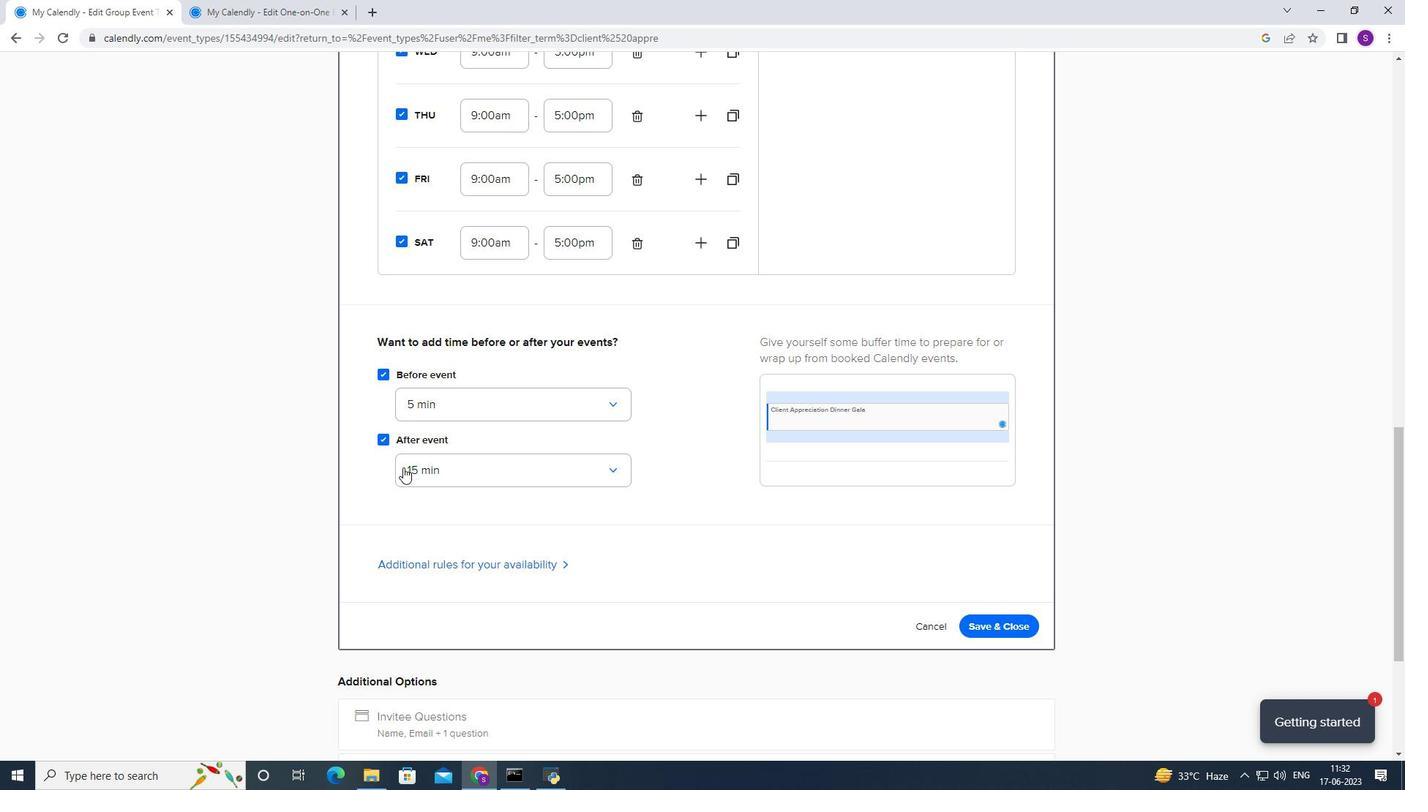 
Action: Mouse moved to (500, 513)
Screenshot: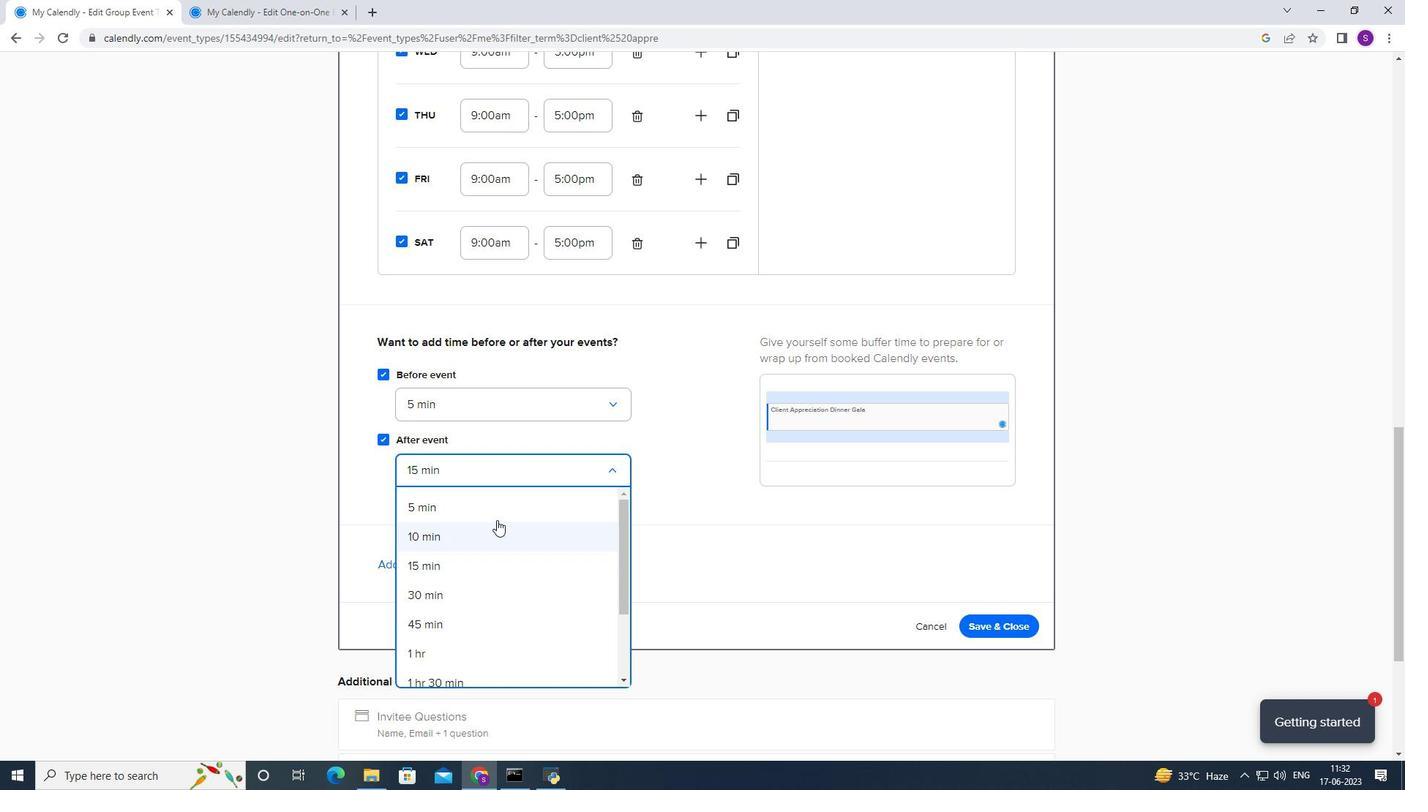 
Action: Mouse pressed left at (500, 513)
Screenshot: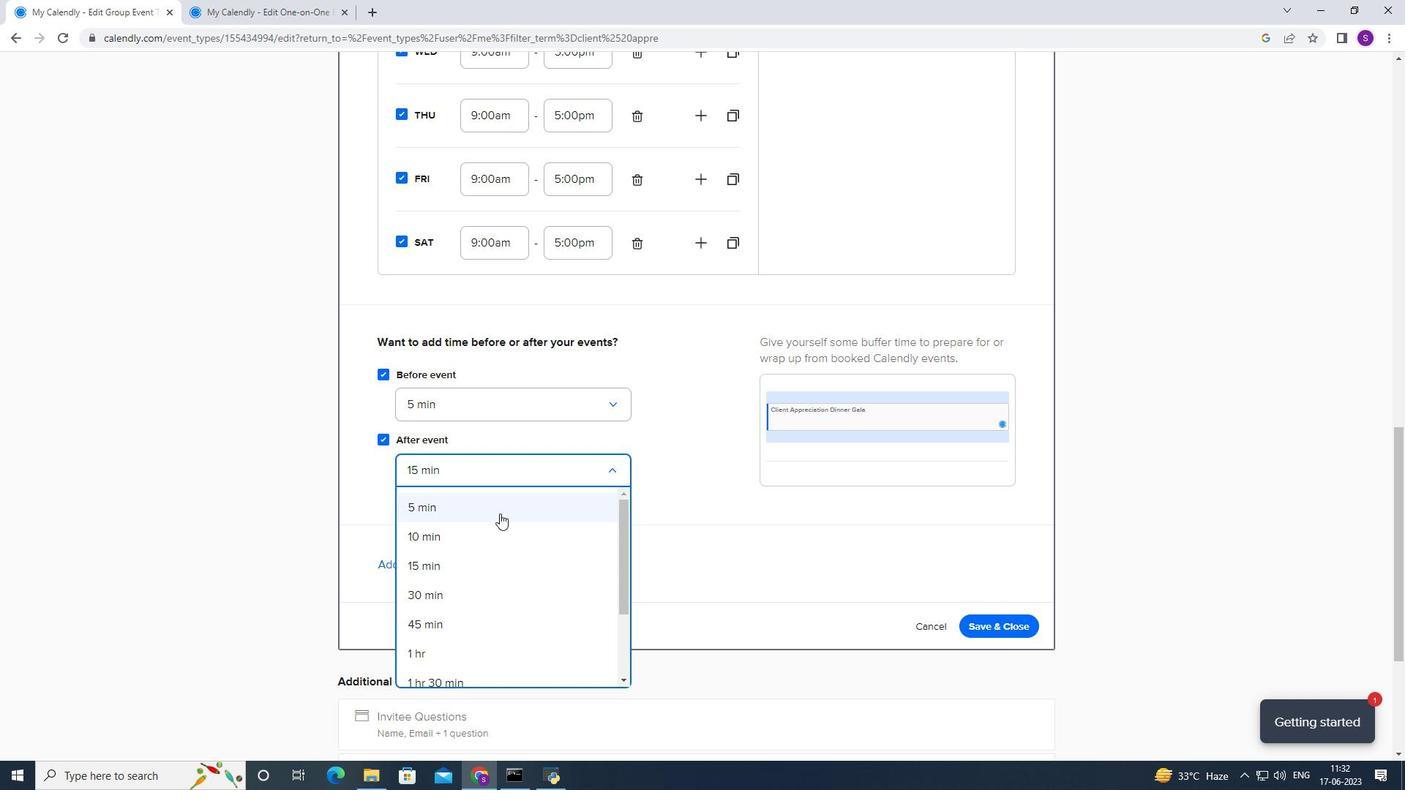 
Action: Mouse moved to (527, 551)
Screenshot: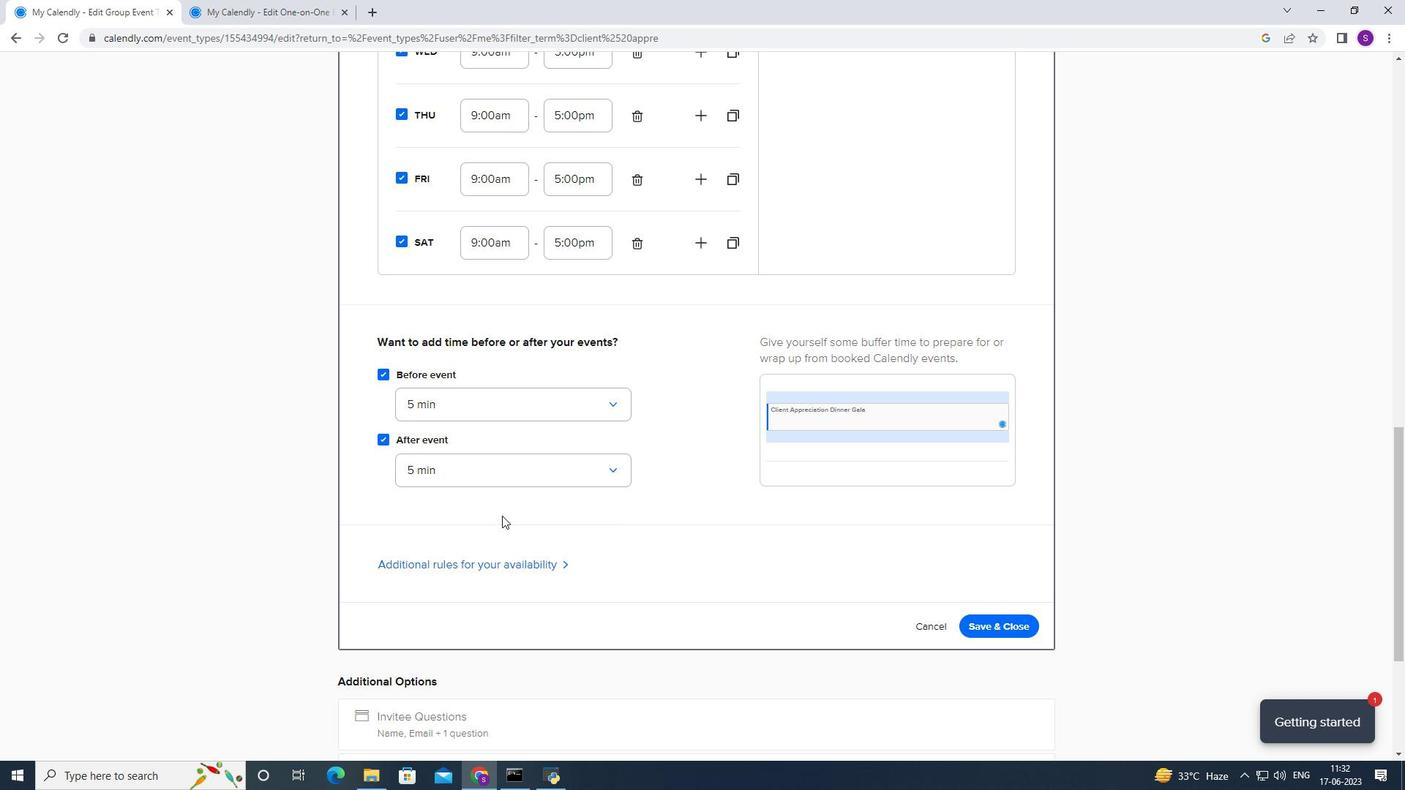 
Action: Mouse scrolled (527, 550) with delta (0, 0)
Screenshot: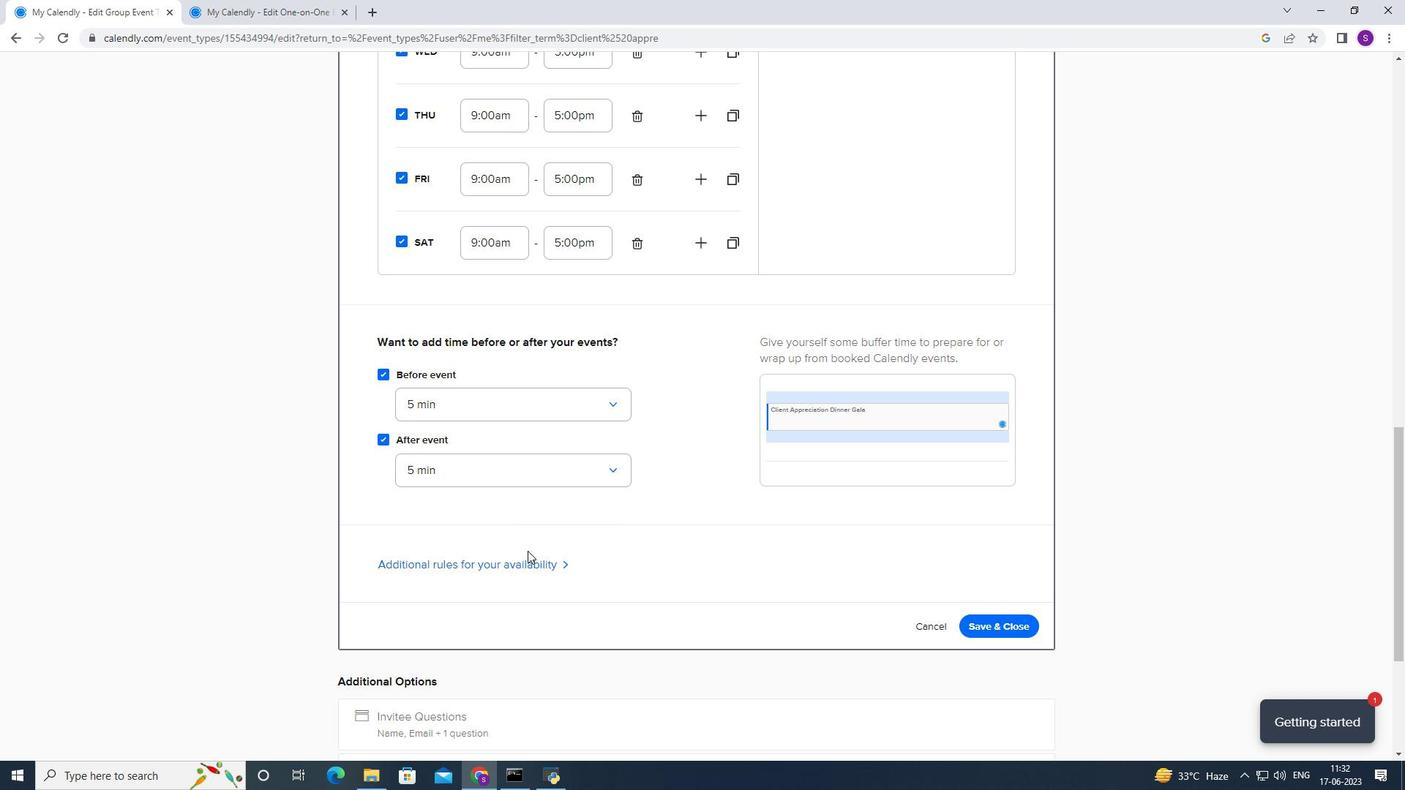 
Action: Mouse scrolled (527, 550) with delta (0, 0)
Screenshot: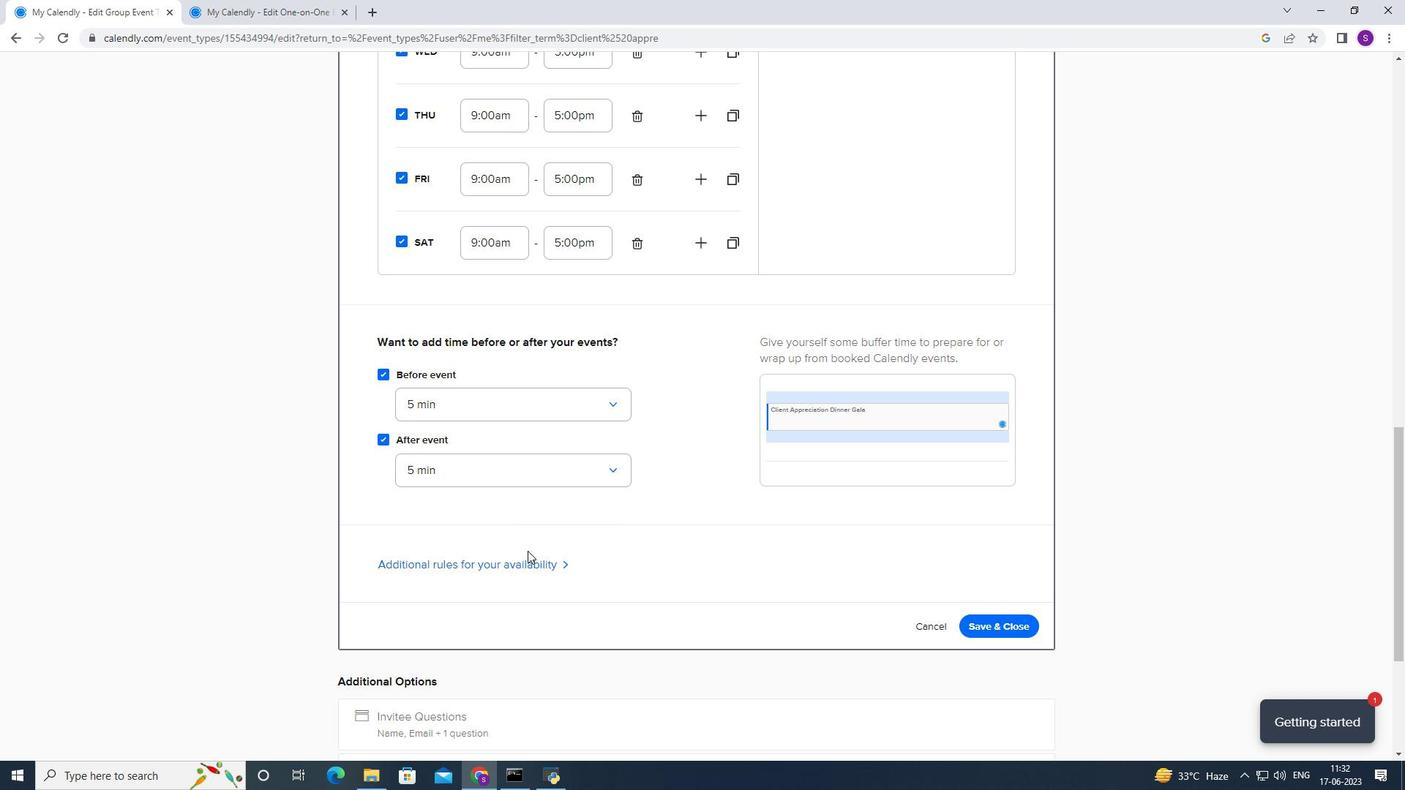 
Action: Mouse scrolled (527, 550) with delta (0, 0)
Screenshot: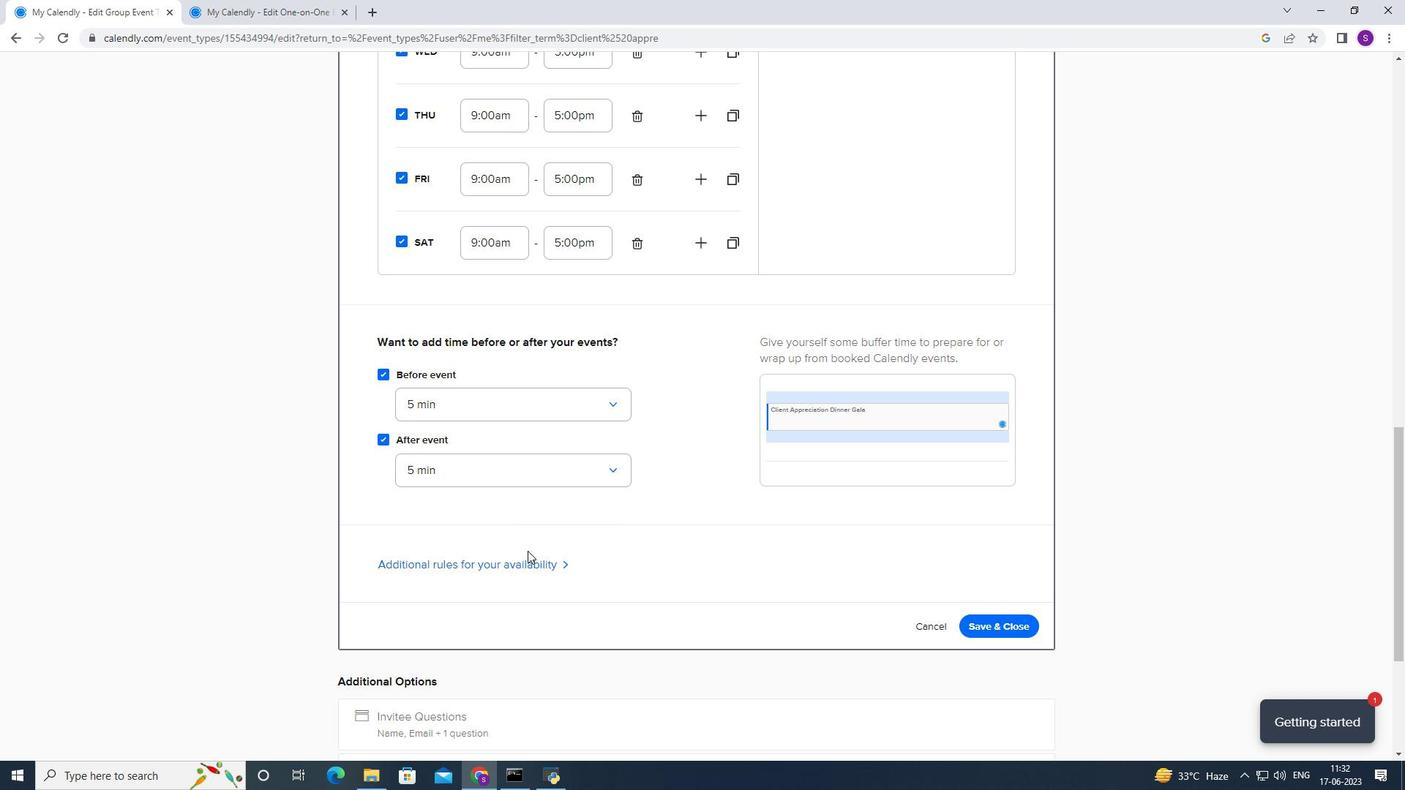 
Action: Mouse moved to (486, 347)
Screenshot: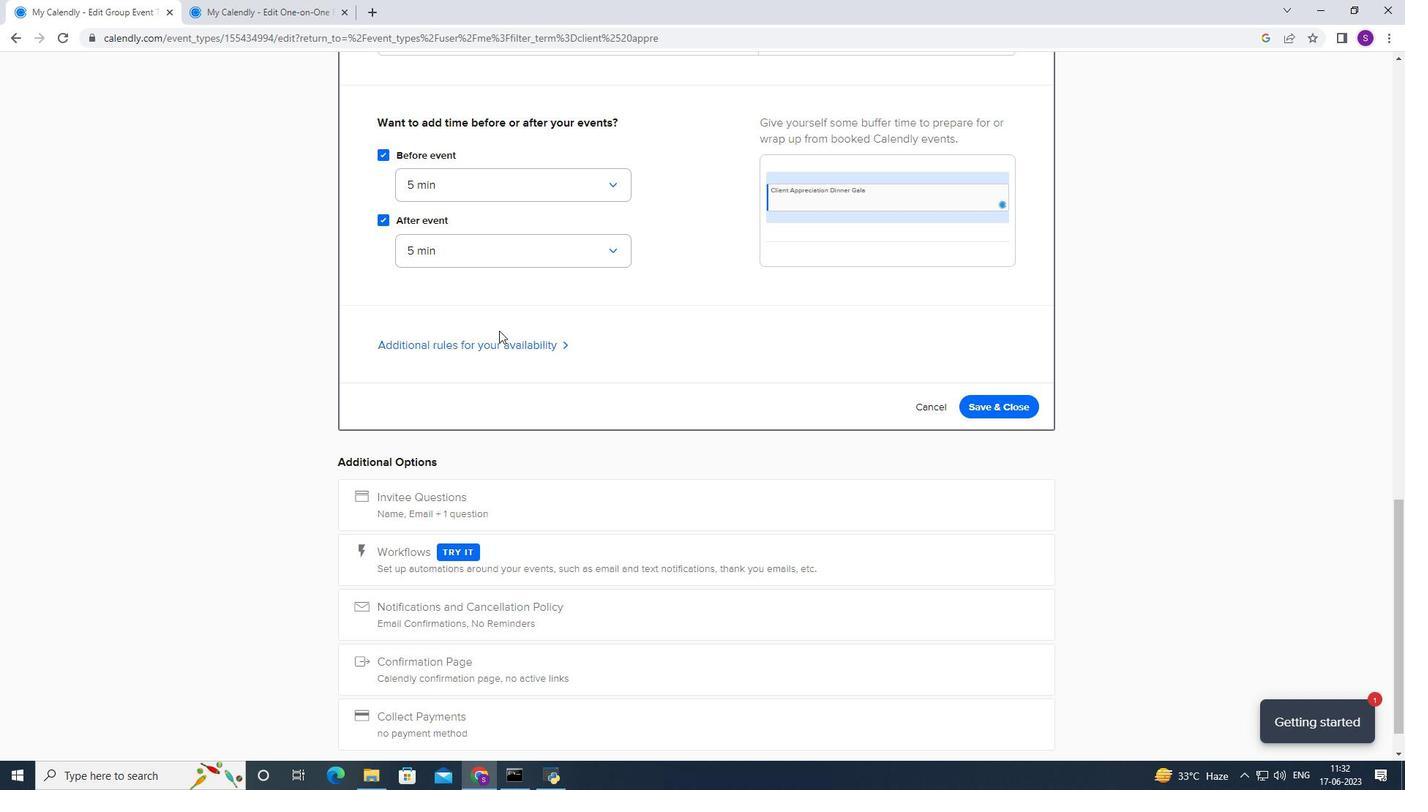 
Action: Mouse pressed left at (486, 347)
Screenshot: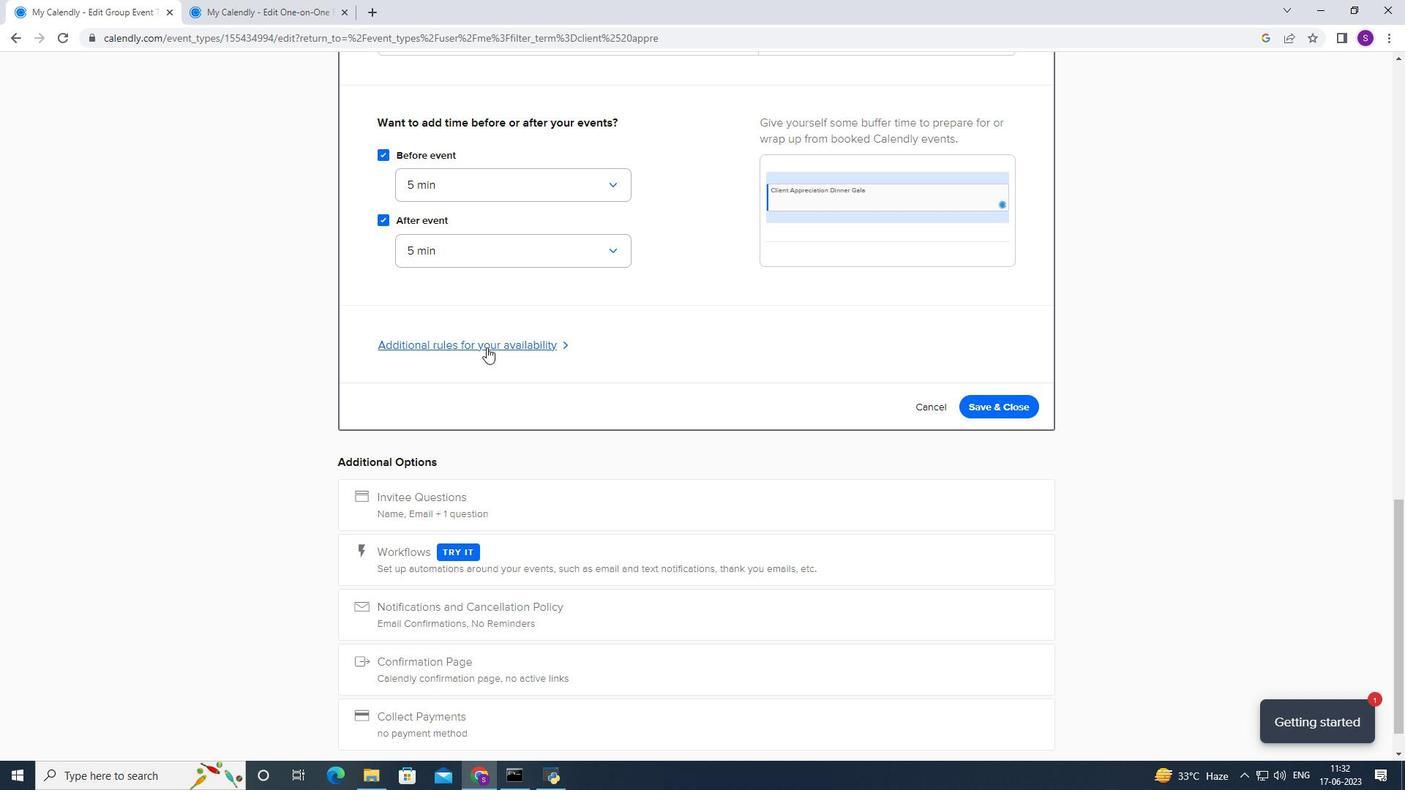 
Action: Mouse moved to (464, 492)
Screenshot: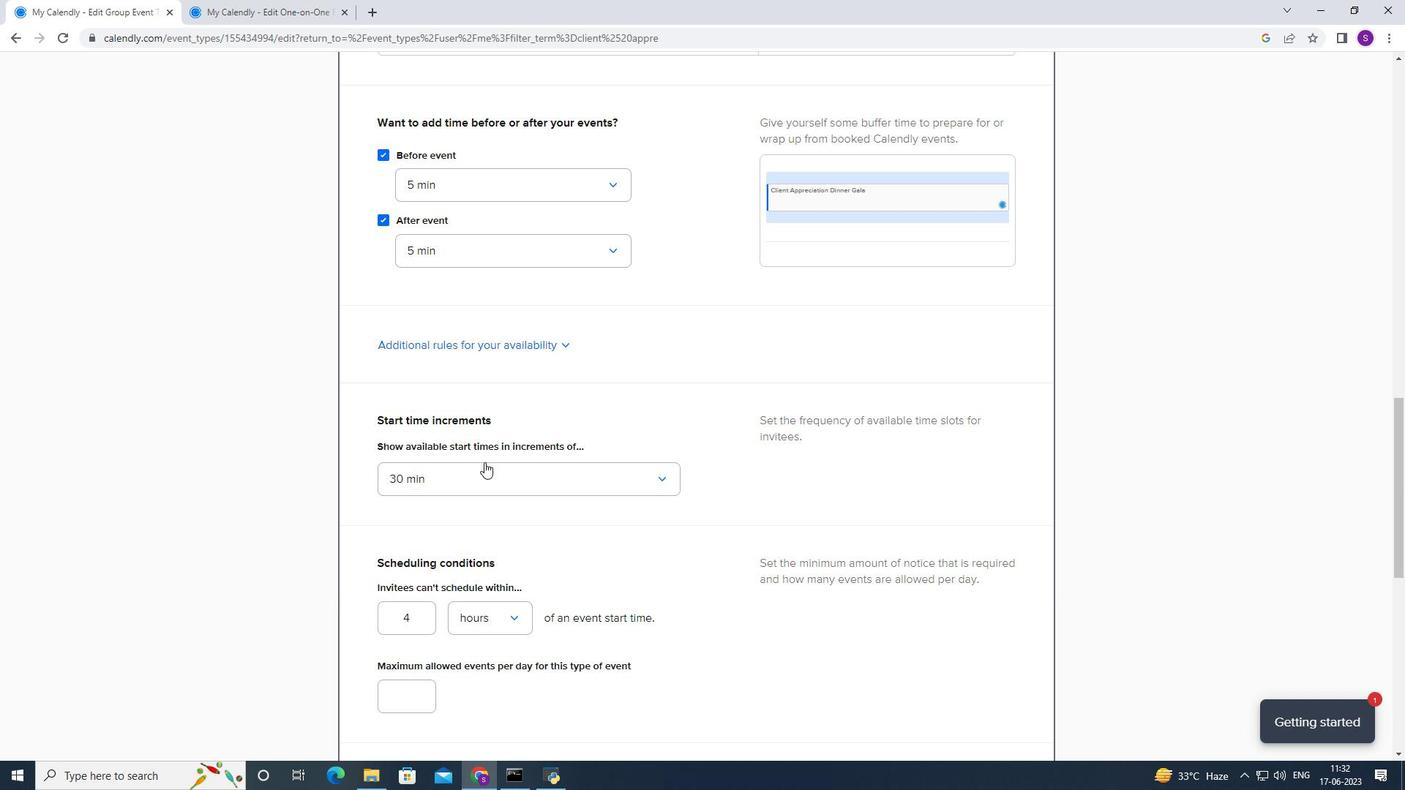 
Action: Mouse pressed left at (464, 492)
Screenshot: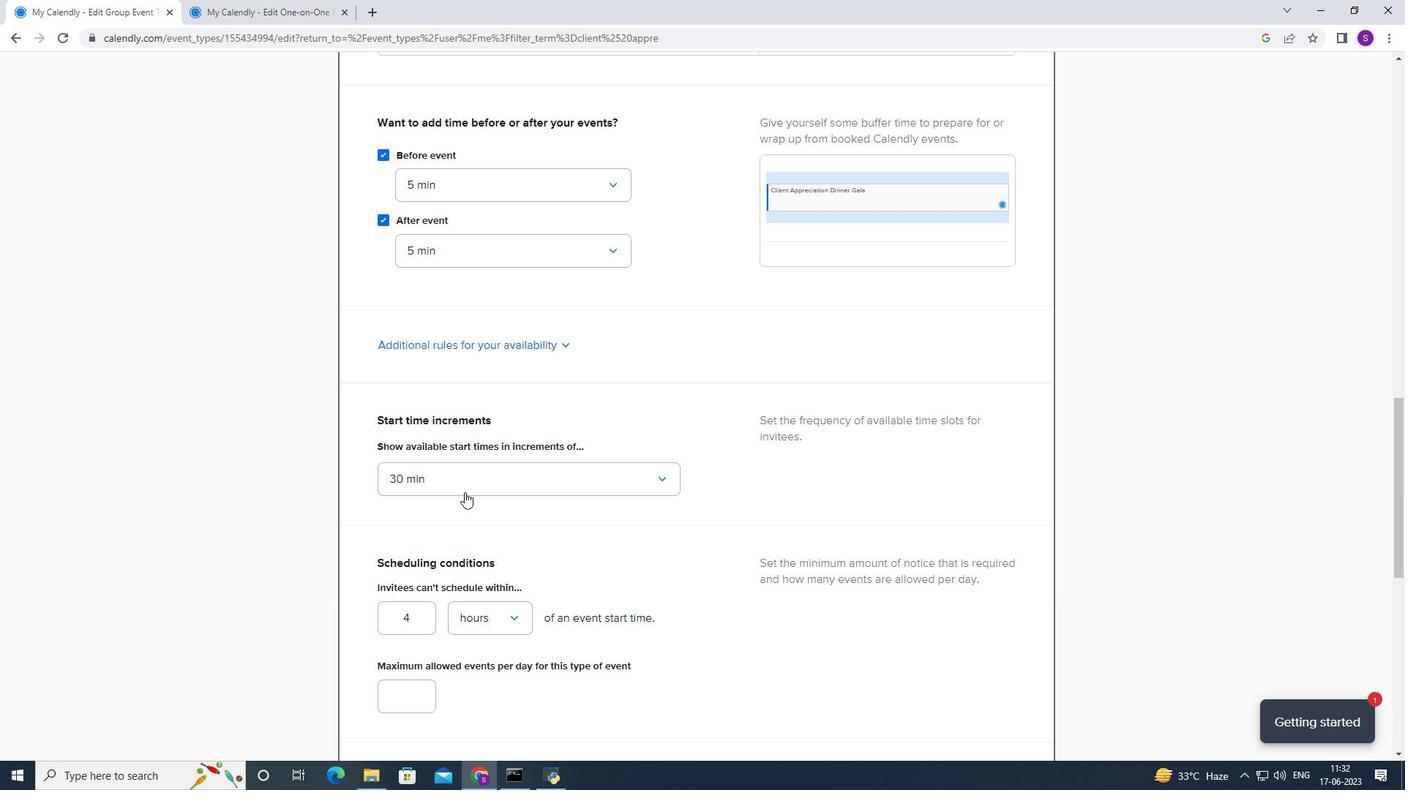 
Action: Mouse moved to (455, 530)
Screenshot: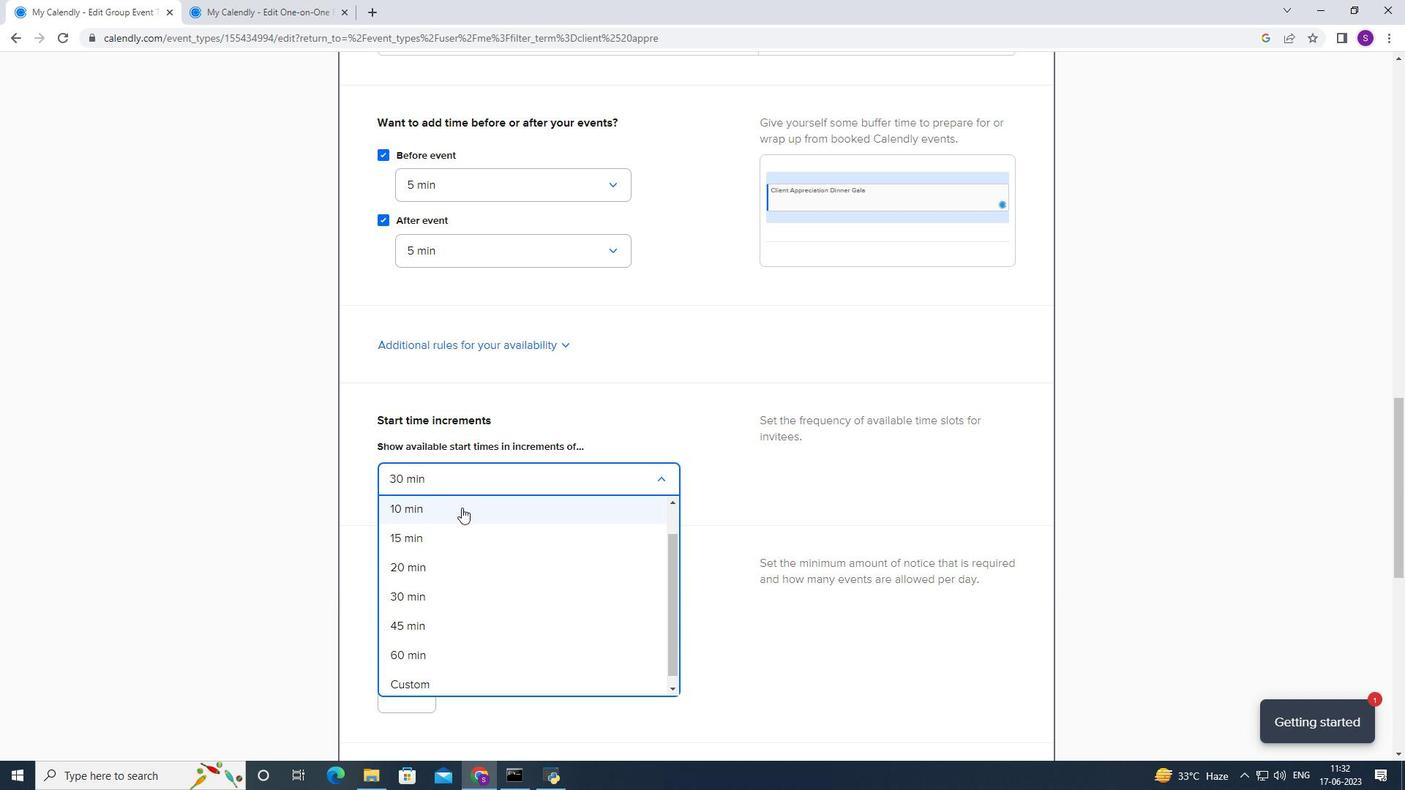 
Action: Mouse pressed left at (455, 530)
Screenshot: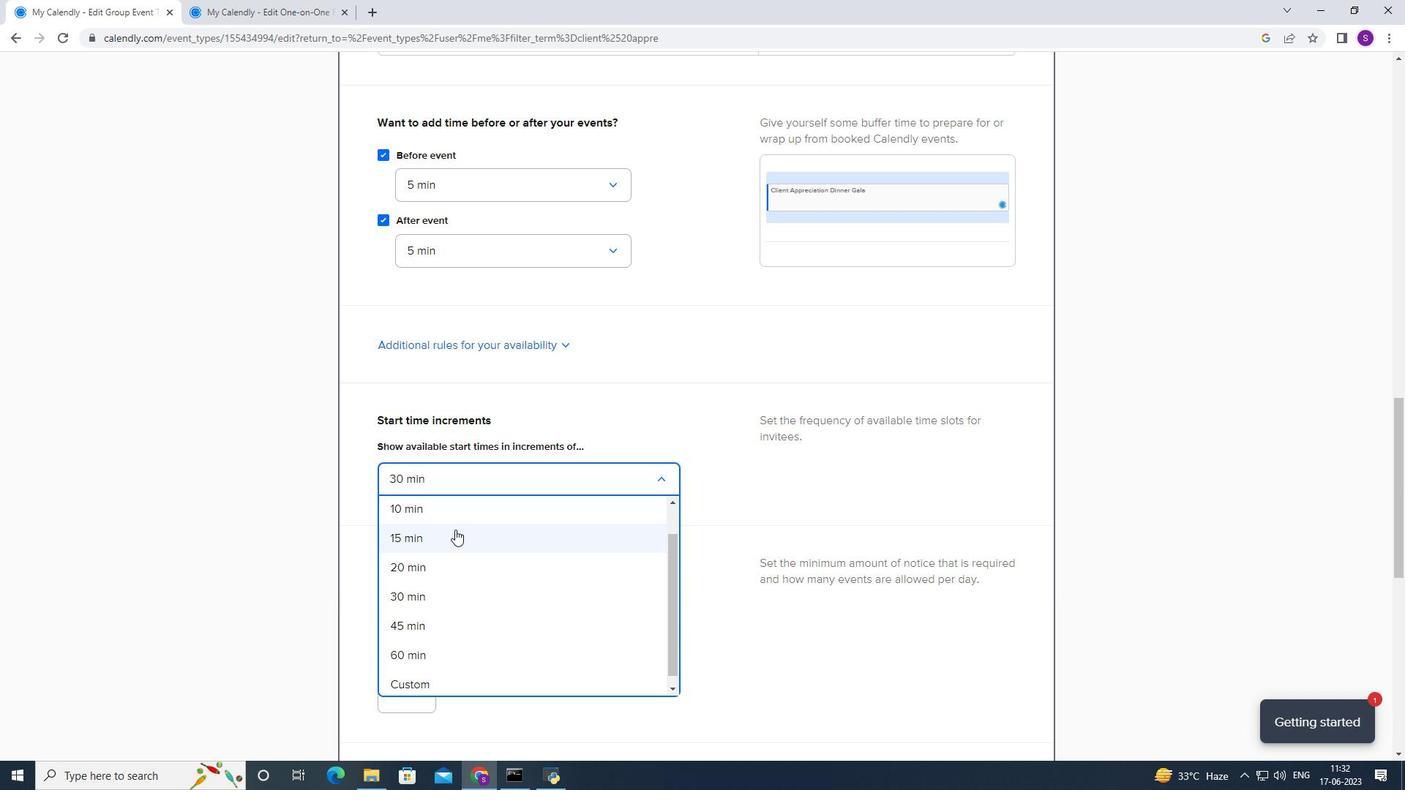 
Action: Mouse scrolled (455, 529) with delta (0, 0)
Screenshot: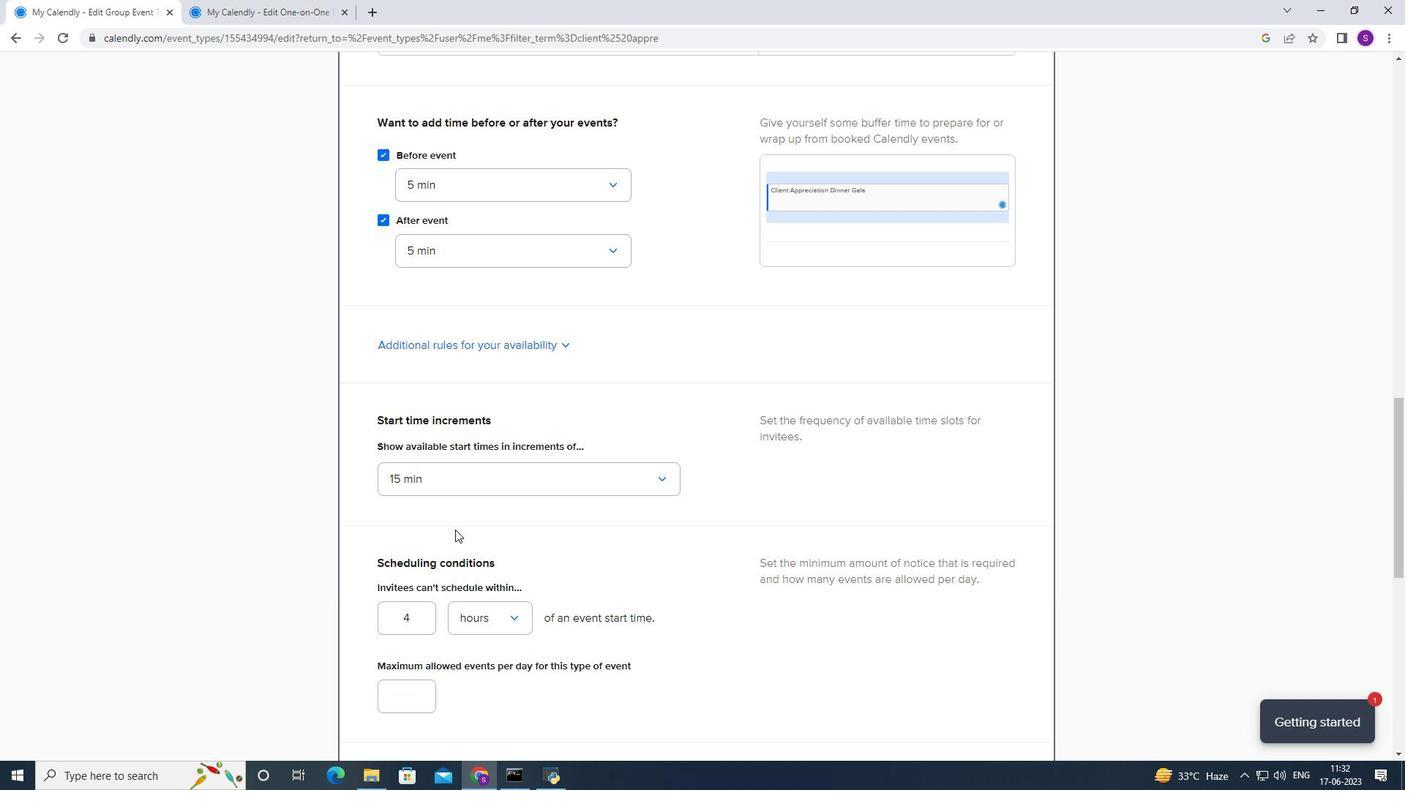 
Action: Mouse scrolled (455, 529) with delta (0, 0)
Screenshot: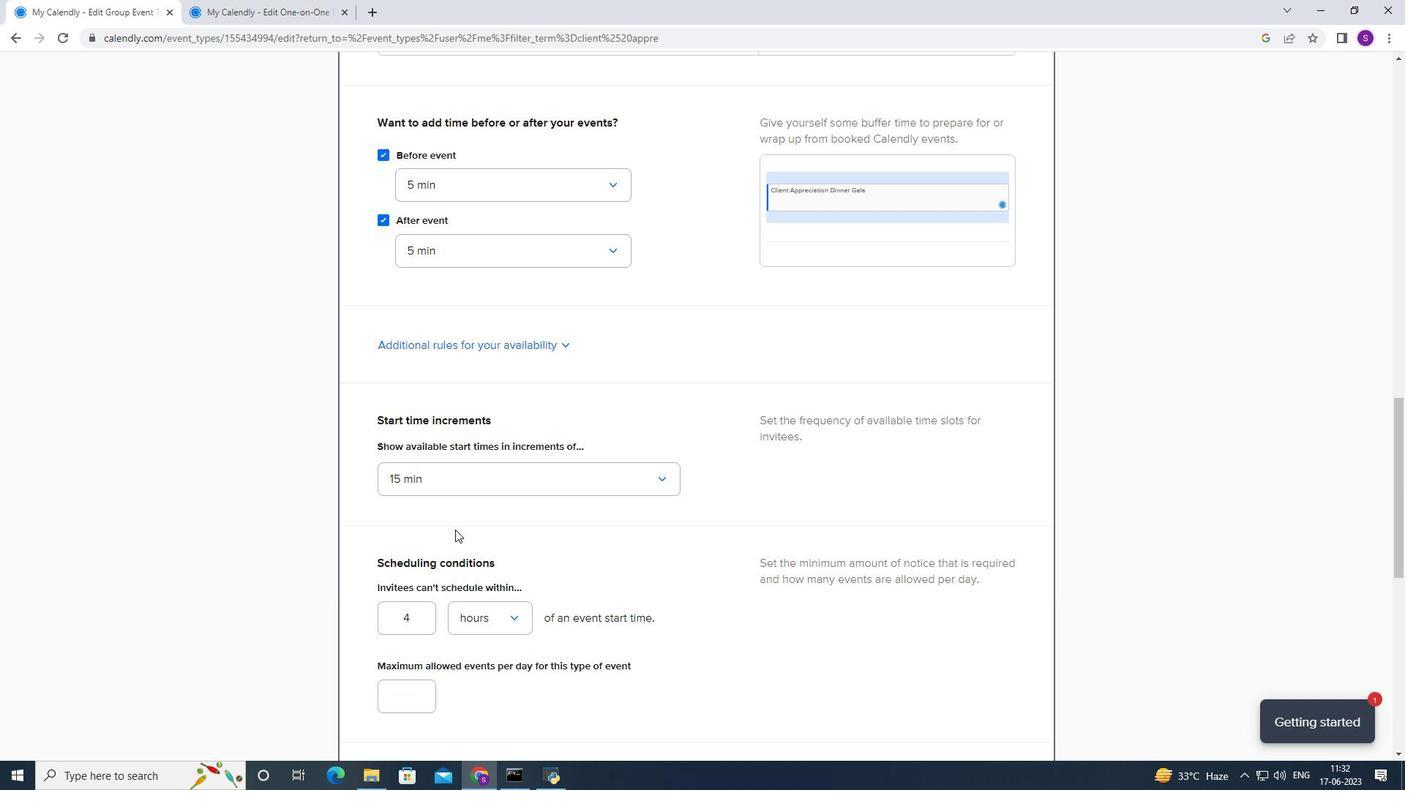 
Action: Mouse scrolled (455, 529) with delta (0, 0)
Screenshot: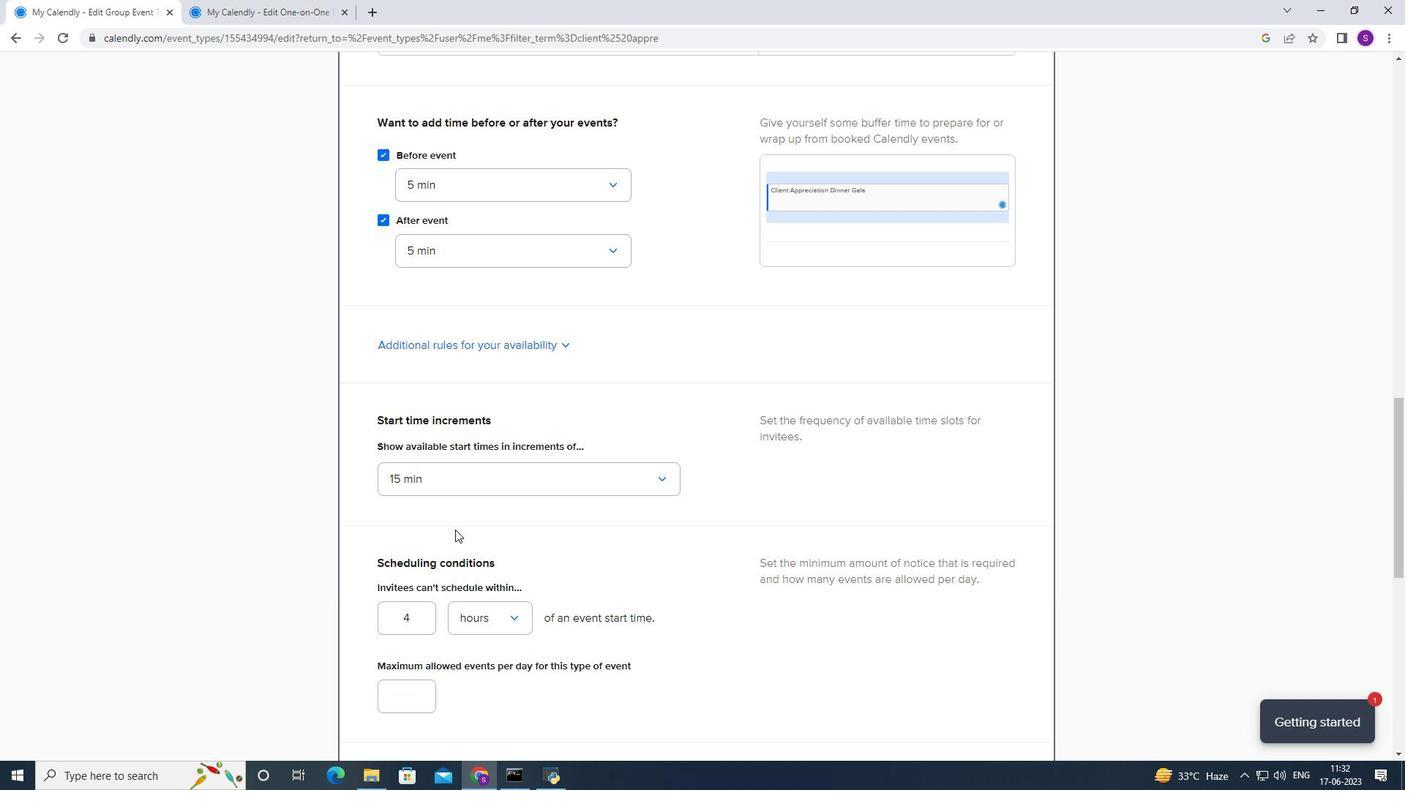 
Action: Mouse scrolled (455, 529) with delta (0, 0)
Screenshot: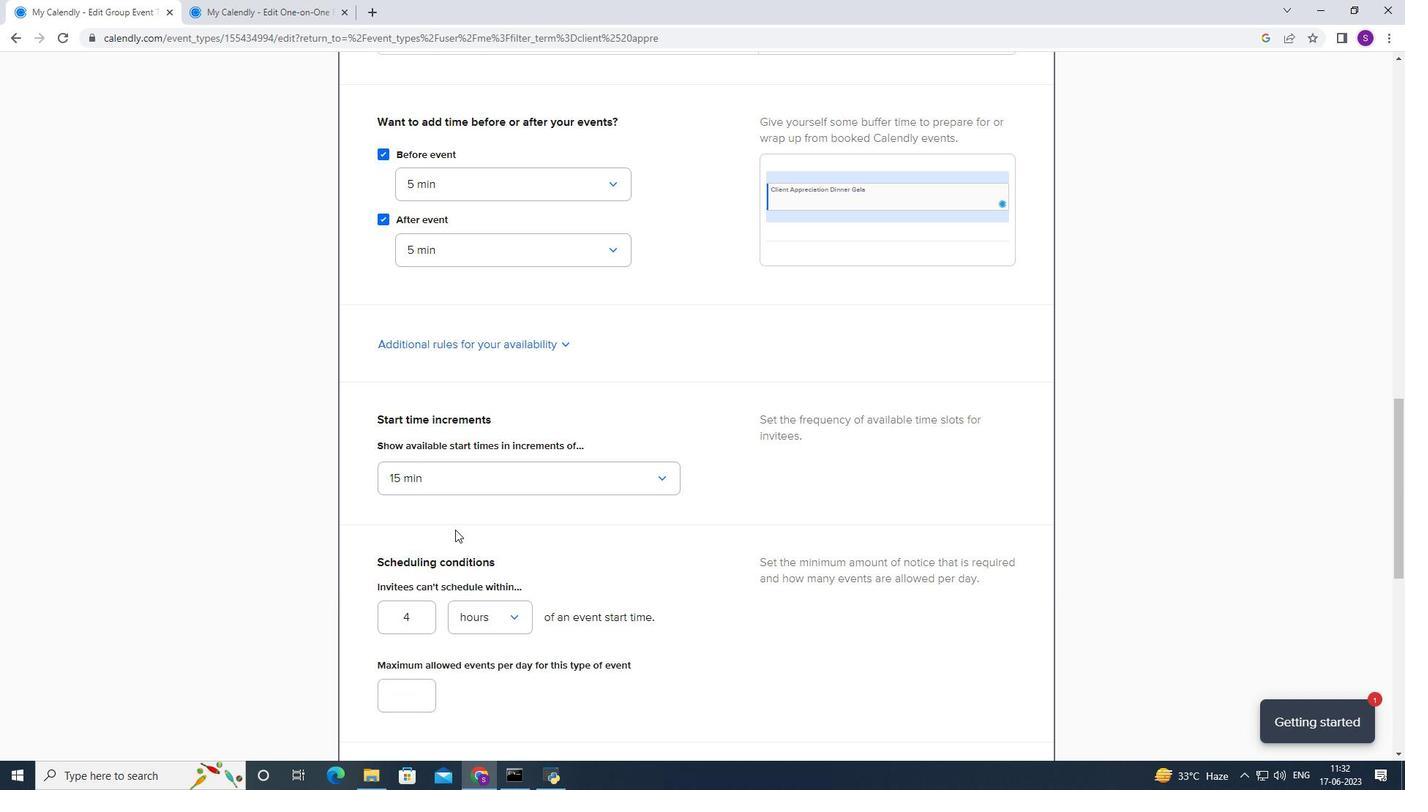 
Action: Mouse moved to (422, 329)
Screenshot: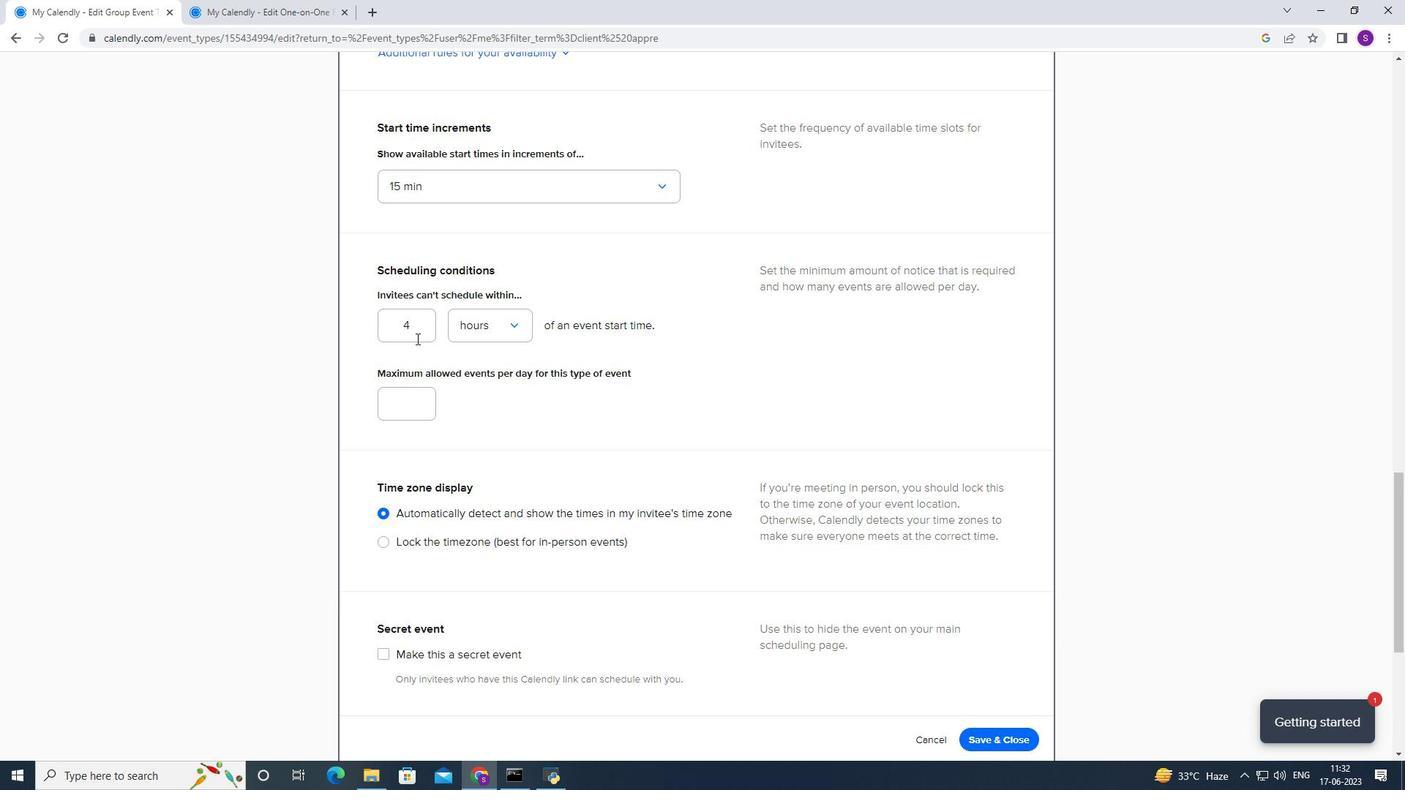 
Action: Mouse pressed left at (422, 329)
Screenshot: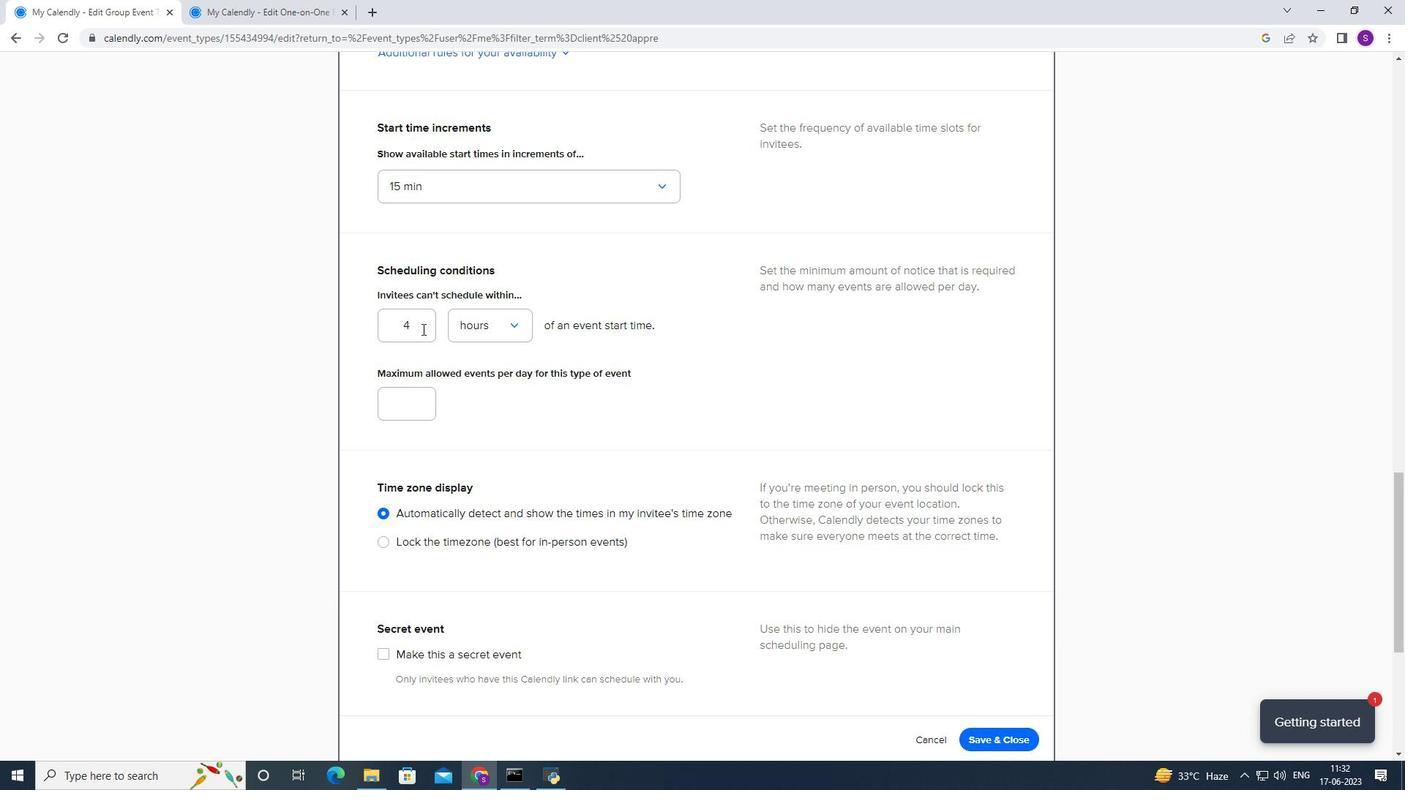 
Action: Key pressed <Key.backspace>39
Screenshot: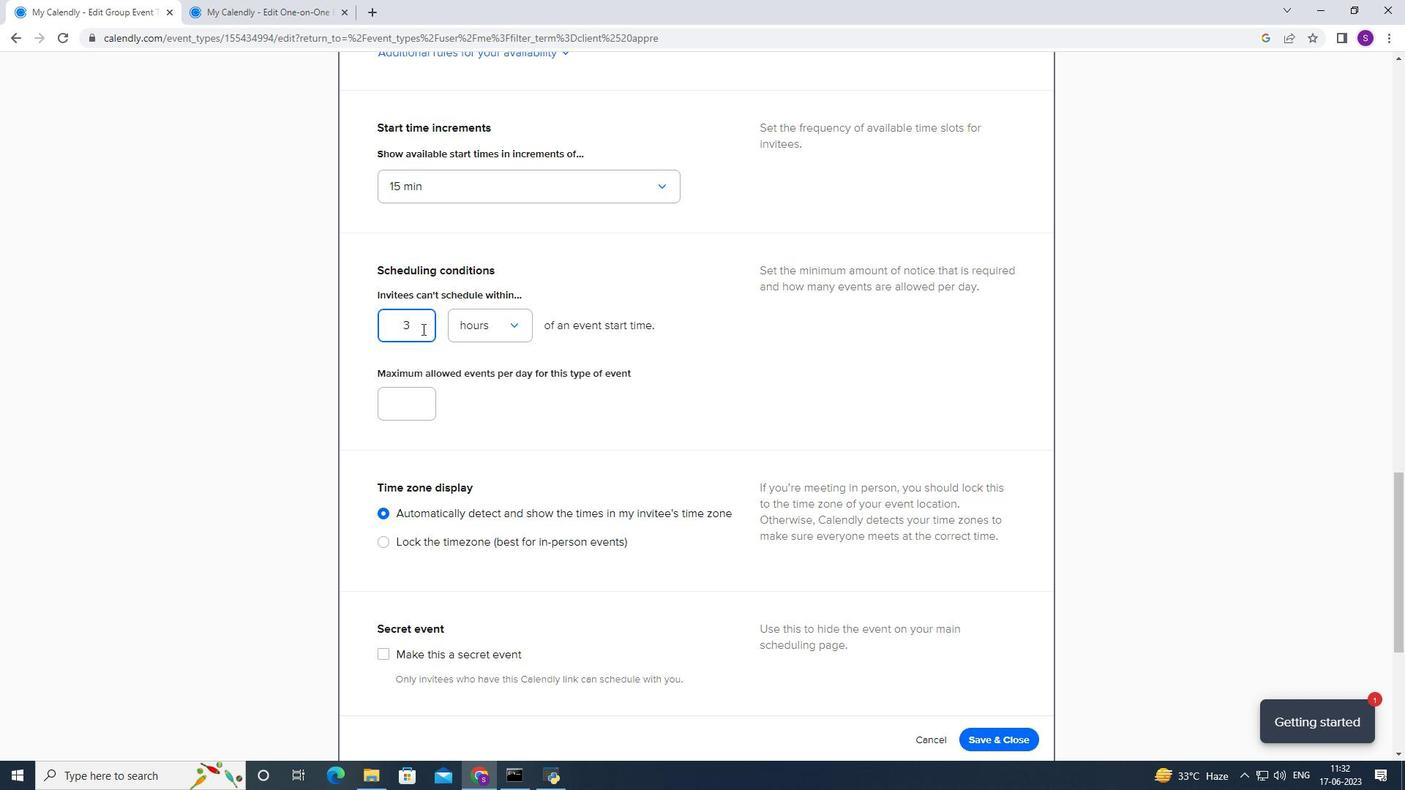 
Action: Mouse moved to (397, 407)
Screenshot: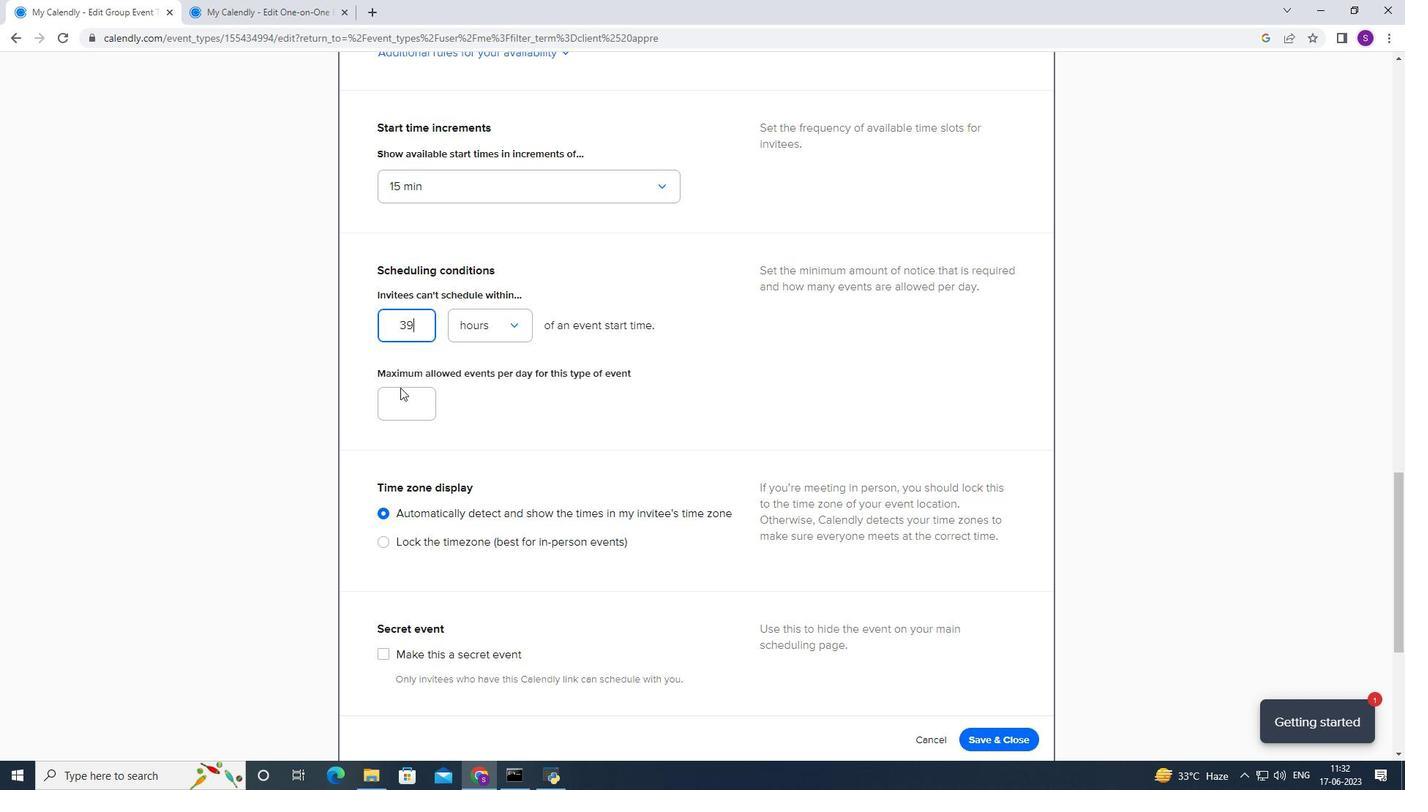 
Action: Mouse pressed left at (397, 407)
Screenshot: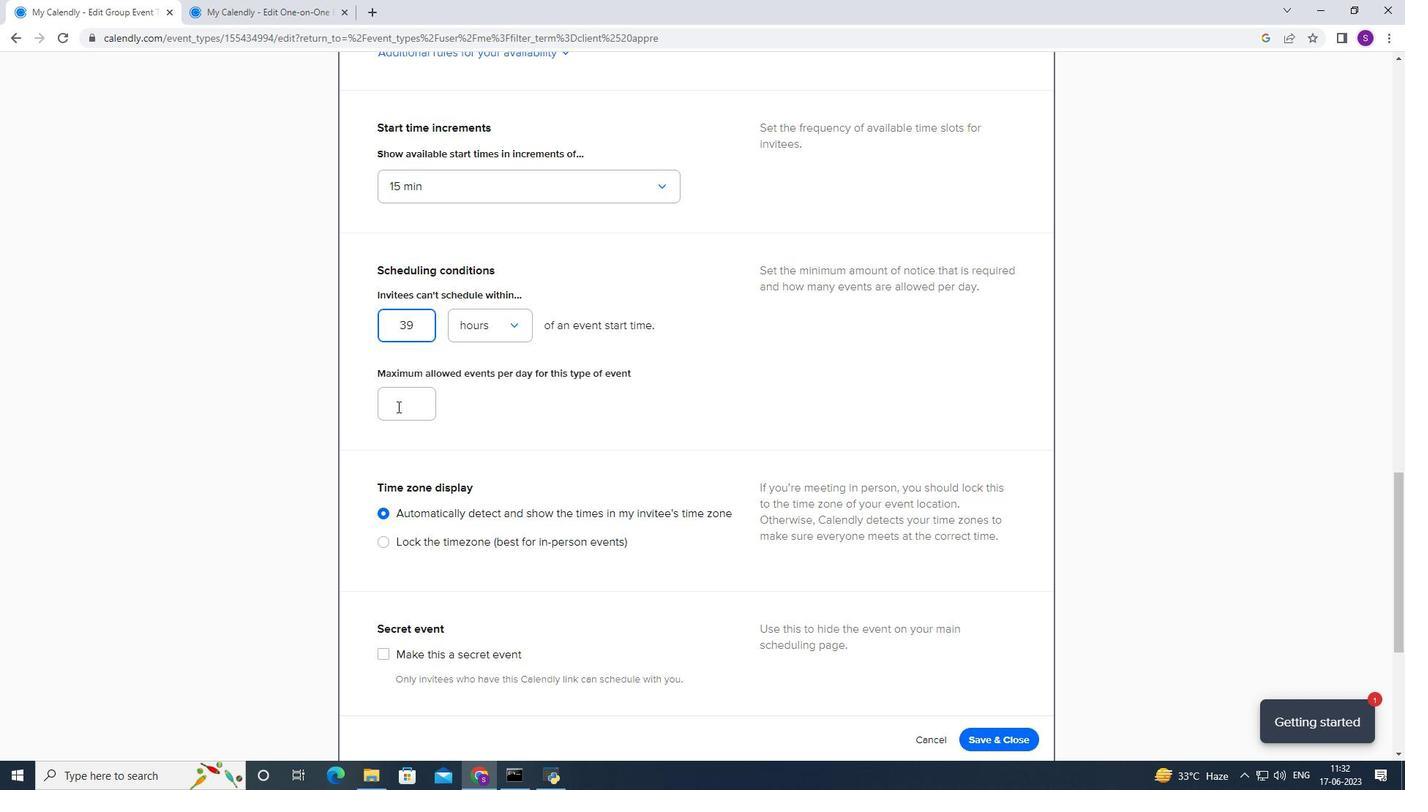 
Action: Key pressed 6
Screenshot: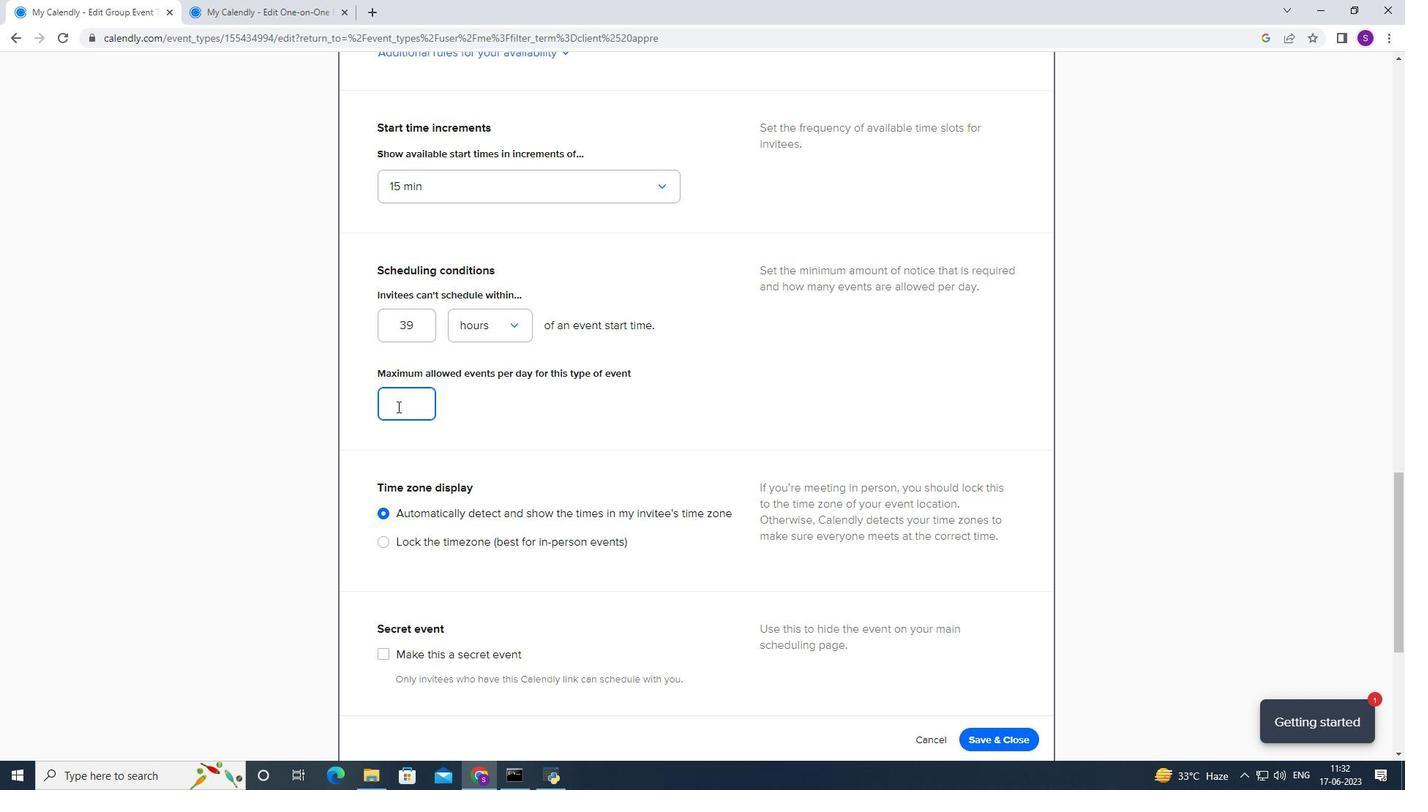 
Action: Mouse moved to (500, 481)
Screenshot: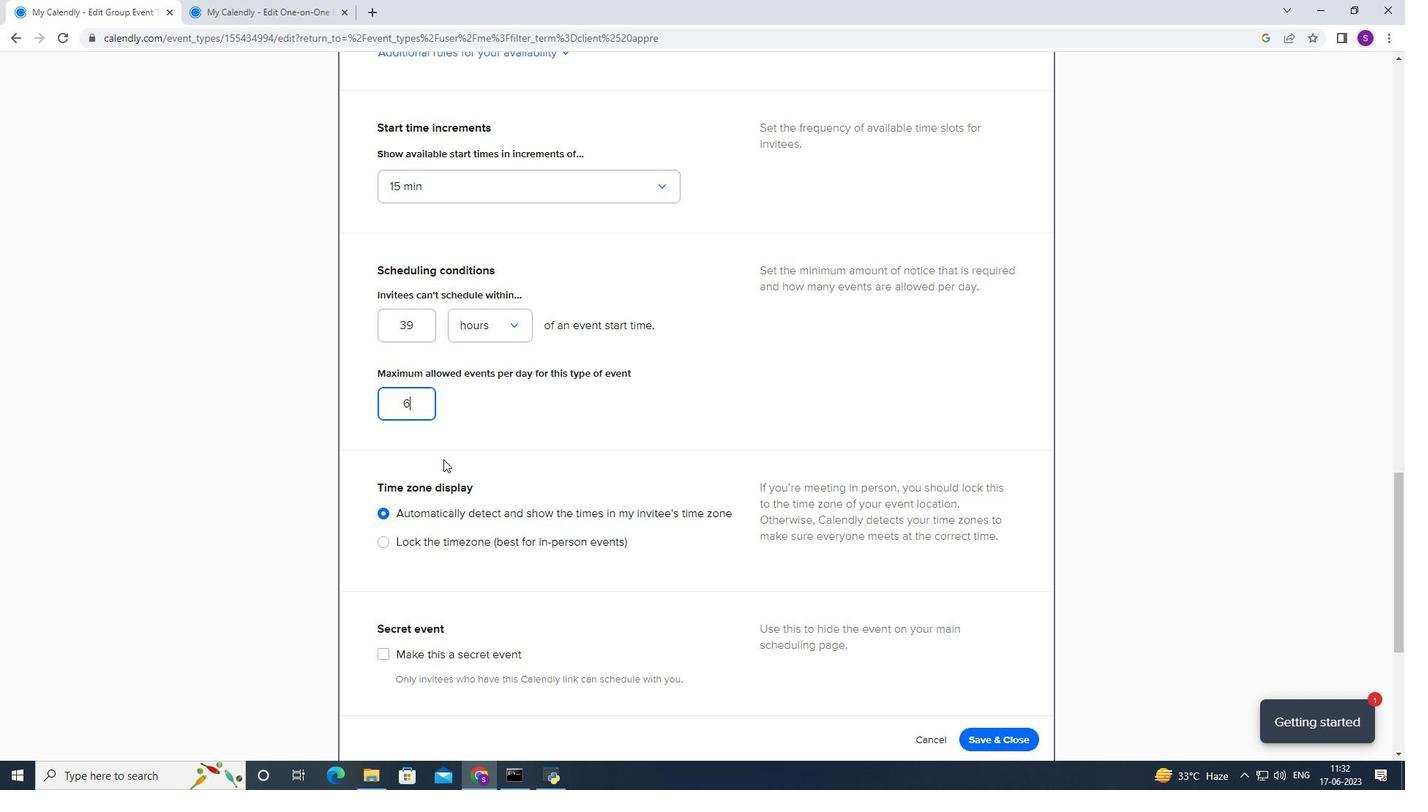 
Action: Mouse scrolled (500, 481) with delta (0, 0)
Screenshot: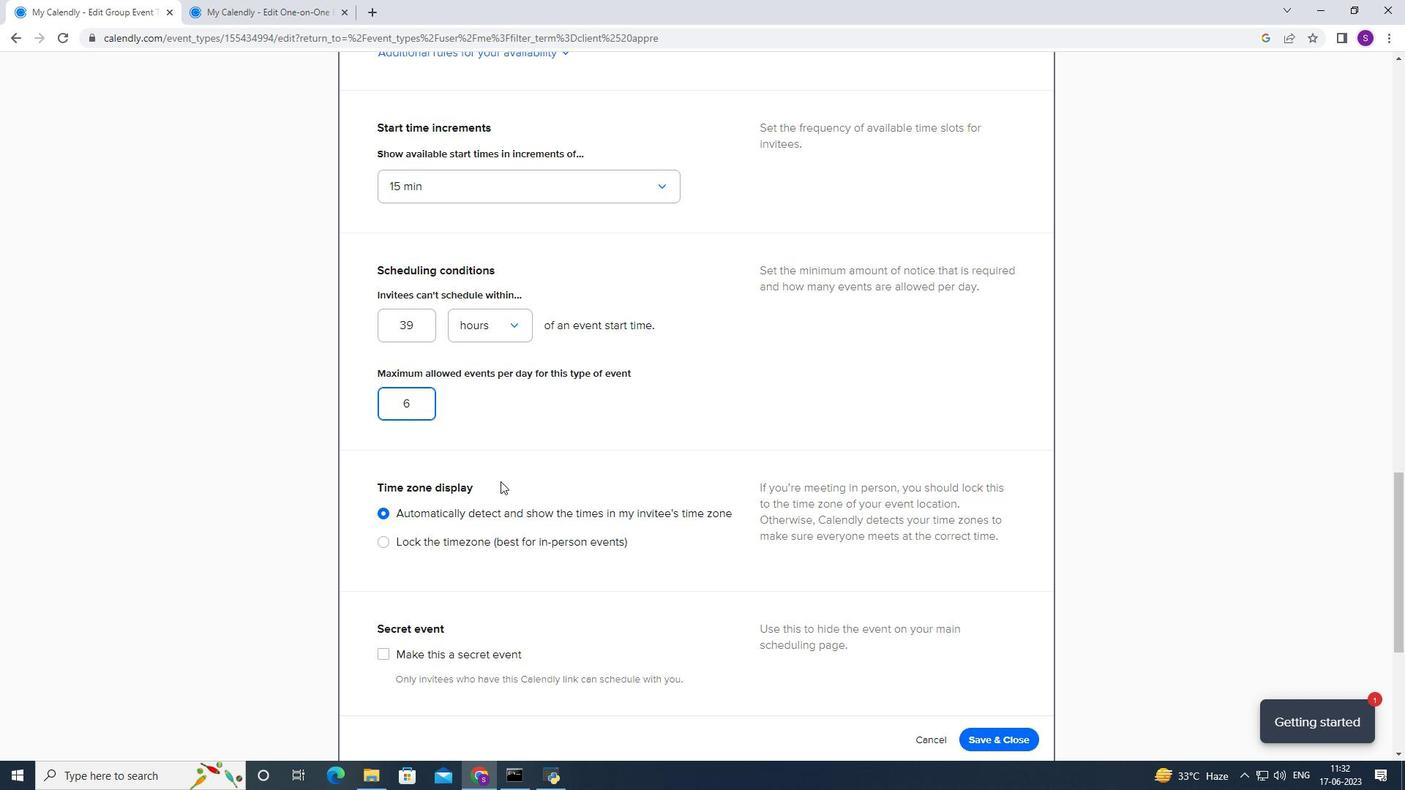
Action: Mouse scrolled (500, 481) with delta (0, 0)
Screenshot: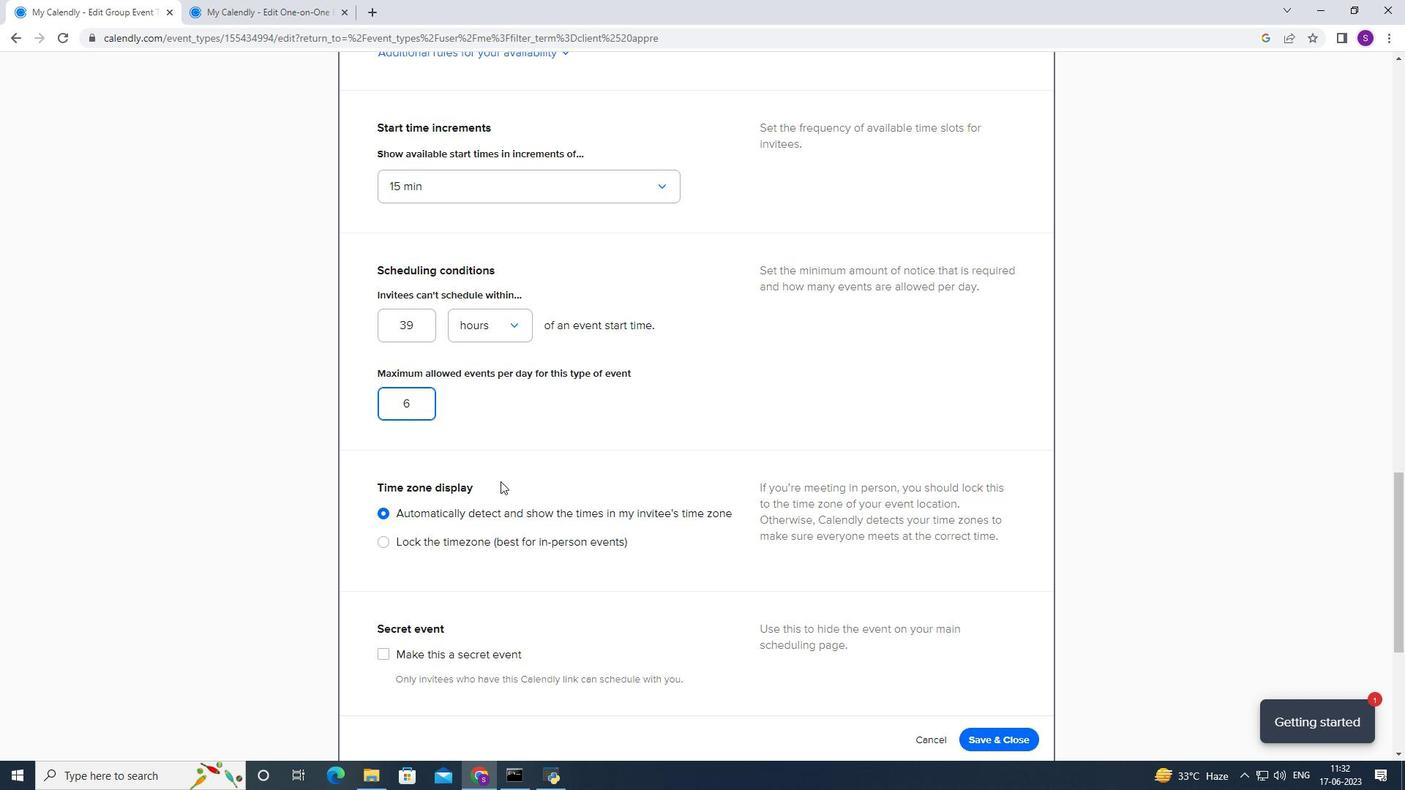 
Action: Mouse scrolled (500, 481) with delta (0, 0)
Screenshot: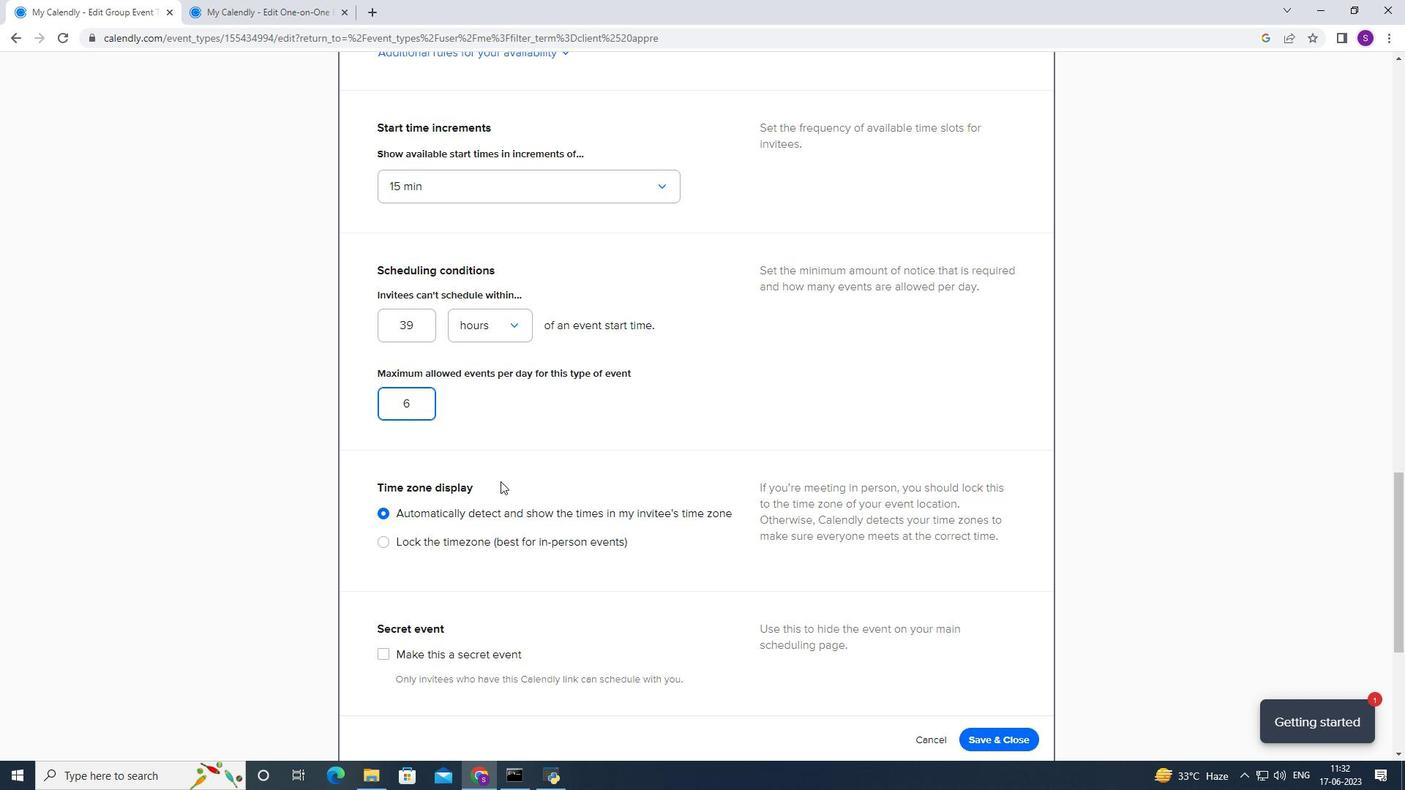 
Action: Mouse scrolled (500, 481) with delta (0, 0)
Screenshot: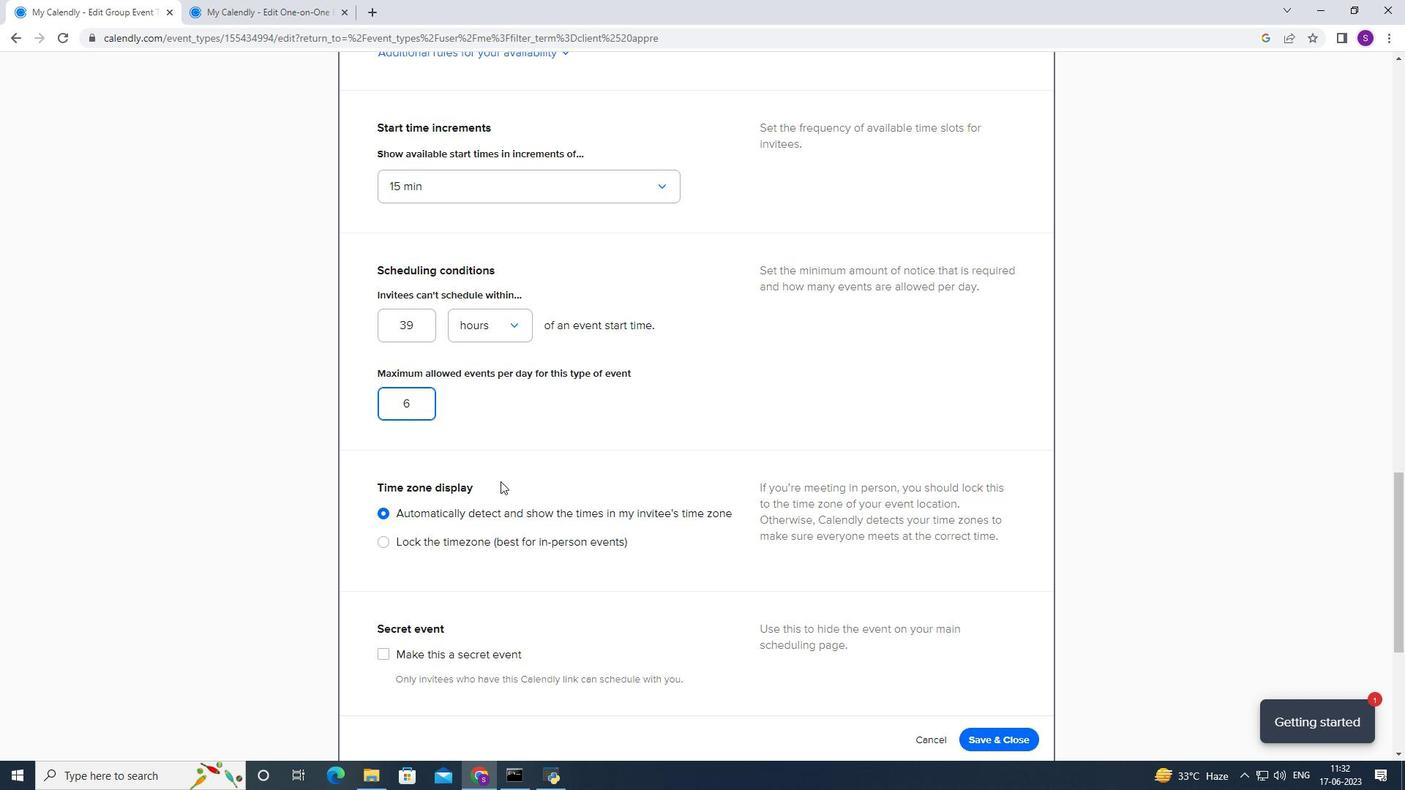 
Action: Mouse moved to (1027, 454)
Screenshot: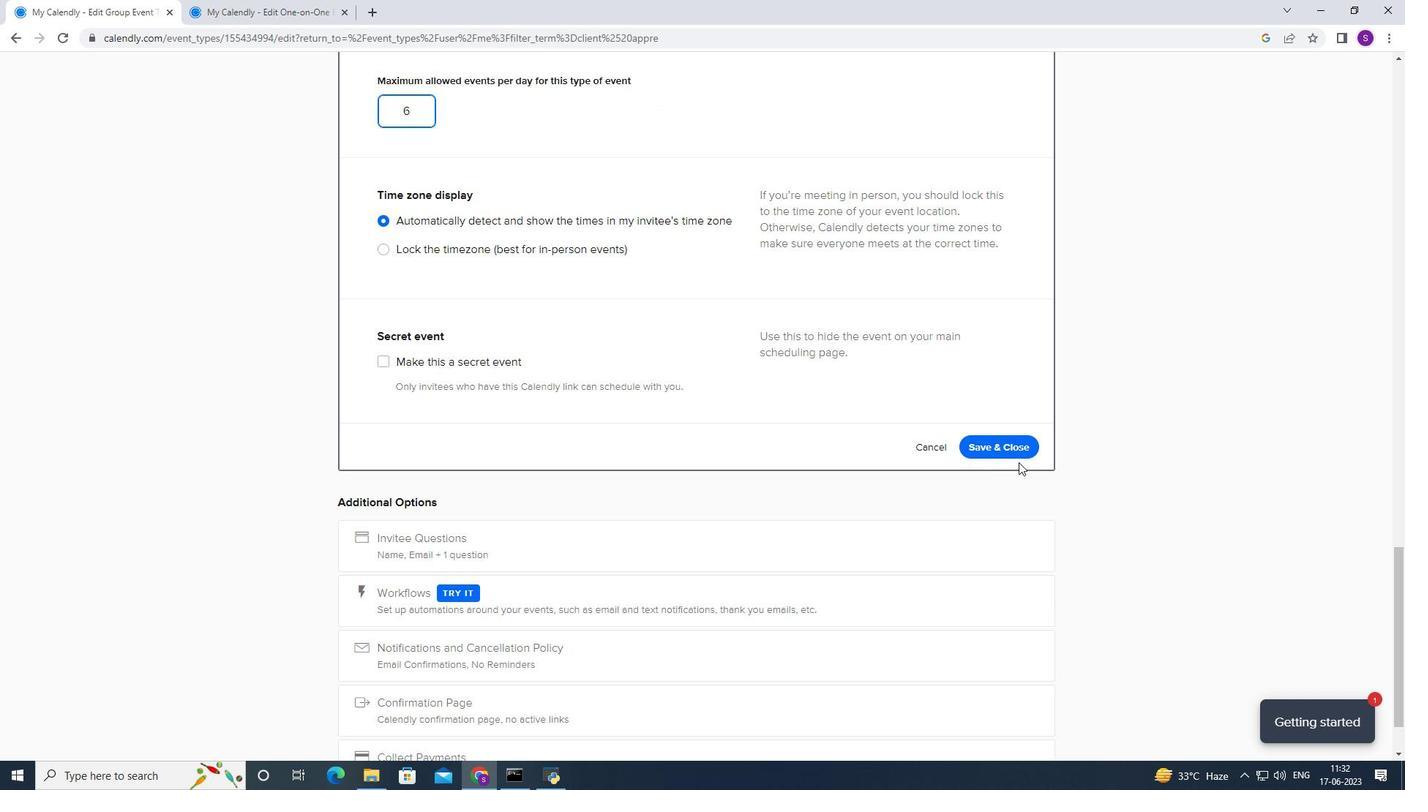 
Action: Mouse pressed left at (1027, 454)
Screenshot: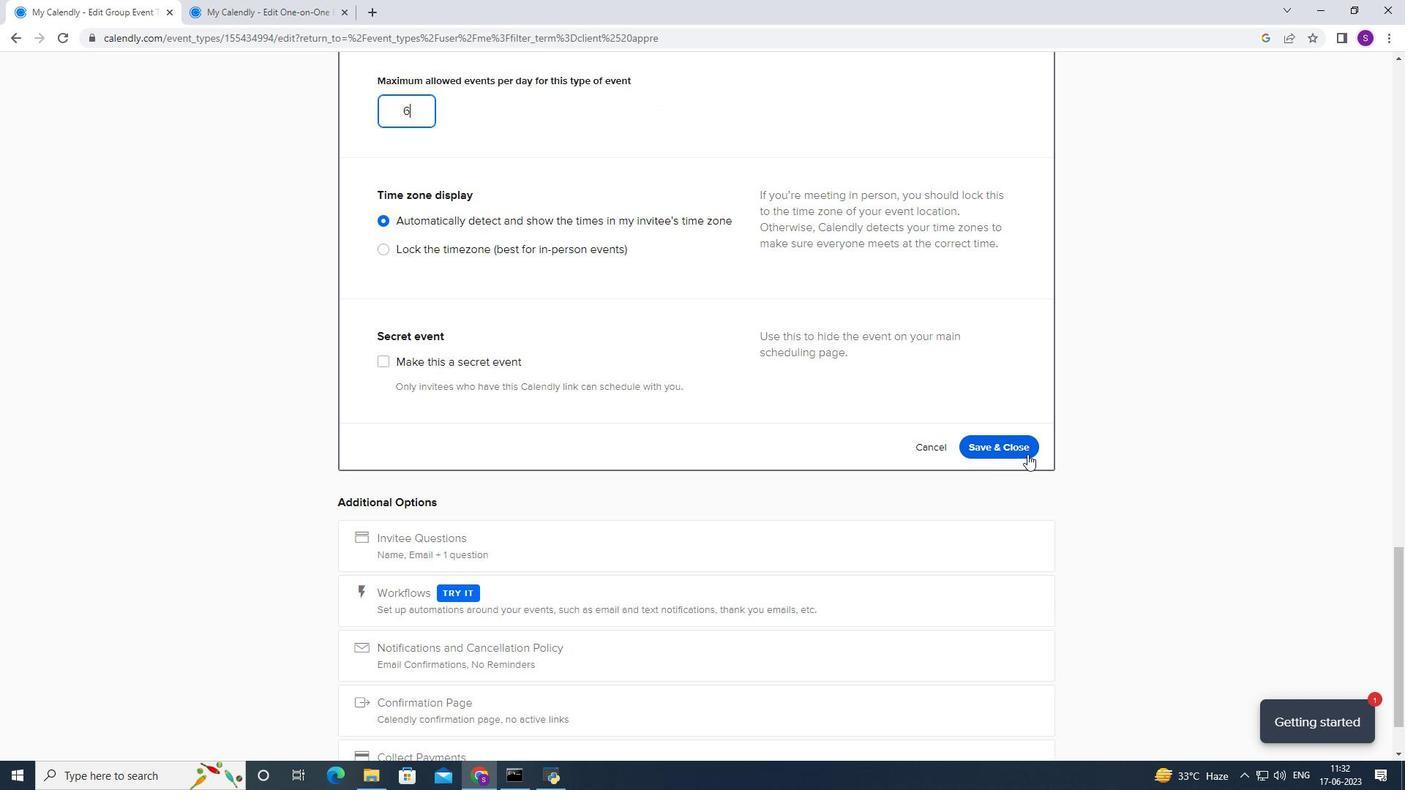 
Action: Mouse moved to (649, 478)
Screenshot: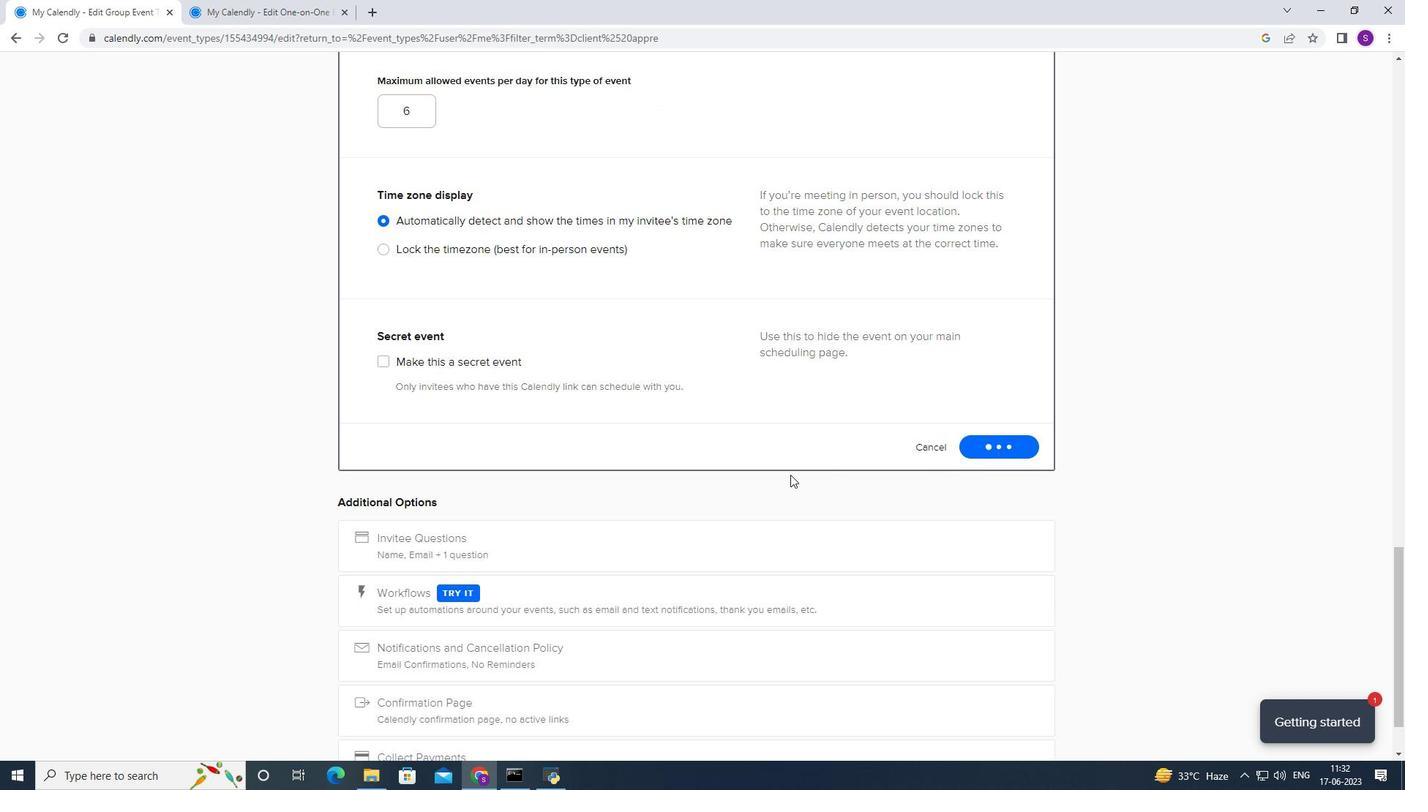 
Action: Mouse scrolled (649, 479) with delta (0, 0)
Screenshot: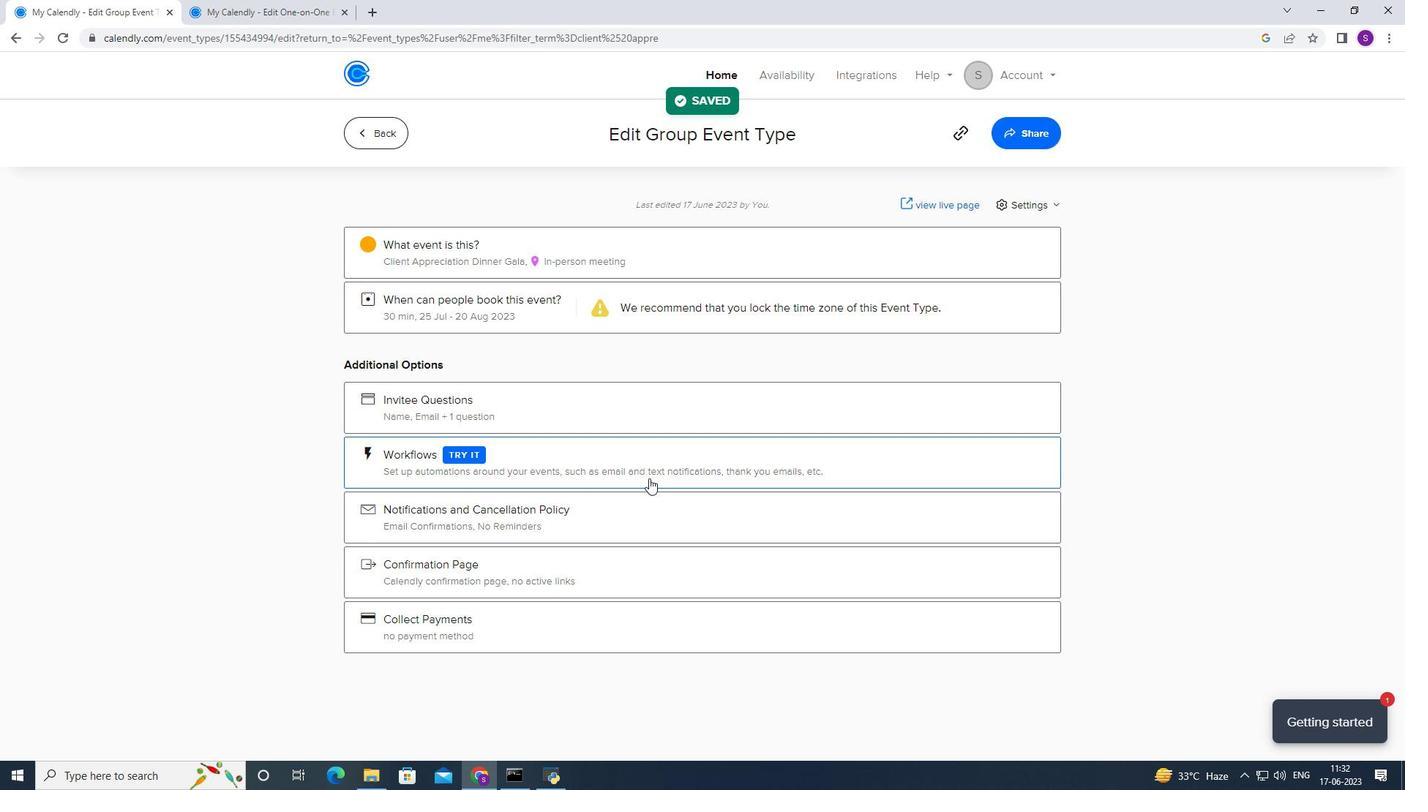 
Action: Mouse scrolled (649, 479) with delta (0, 0)
Screenshot: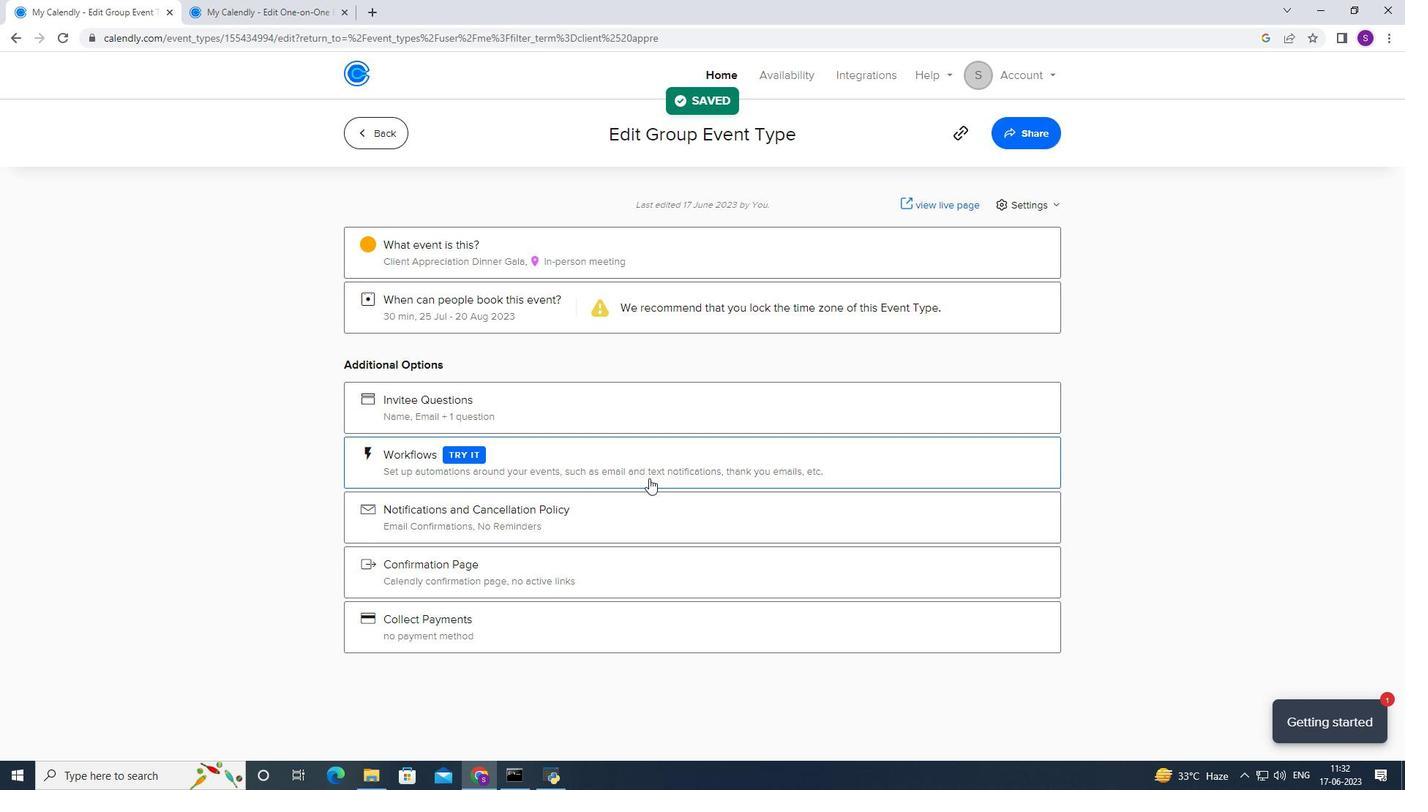 
